 Task: Find a place to stay in Nangong, China from June 8 to June 12 for 2 guests, with a price range of ₹8000 to ₹16000, and 1 bedroom, 1 bed, and 1 bathroom.
Action: Mouse moved to (566, 117)
Screenshot: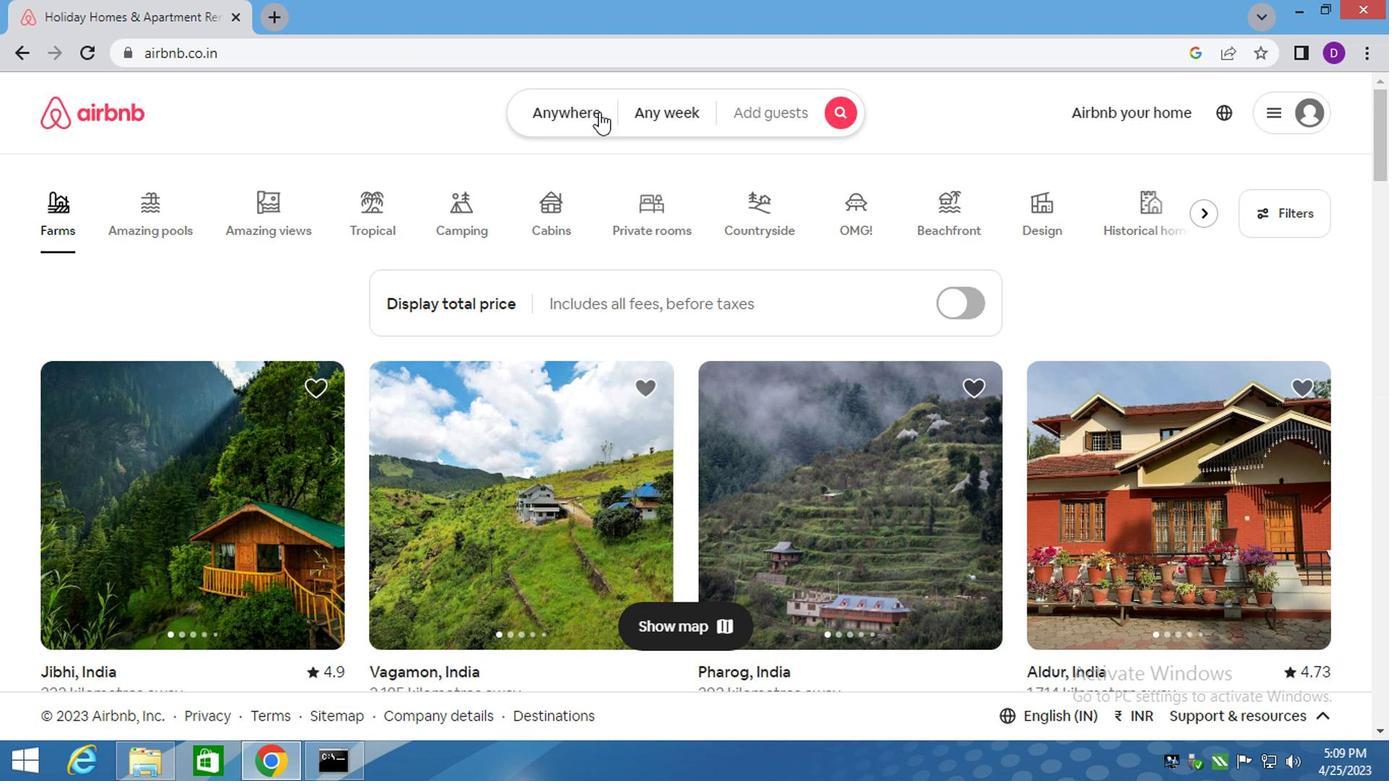 
Action: Mouse pressed left at (566, 117)
Screenshot: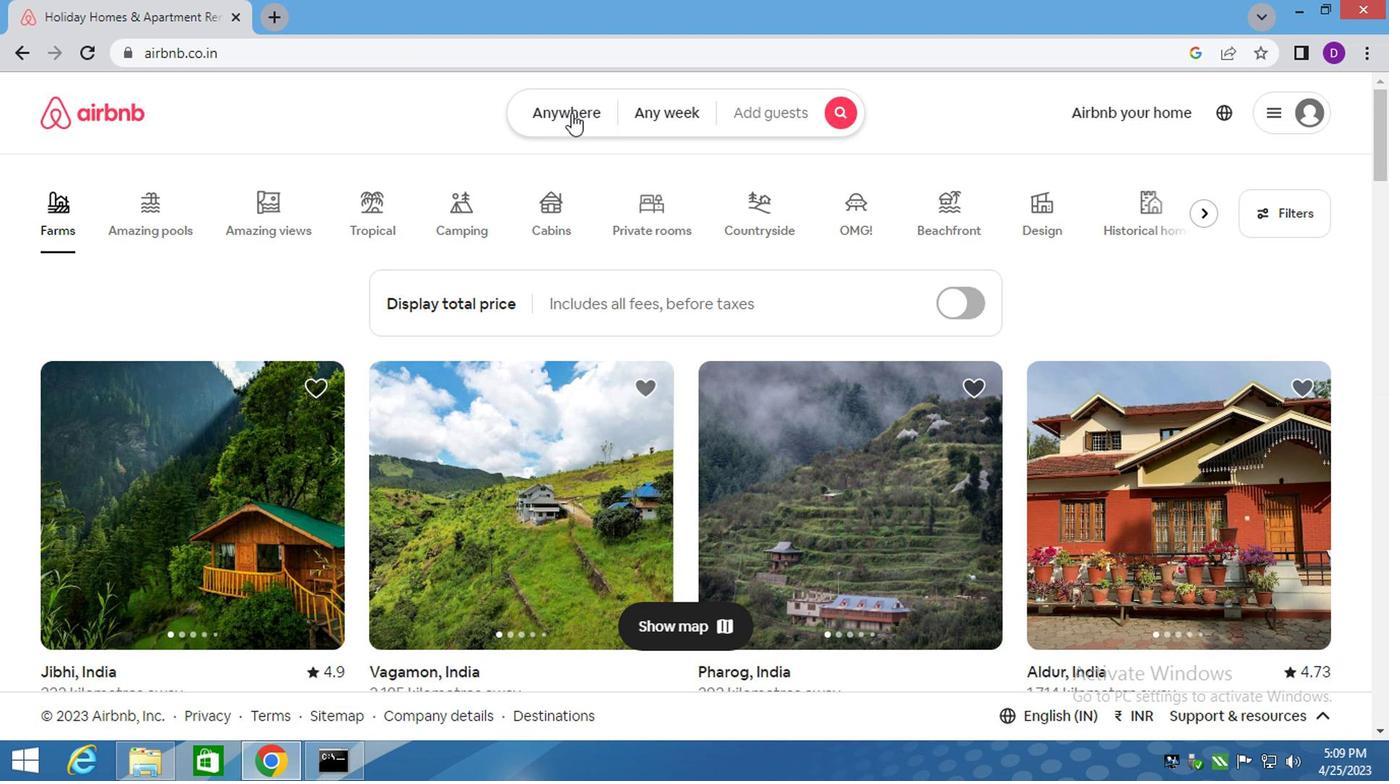 
Action: Key pressed <Key.shift_r><Key.shift_r>N
Screenshot: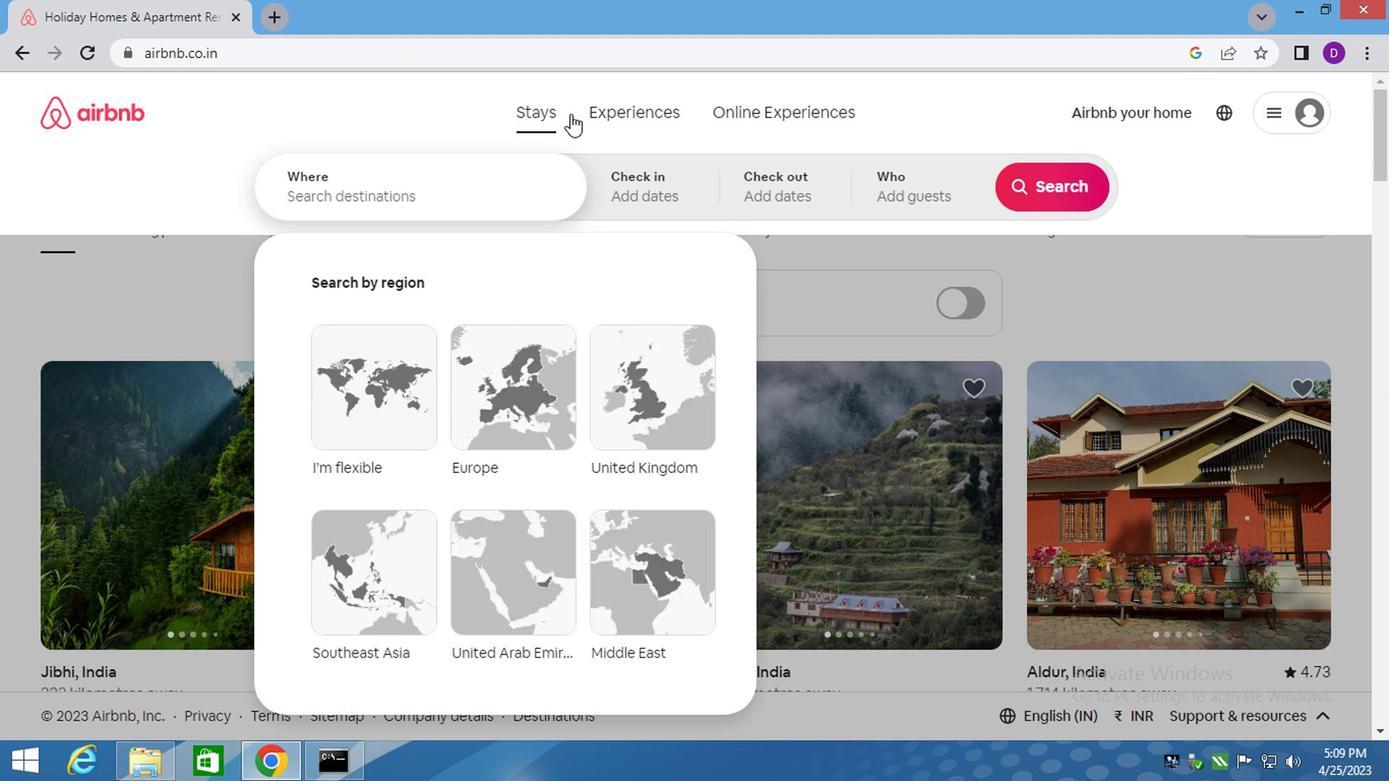 
Action: Mouse moved to (409, 185)
Screenshot: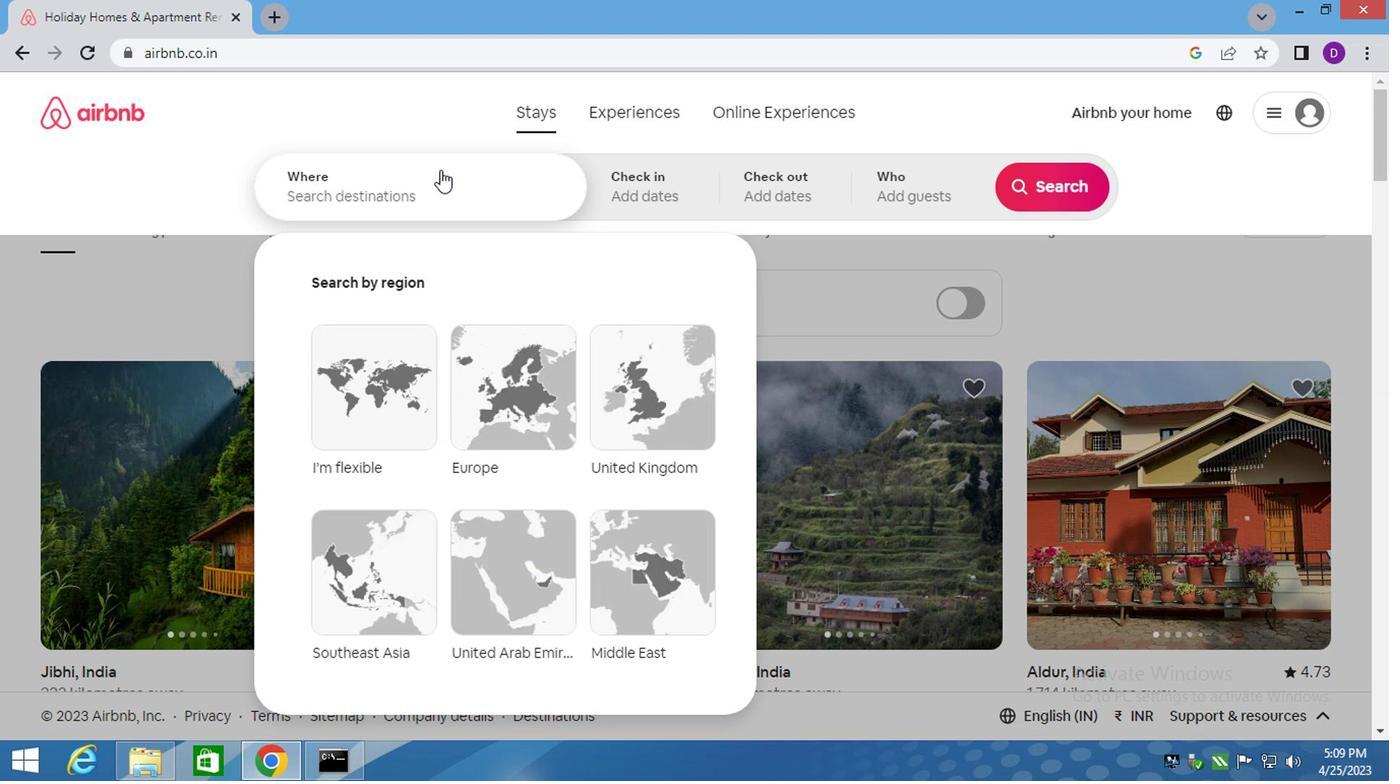 
Action: Mouse pressed left at (409, 185)
Screenshot: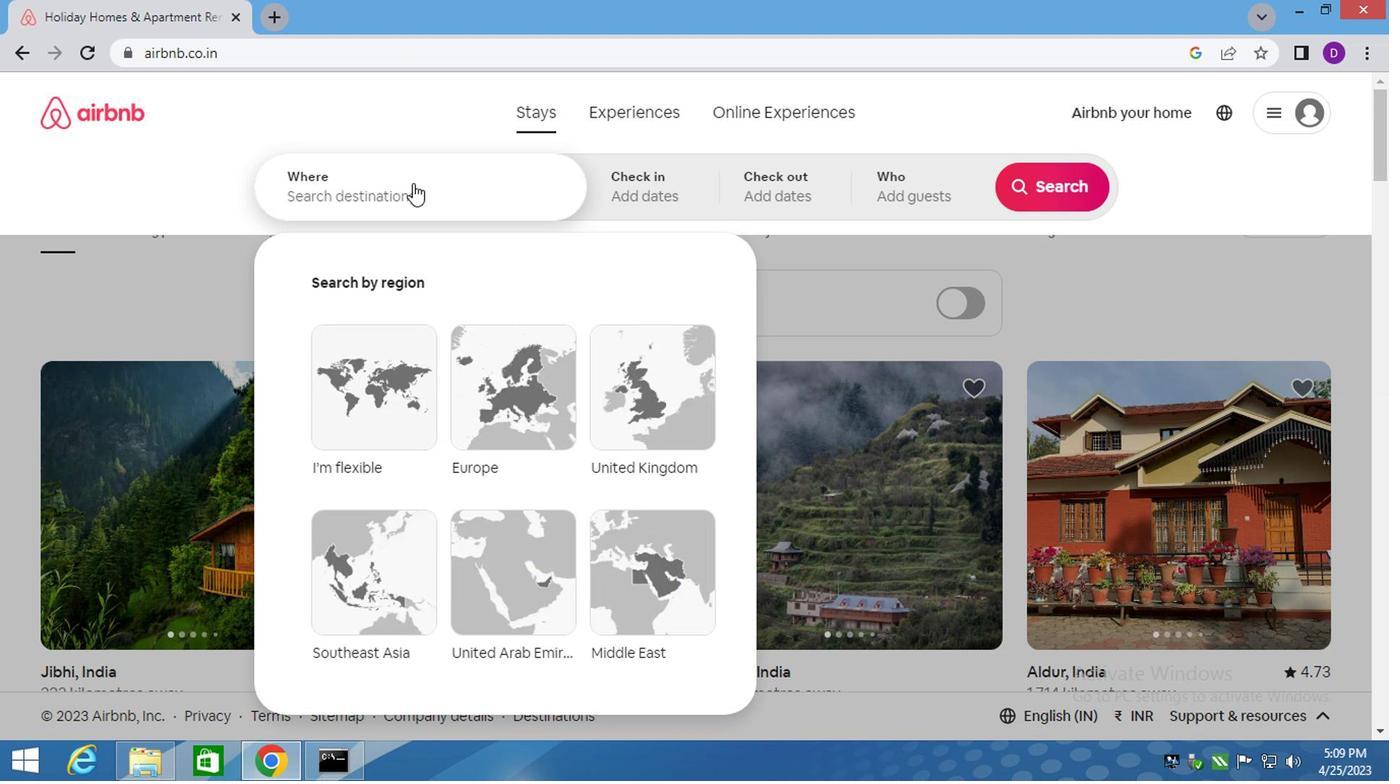 
Action: Mouse moved to (395, 199)
Screenshot: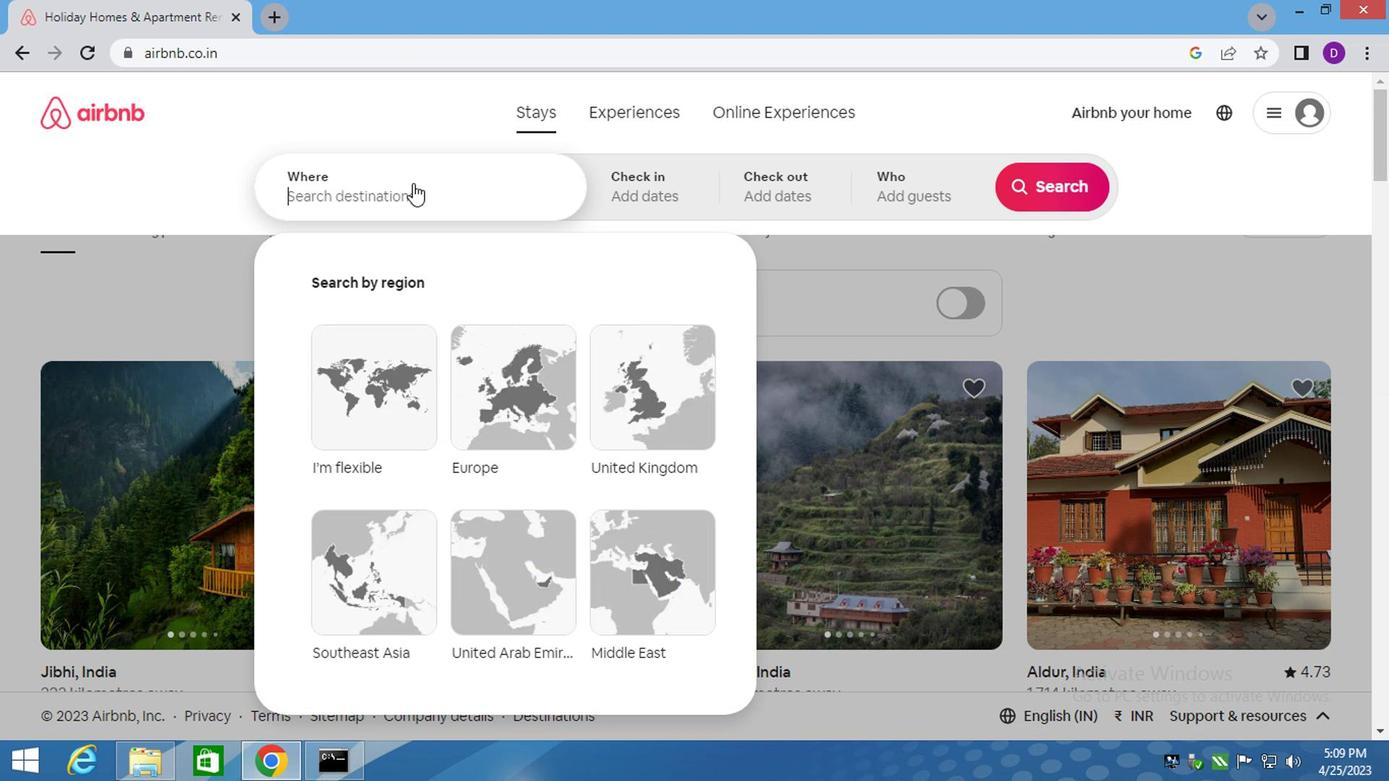 
Action: Key pressed <Key.shift_r>Nangong,<Key.shift>CHINA
Screenshot: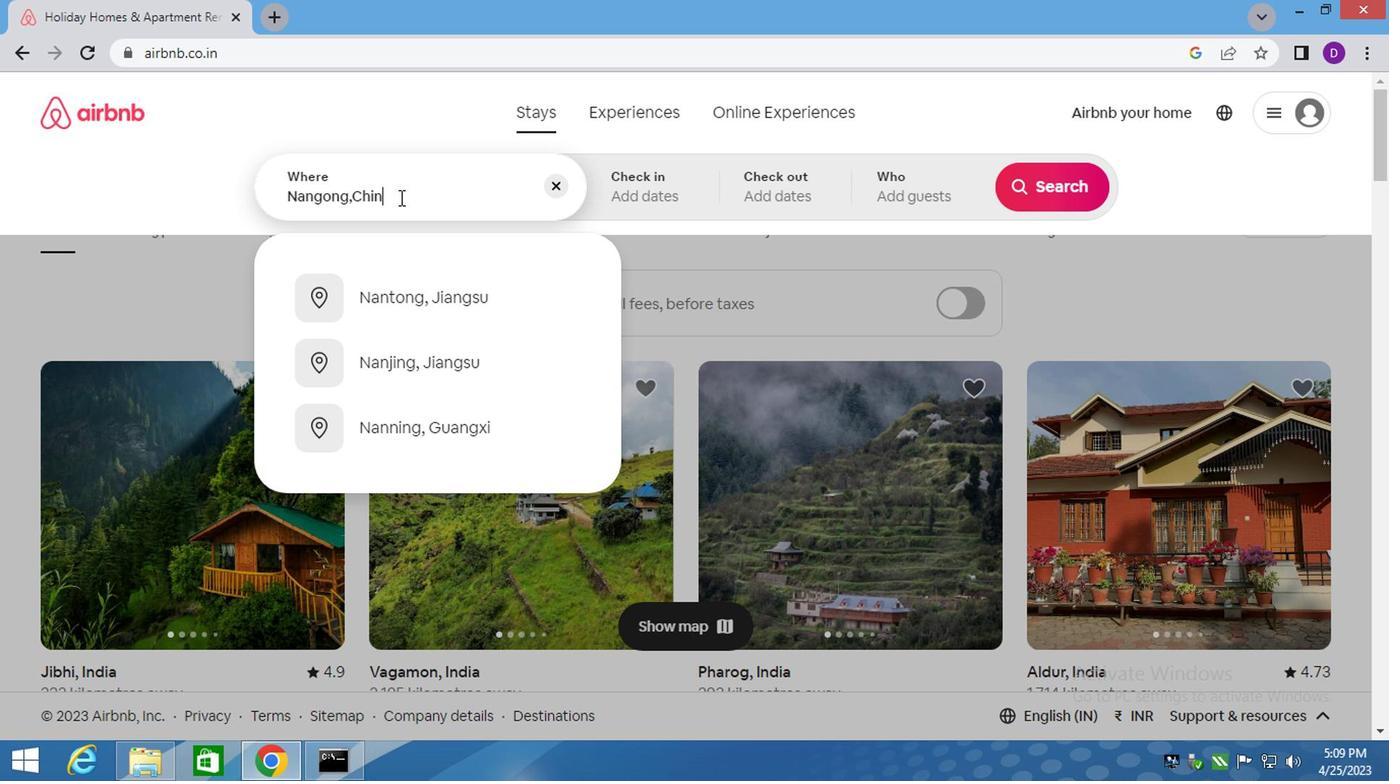
Action: Mouse moved to (622, 198)
Screenshot: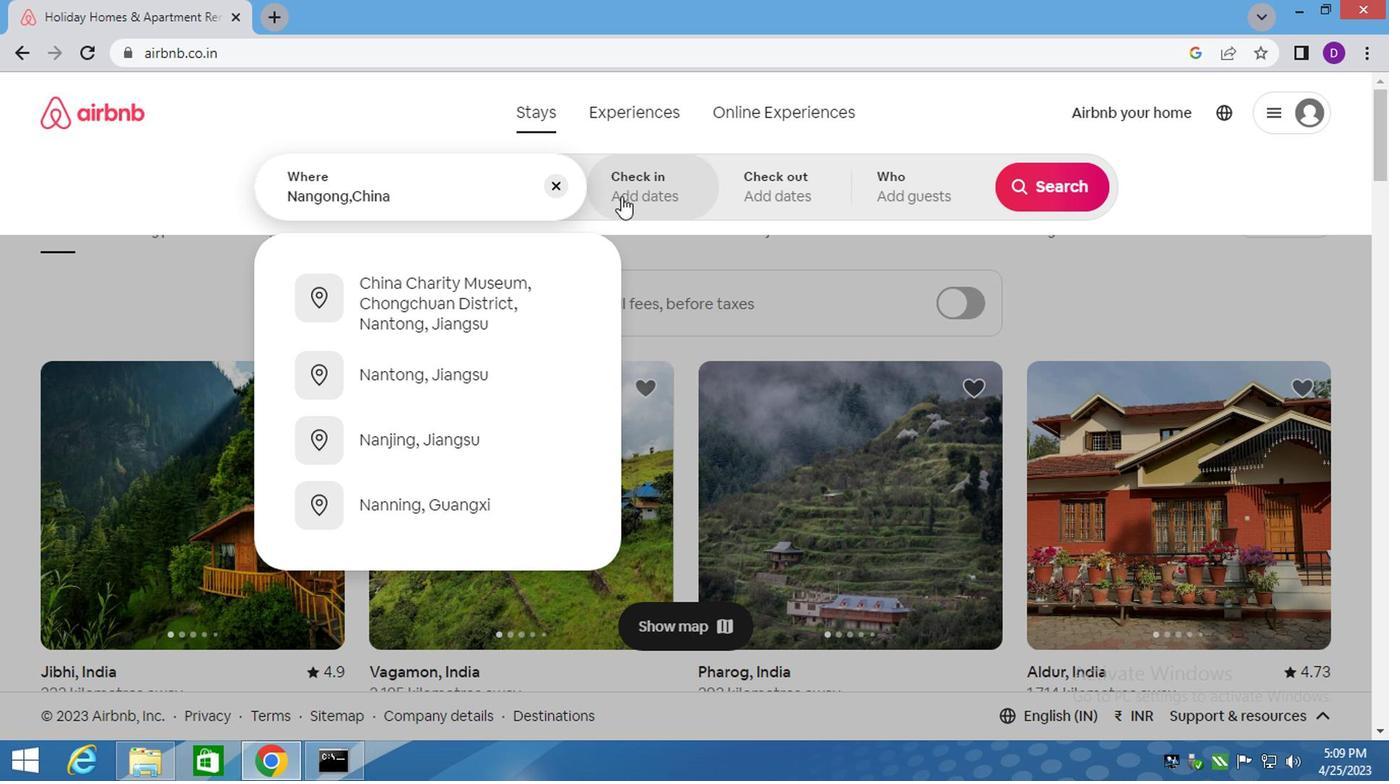 
Action: Mouse pressed left at (622, 198)
Screenshot: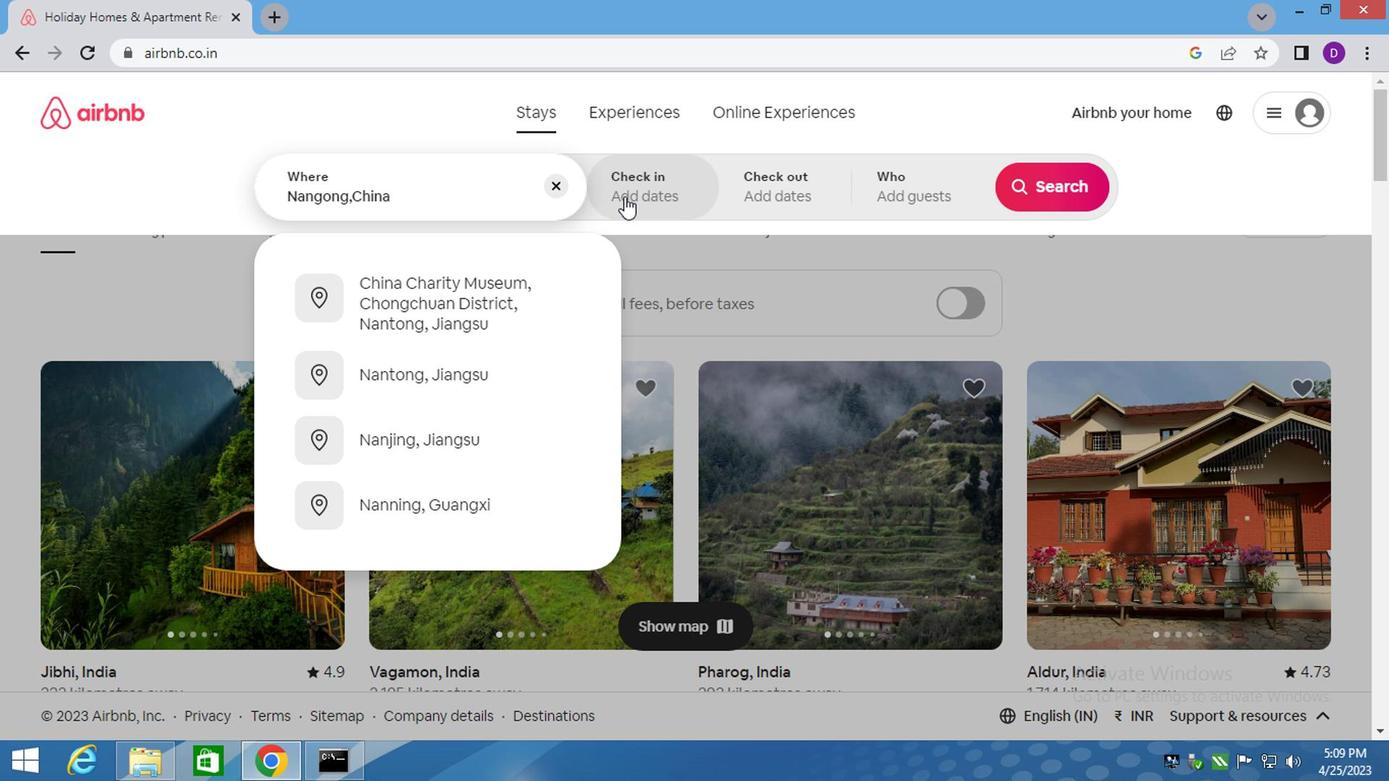
Action: Mouse moved to (1025, 342)
Screenshot: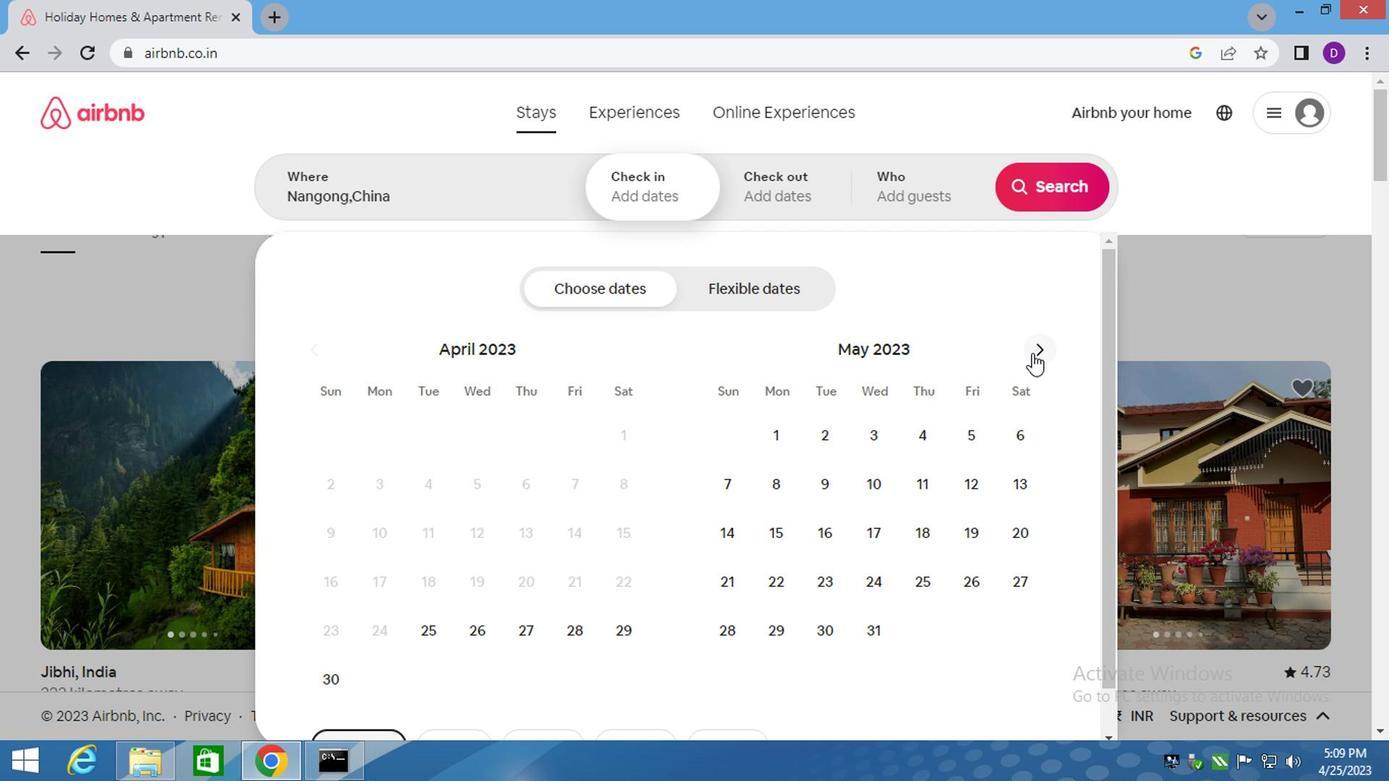 
Action: Mouse pressed left at (1025, 342)
Screenshot: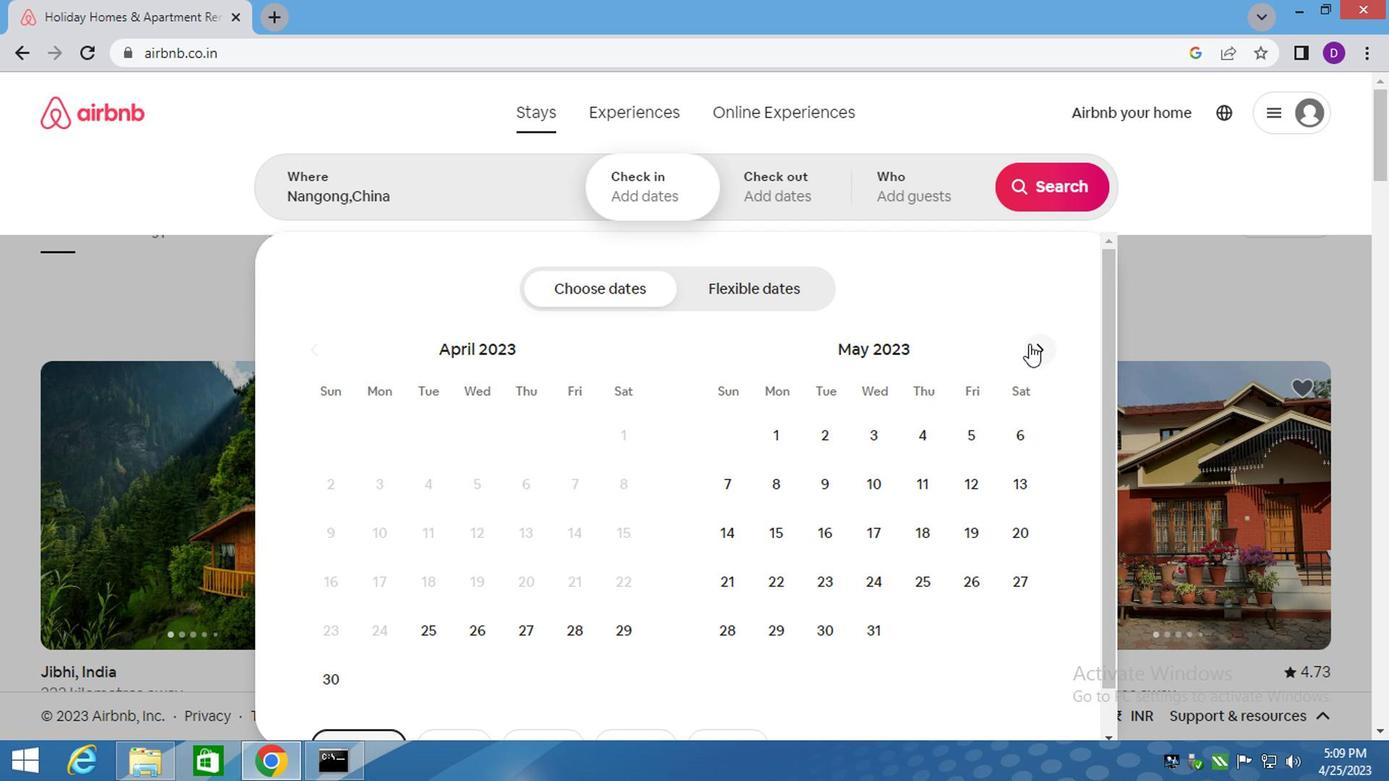 
Action: Mouse moved to (919, 483)
Screenshot: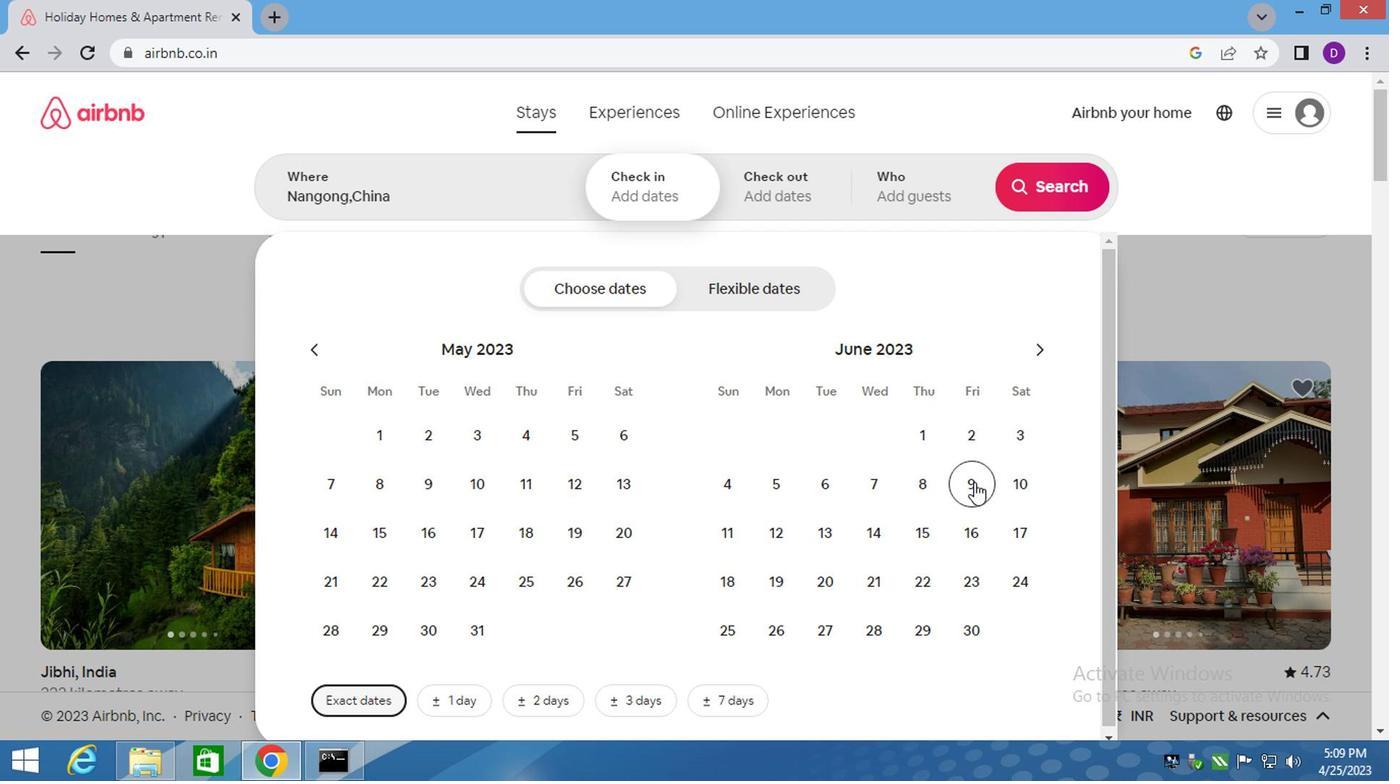 
Action: Mouse pressed left at (919, 483)
Screenshot: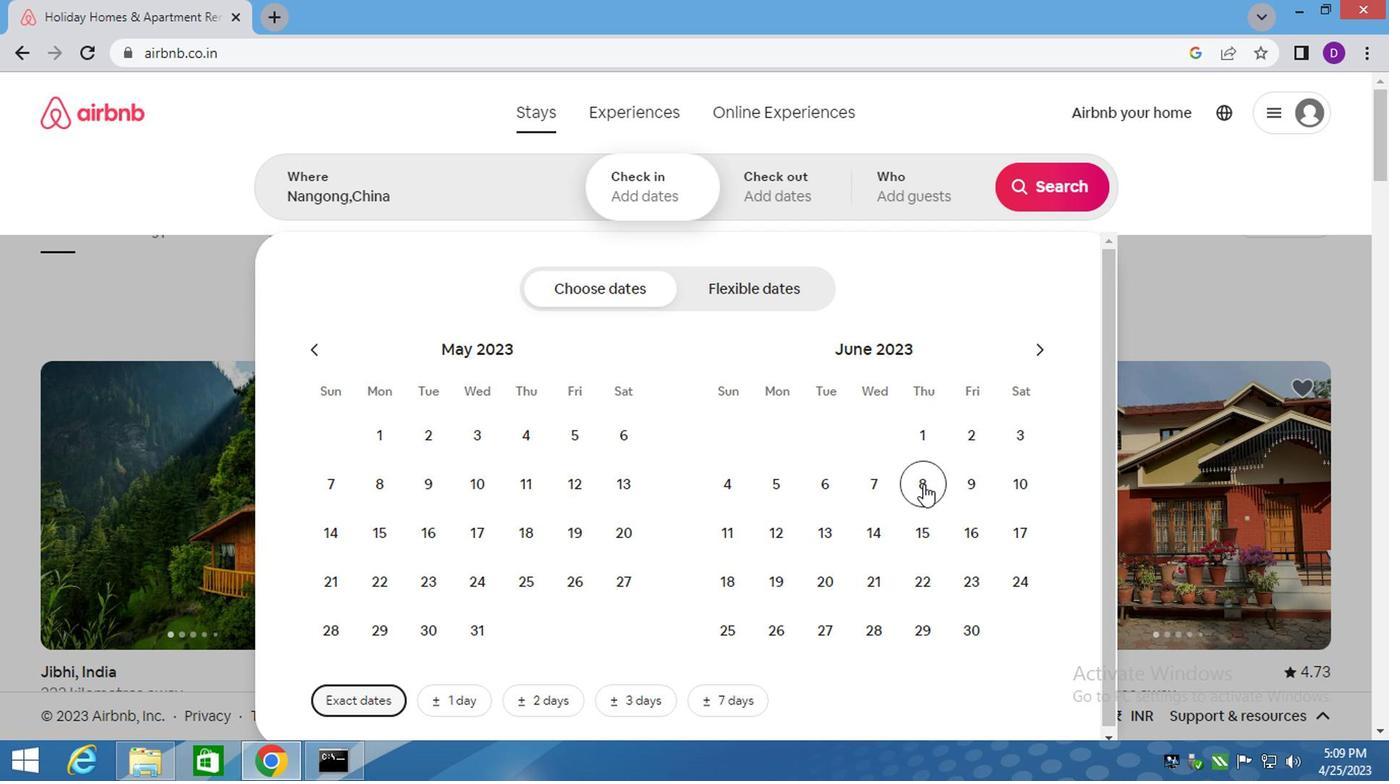 
Action: Mouse moved to (768, 539)
Screenshot: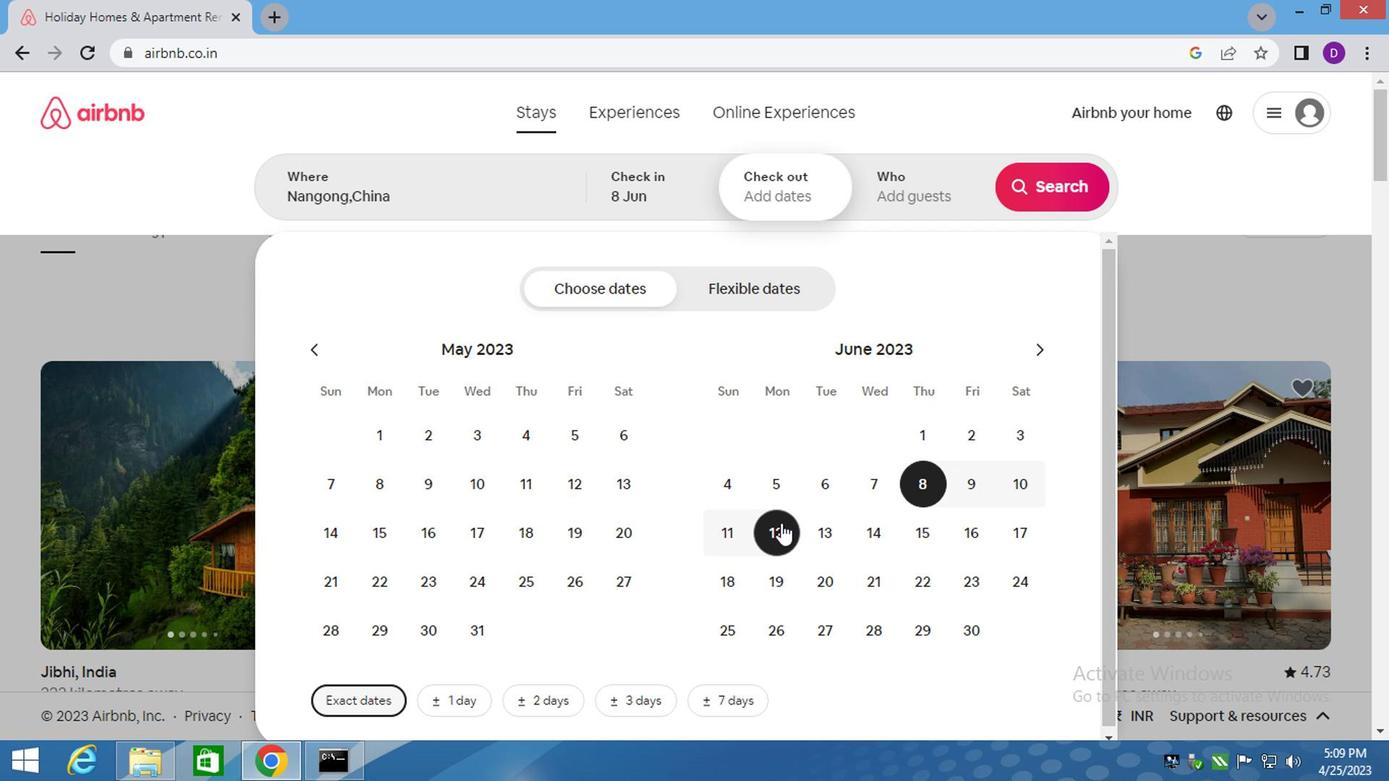 
Action: Mouse pressed left at (768, 539)
Screenshot: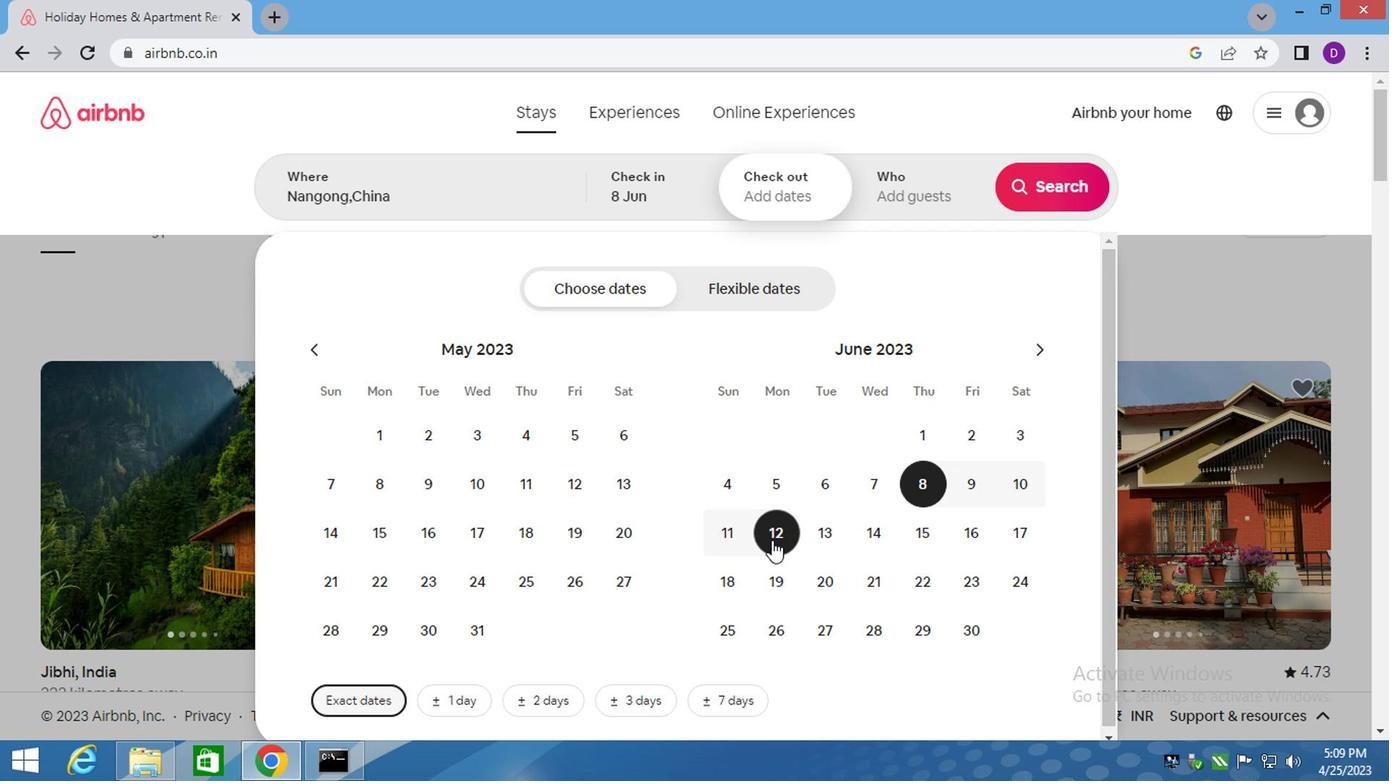 
Action: Mouse moved to (924, 200)
Screenshot: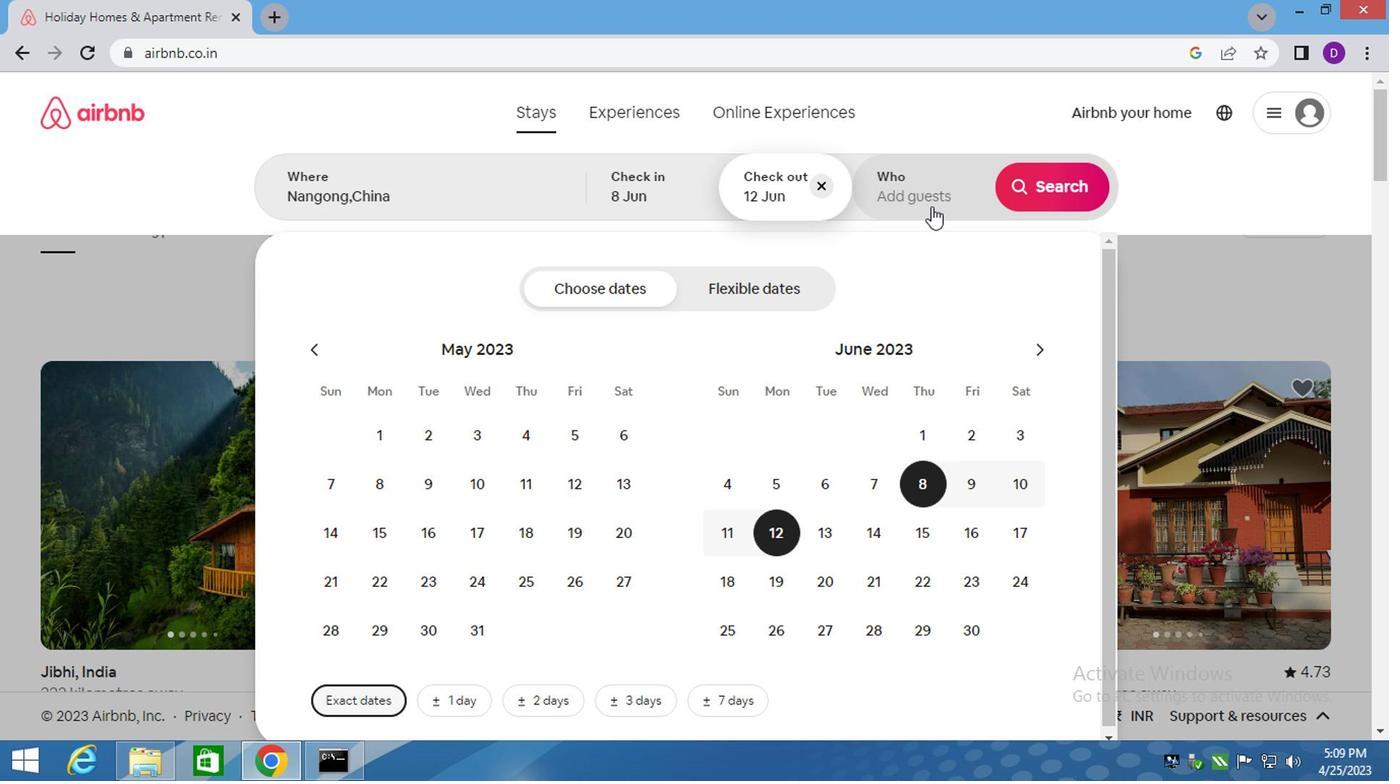 
Action: Mouse pressed left at (924, 200)
Screenshot: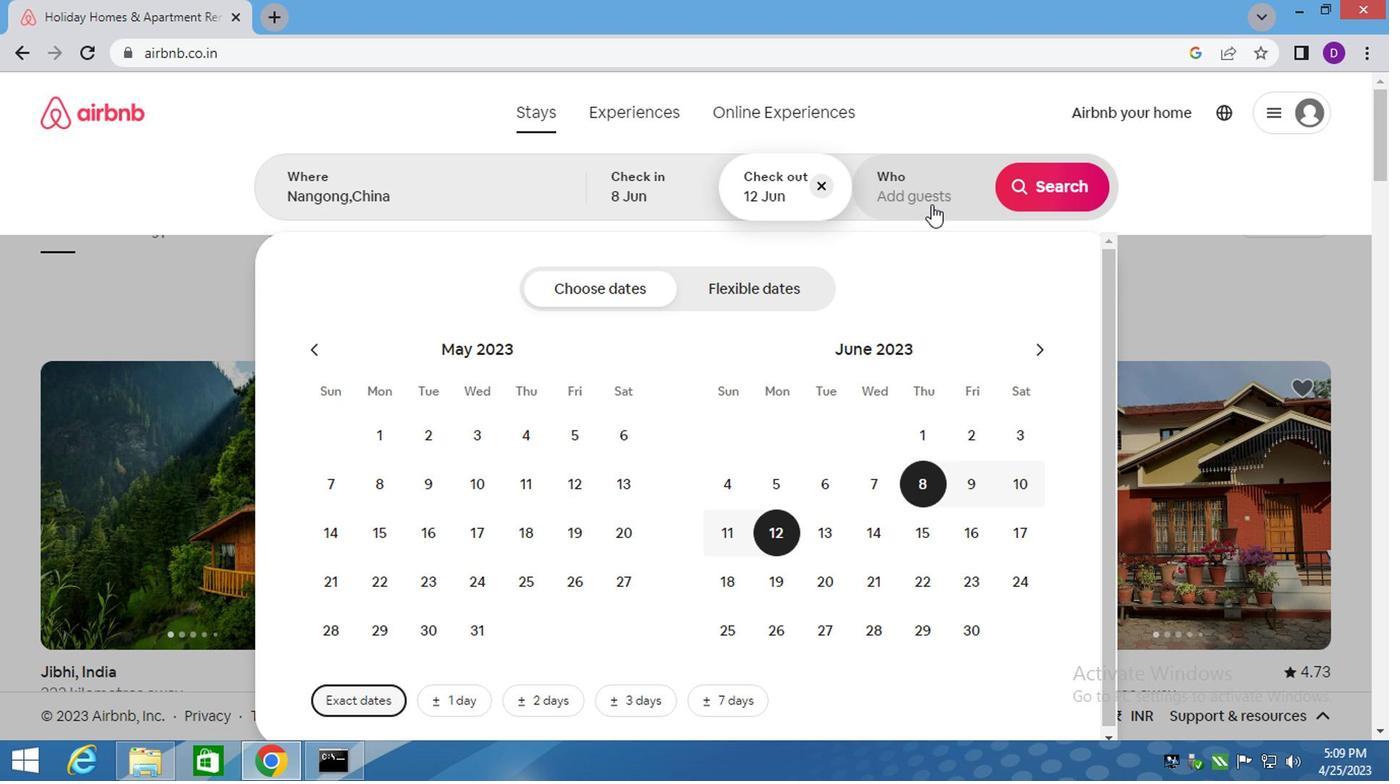 
Action: Mouse moved to (1046, 293)
Screenshot: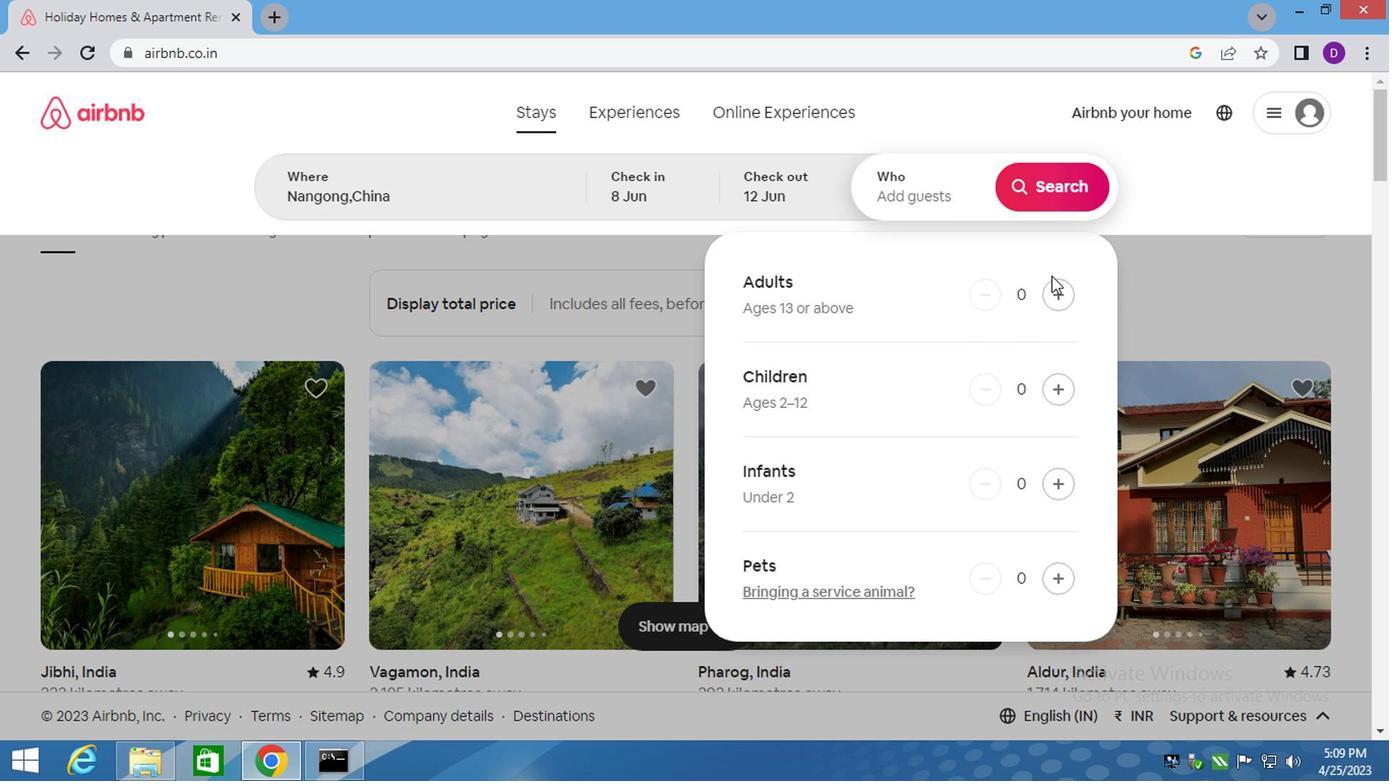 
Action: Mouse pressed left at (1046, 293)
Screenshot: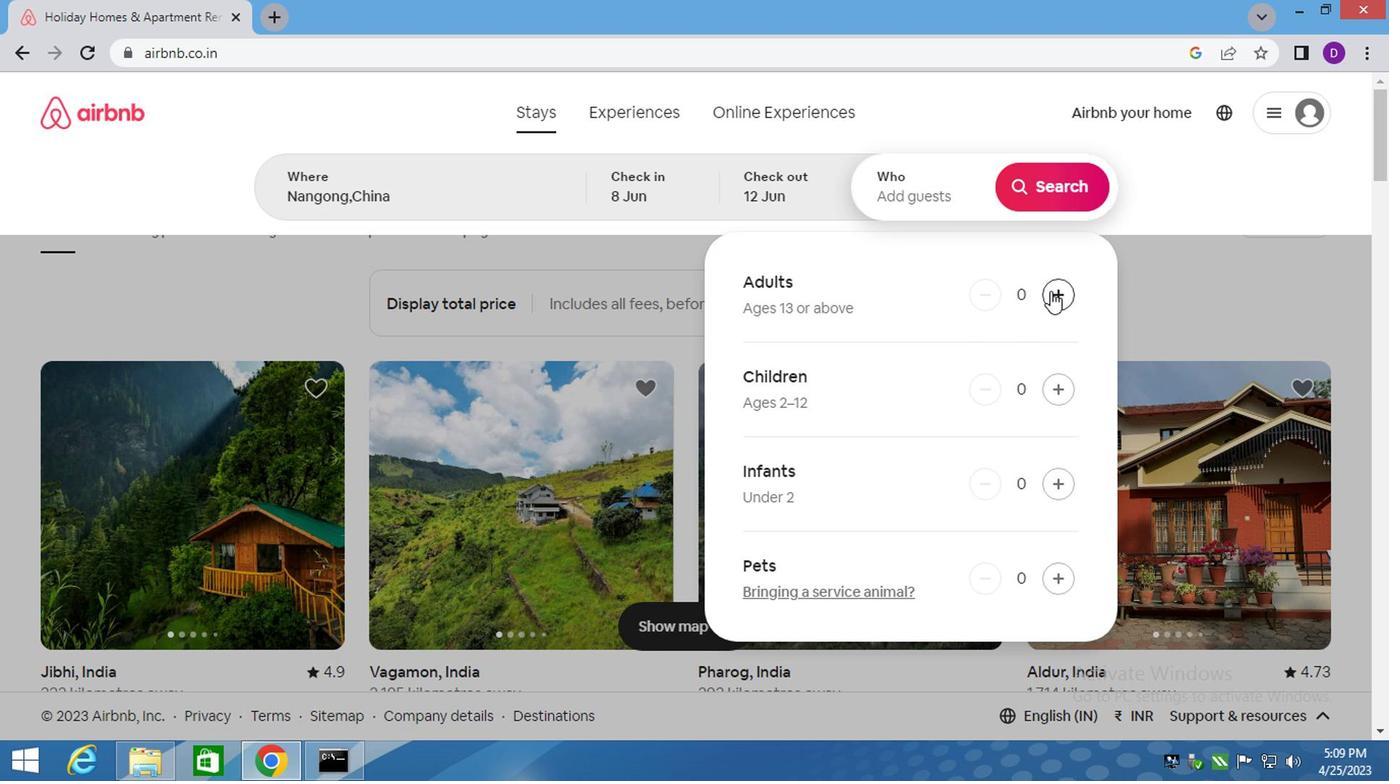 
Action: Mouse pressed left at (1046, 293)
Screenshot: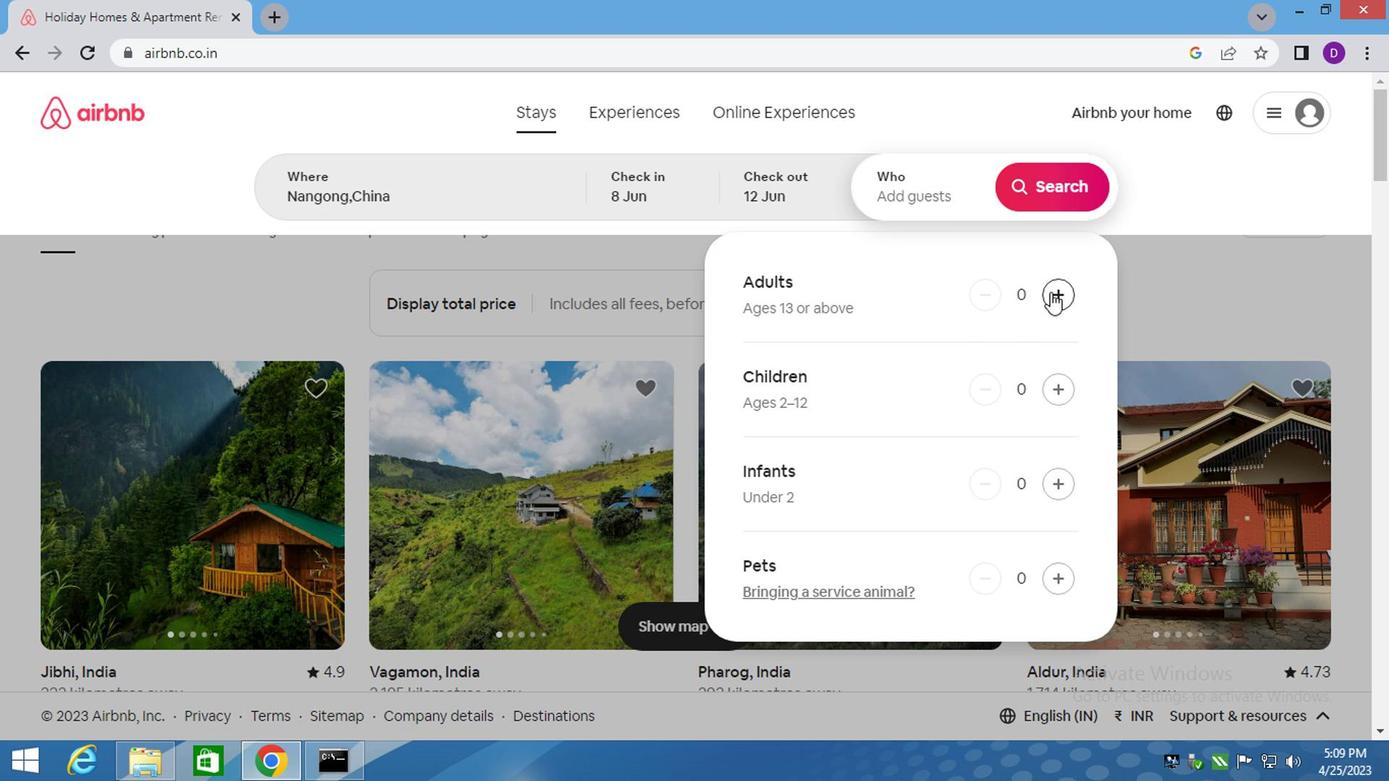 
Action: Mouse moved to (1053, 198)
Screenshot: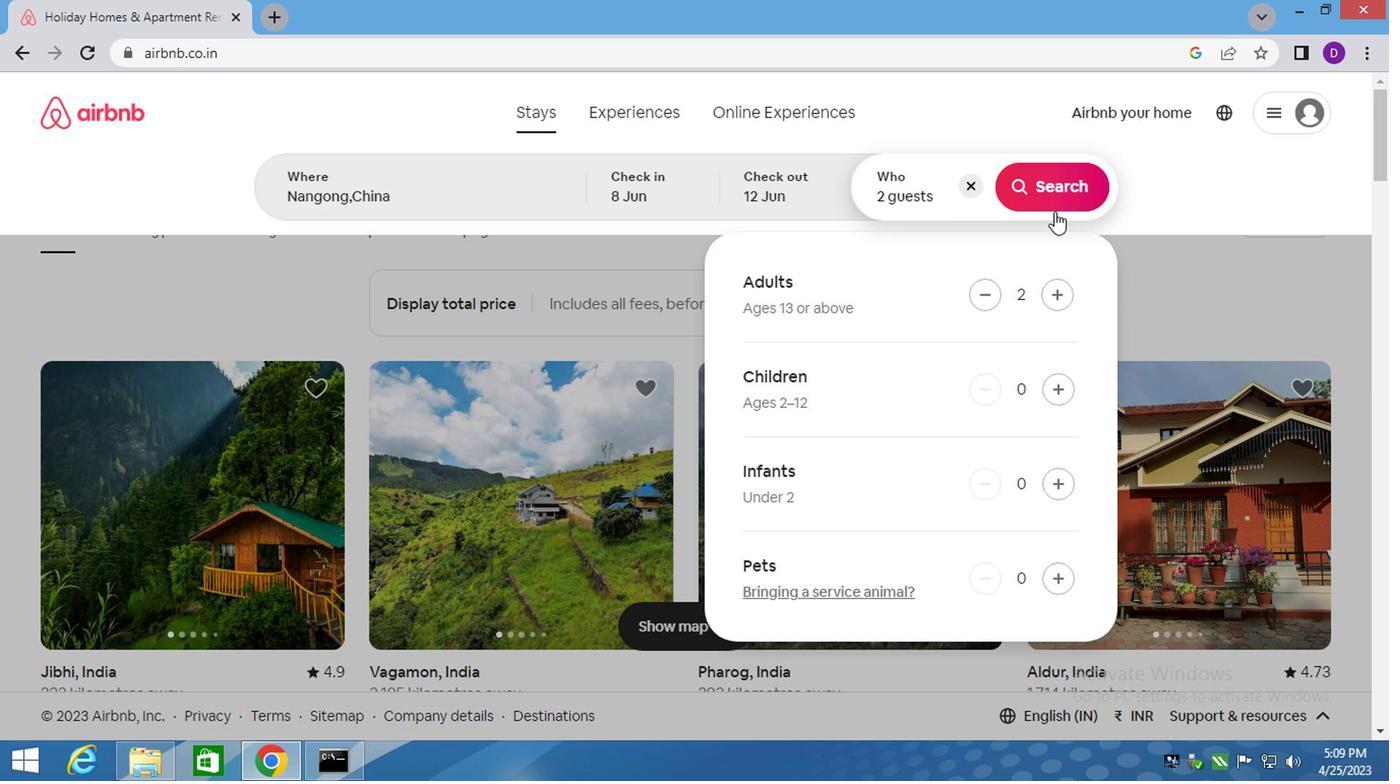 
Action: Mouse pressed left at (1053, 198)
Screenshot: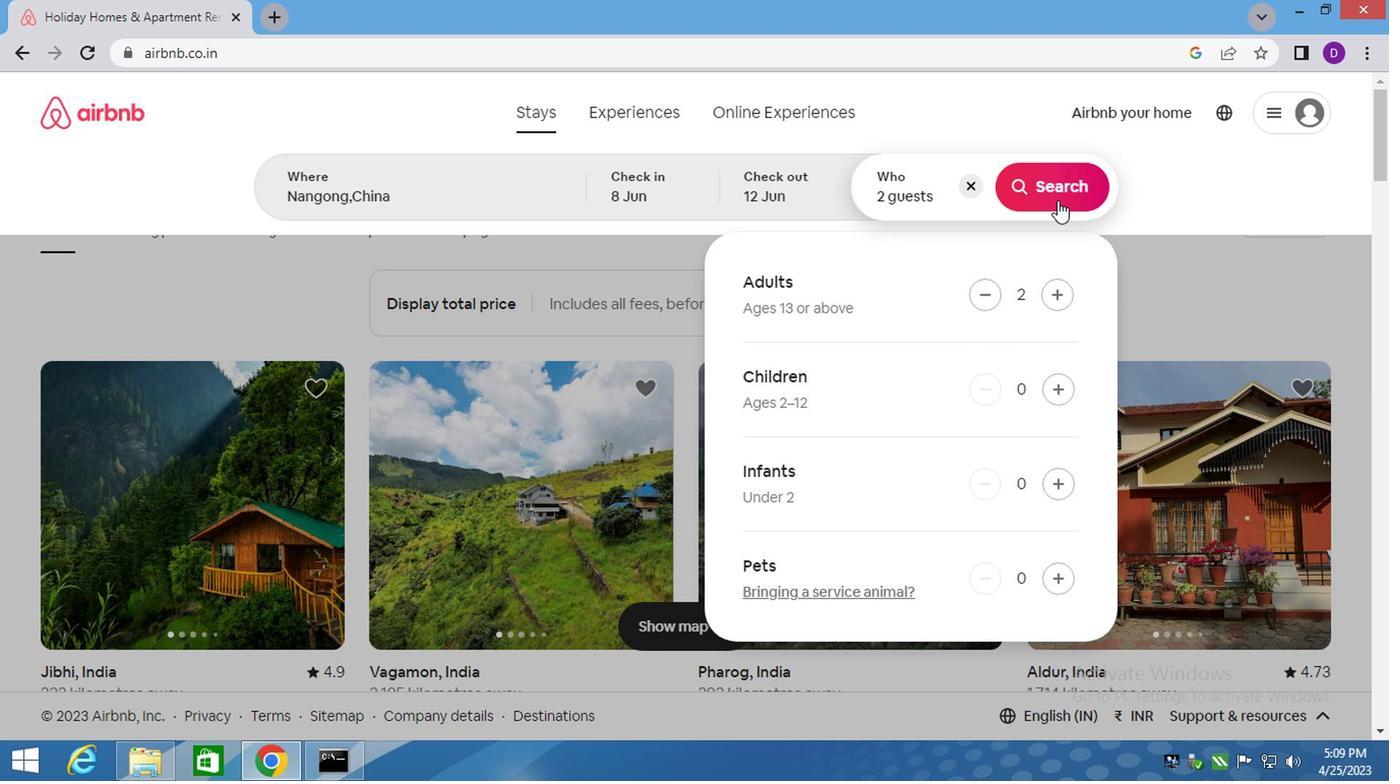 
Action: Mouse moved to (1310, 188)
Screenshot: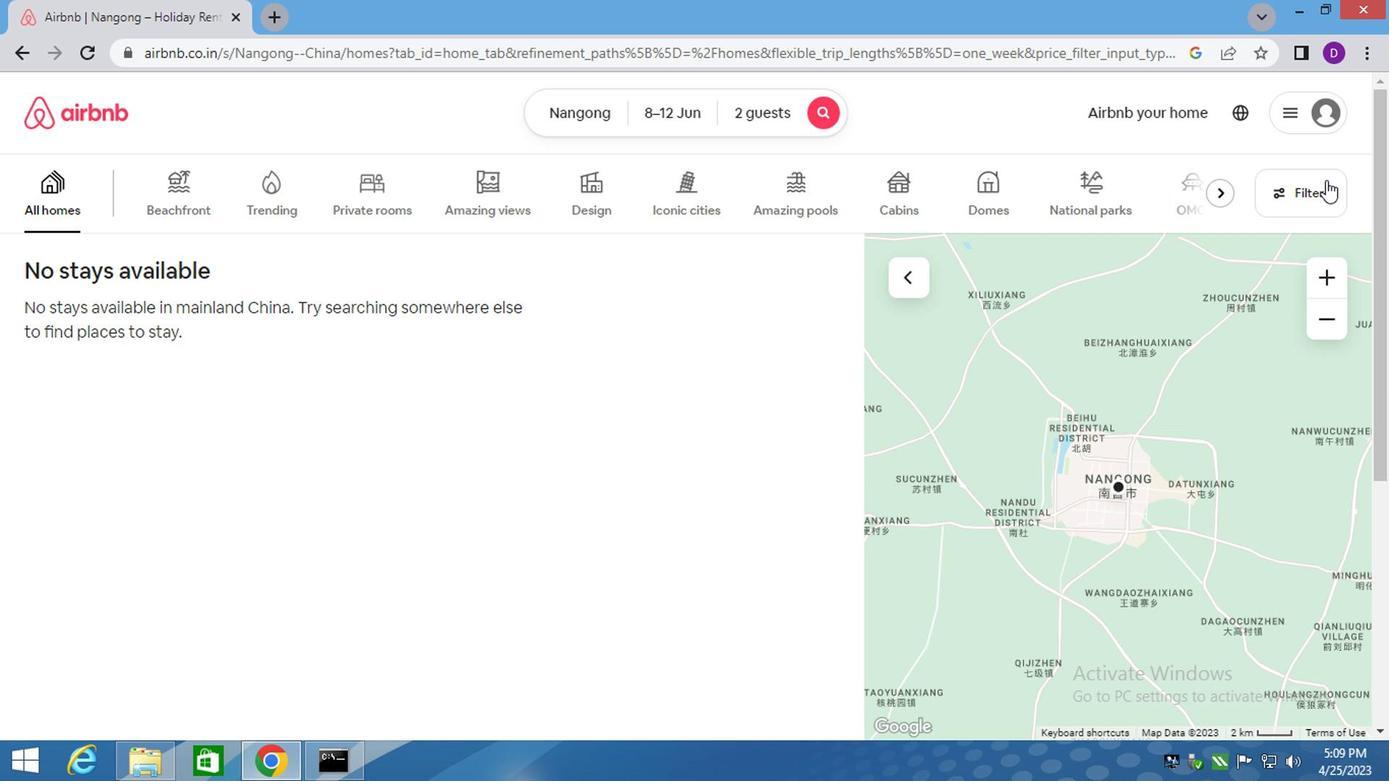 
Action: Mouse pressed left at (1310, 188)
Screenshot: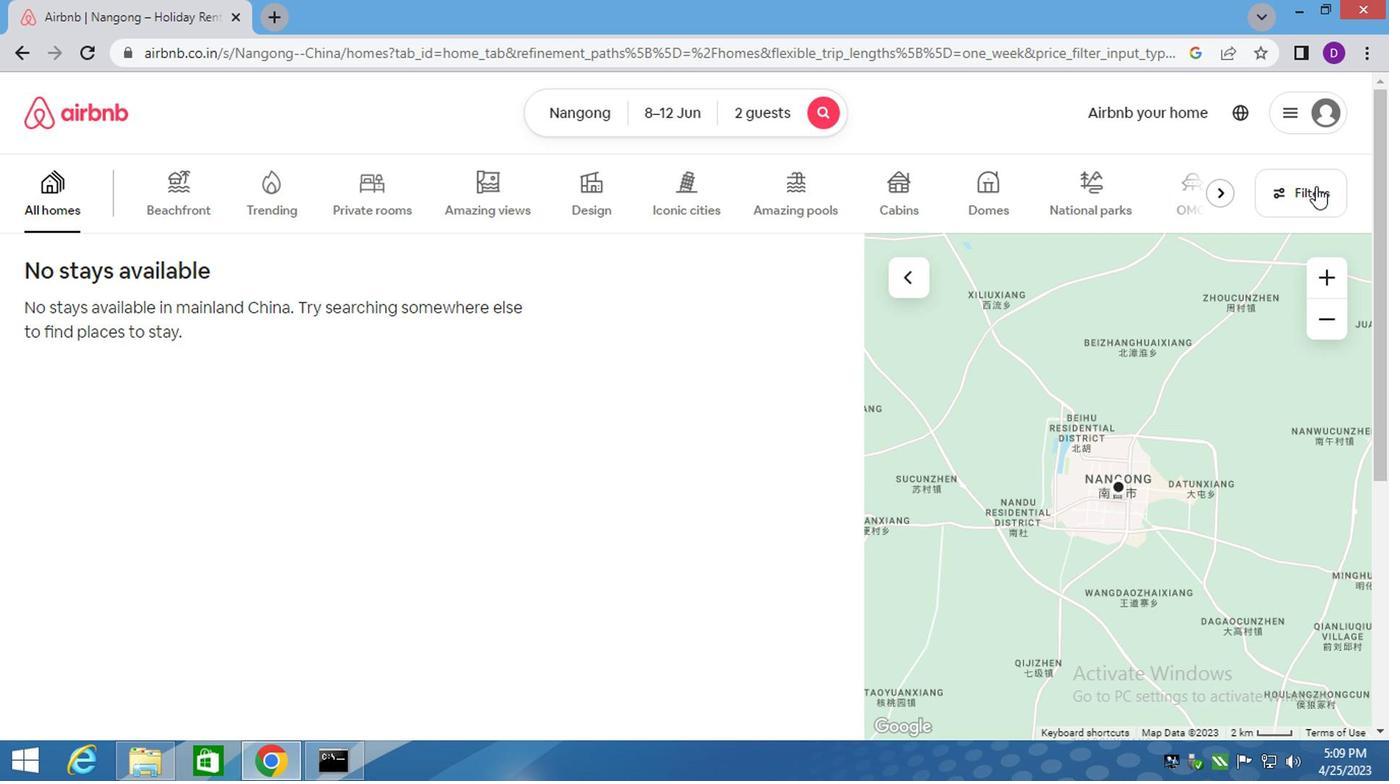 
Action: Mouse moved to (488, 322)
Screenshot: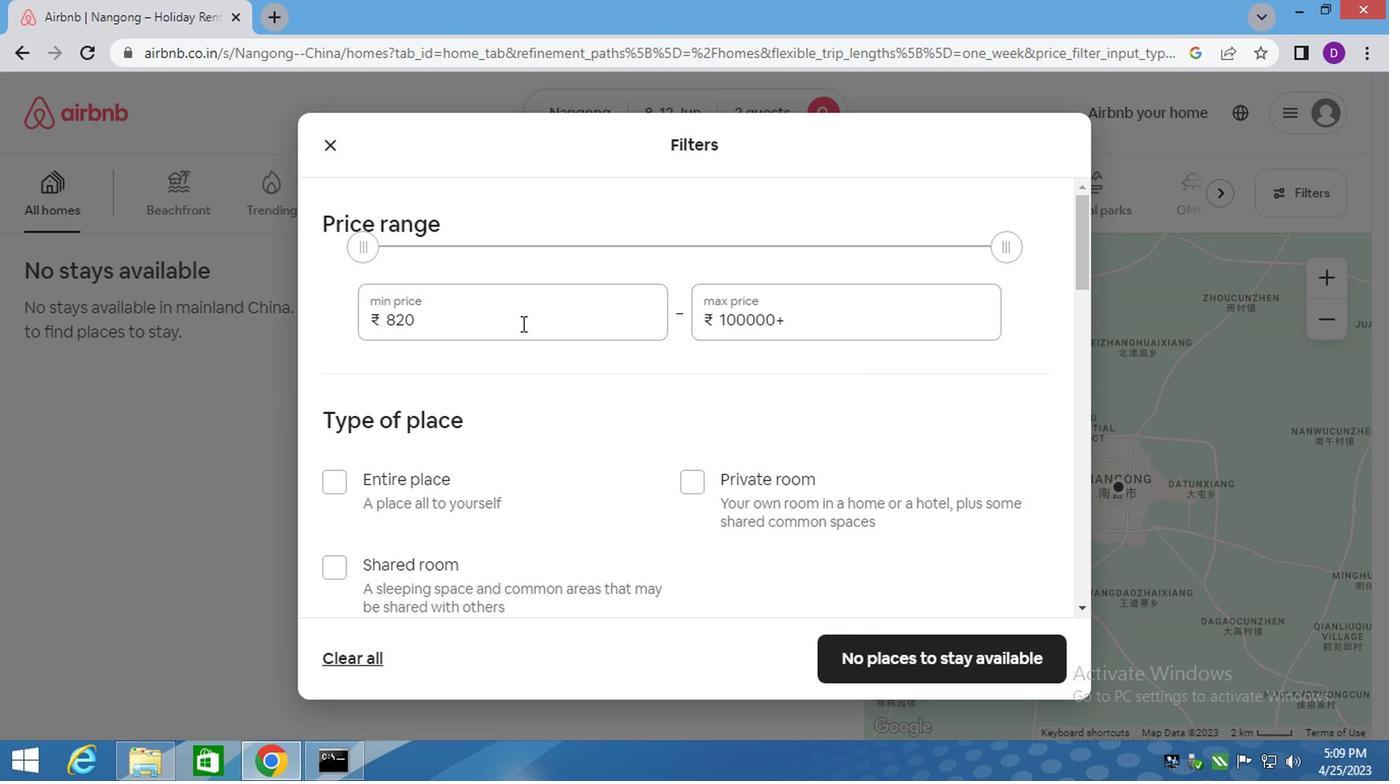 
Action: Mouse pressed left at (488, 322)
Screenshot: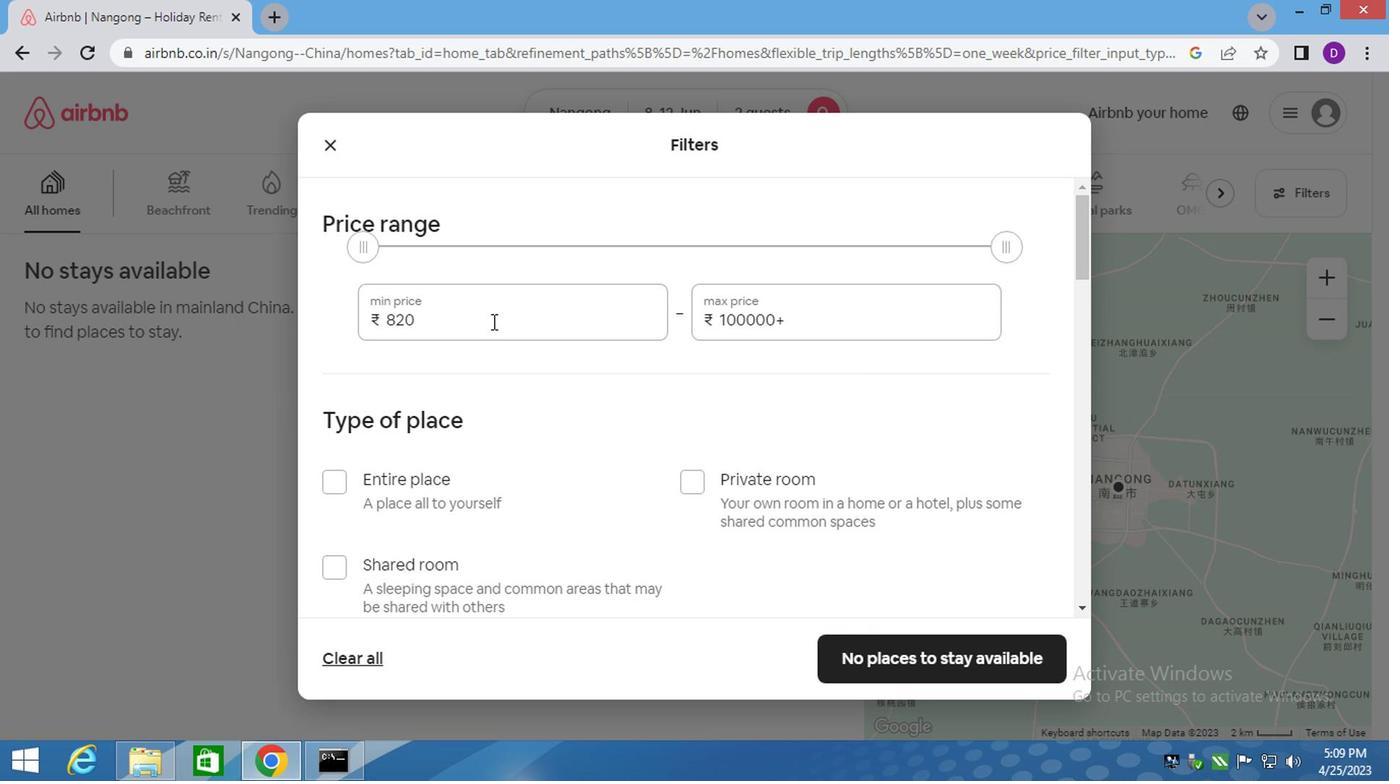 
Action: Mouse pressed left at (488, 322)
Screenshot: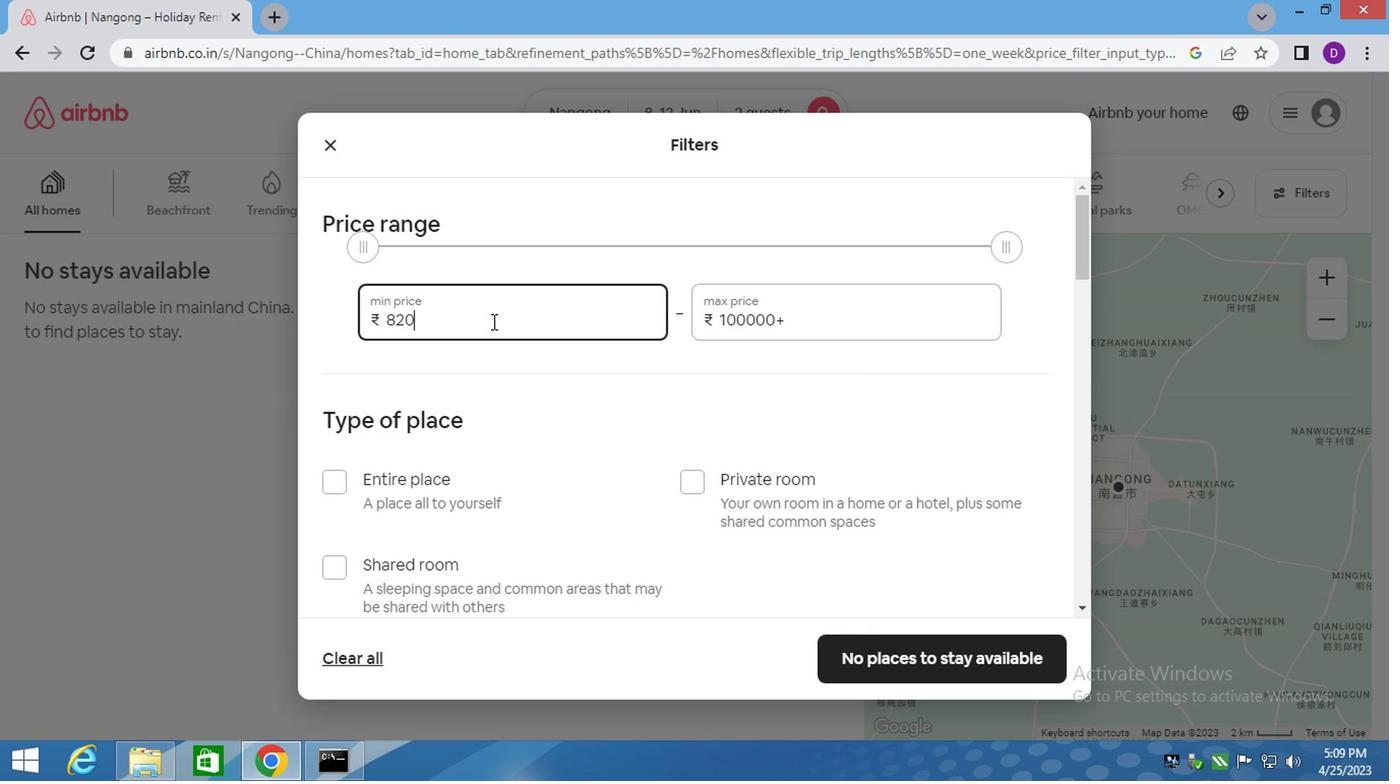 
Action: Key pressed 8000<Key.tab>16000
Screenshot: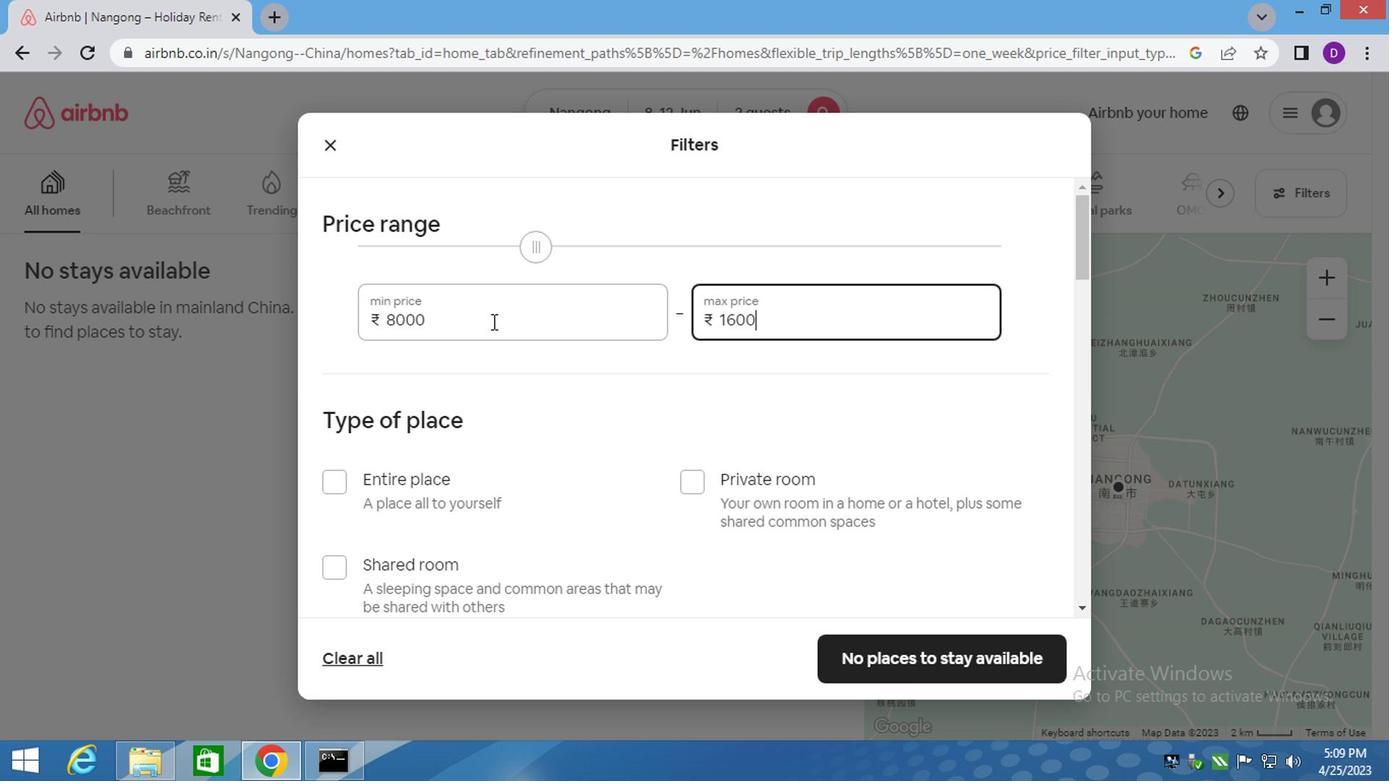 
Action: Mouse moved to (750, 483)
Screenshot: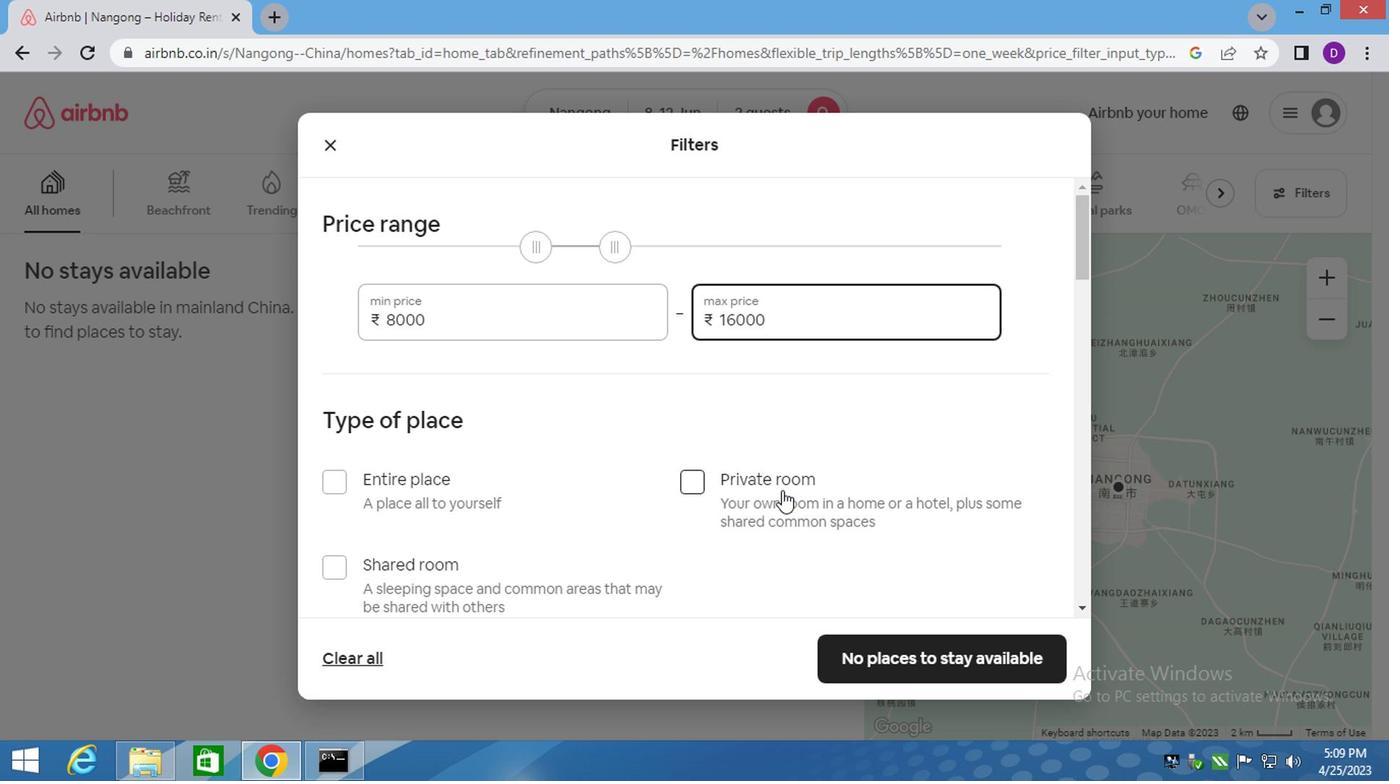 
Action: Mouse pressed left at (750, 483)
Screenshot: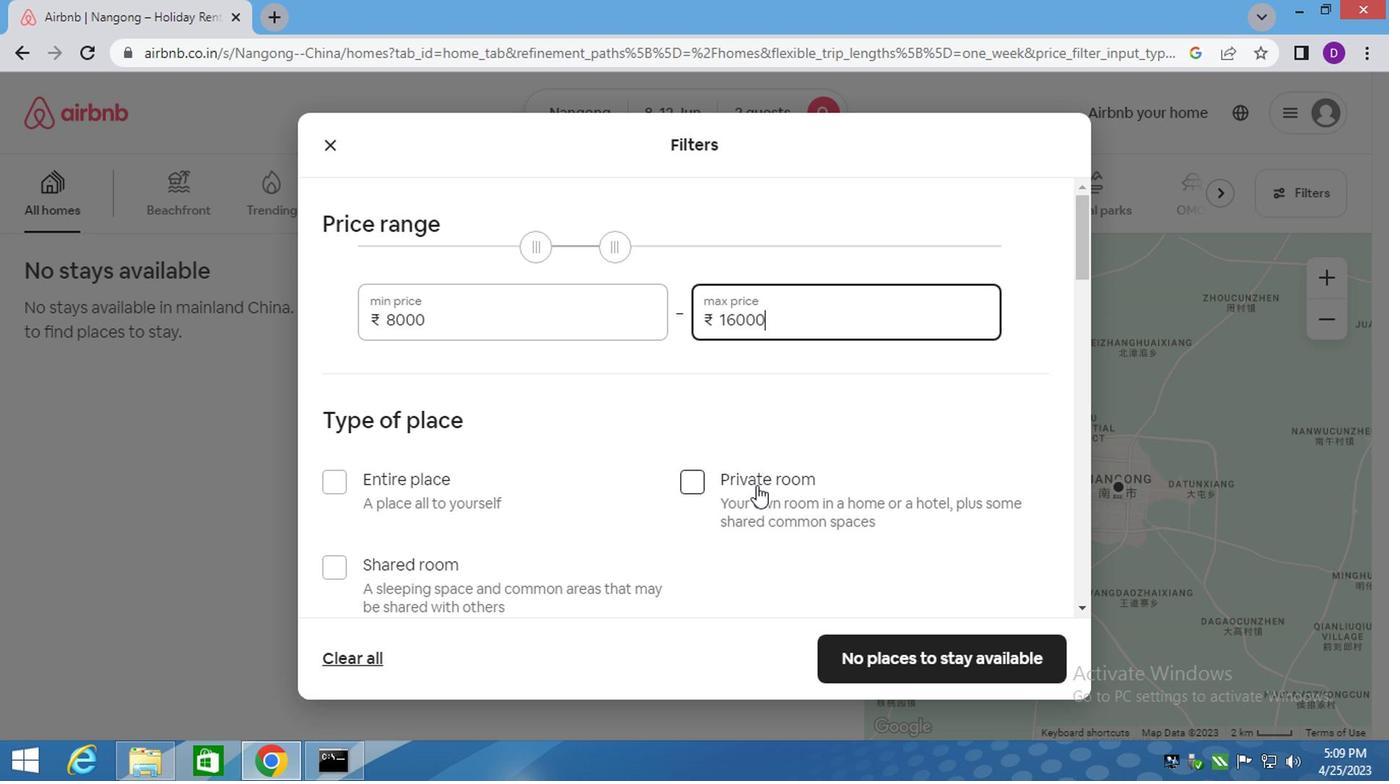 
Action: Mouse moved to (728, 472)
Screenshot: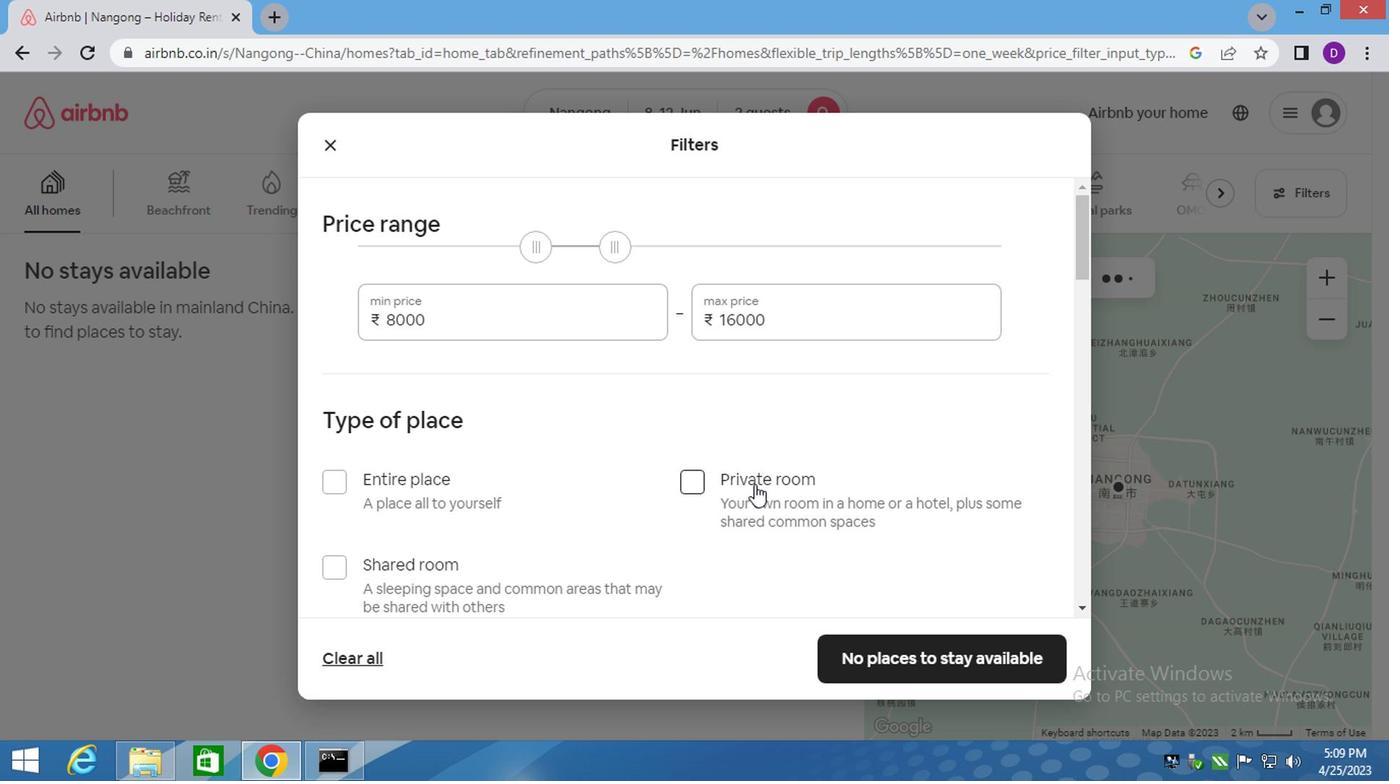 
Action: Mouse scrolled (728, 471) with delta (0, 0)
Screenshot: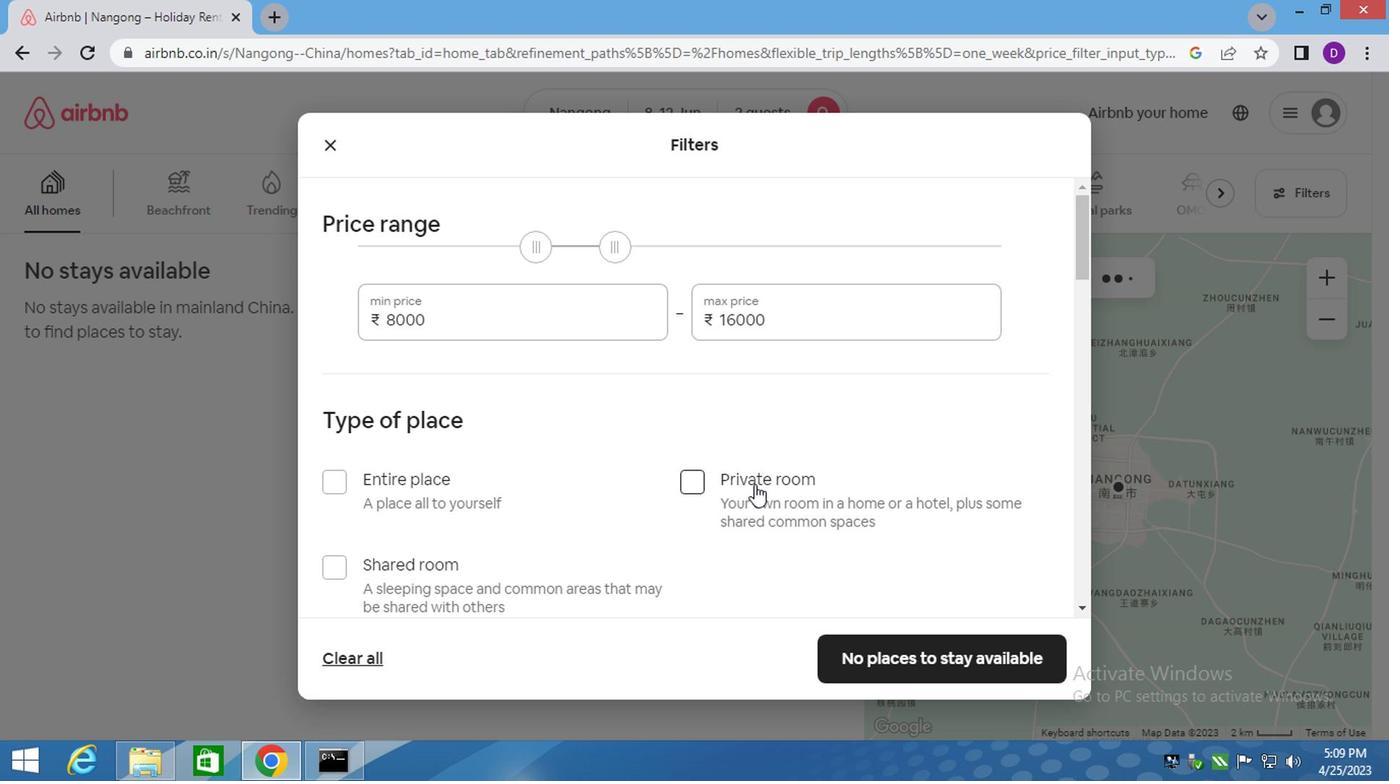
Action: Mouse moved to (716, 470)
Screenshot: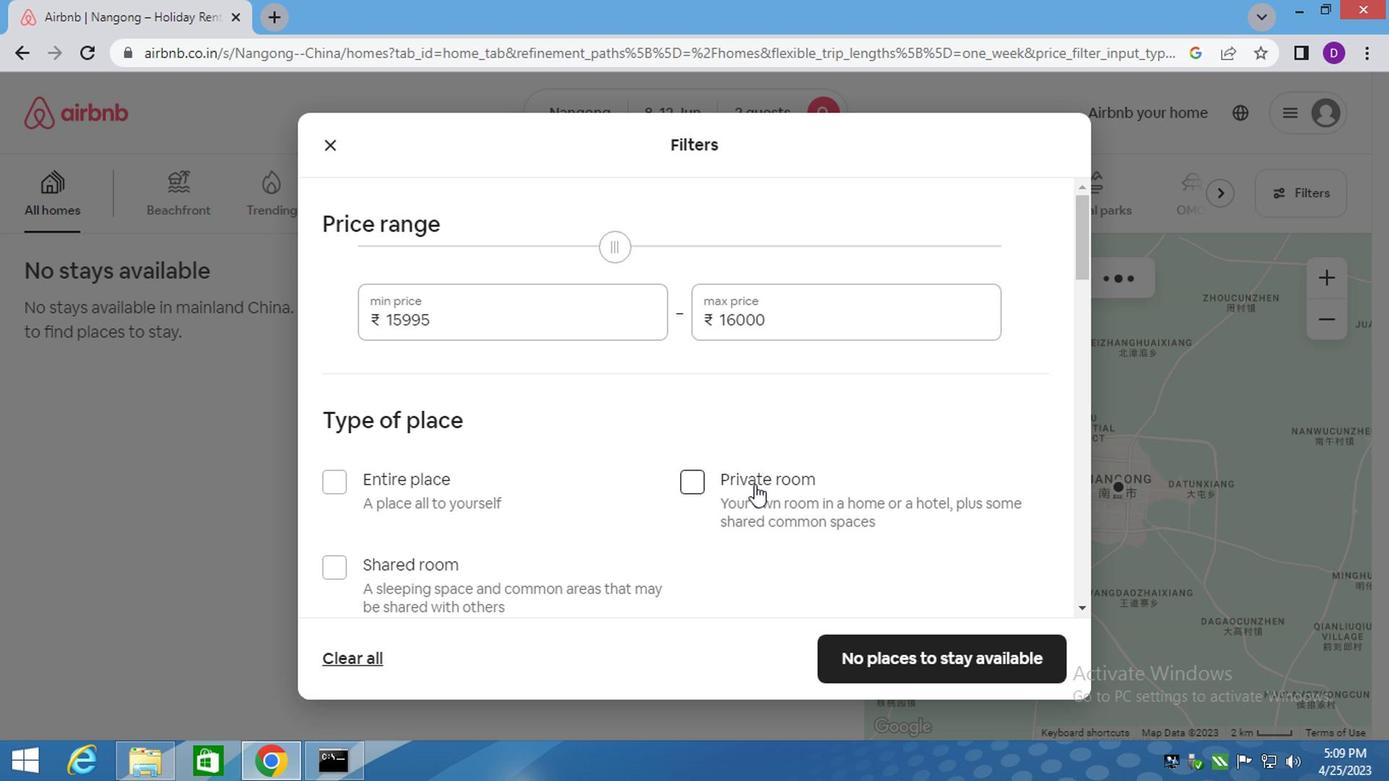 
Action: Mouse scrolled (716, 469) with delta (0, 0)
Screenshot: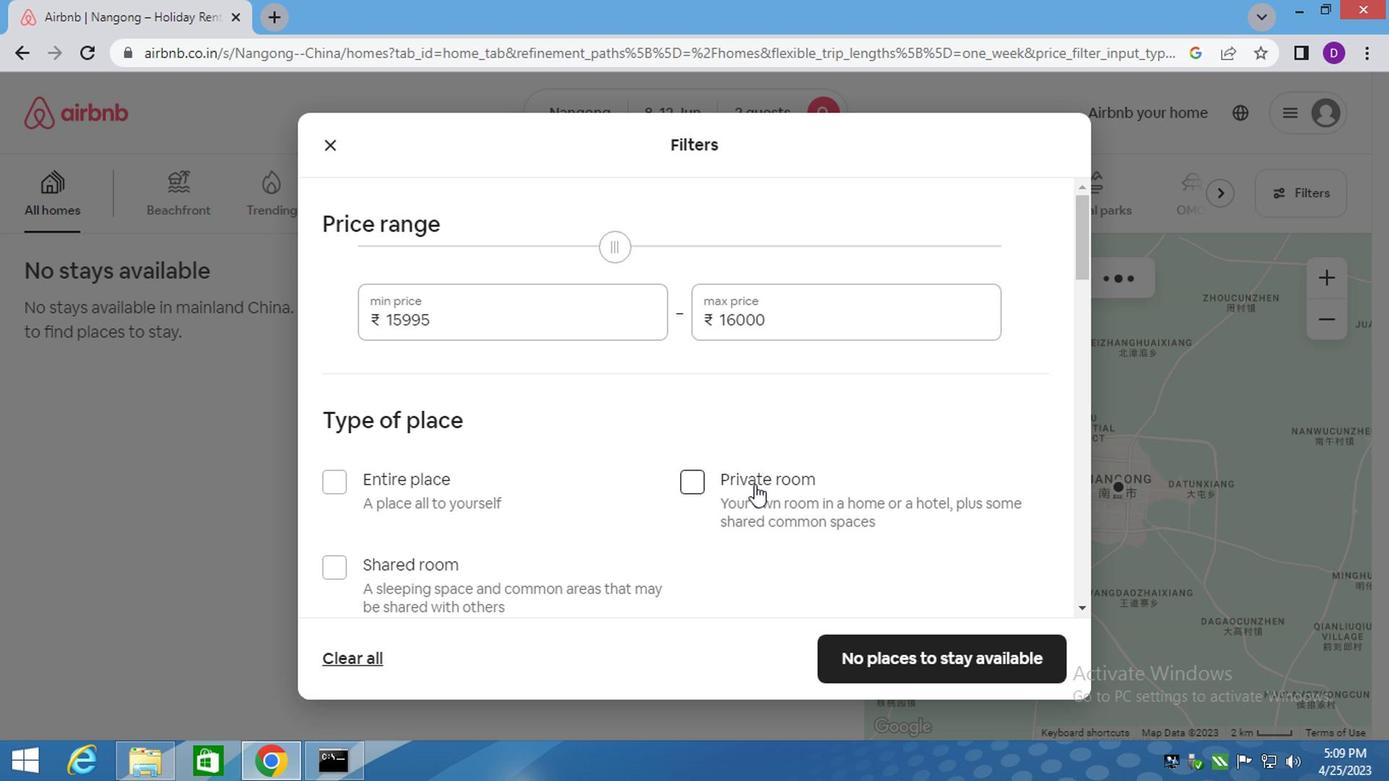 
Action: Mouse moved to (698, 468)
Screenshot: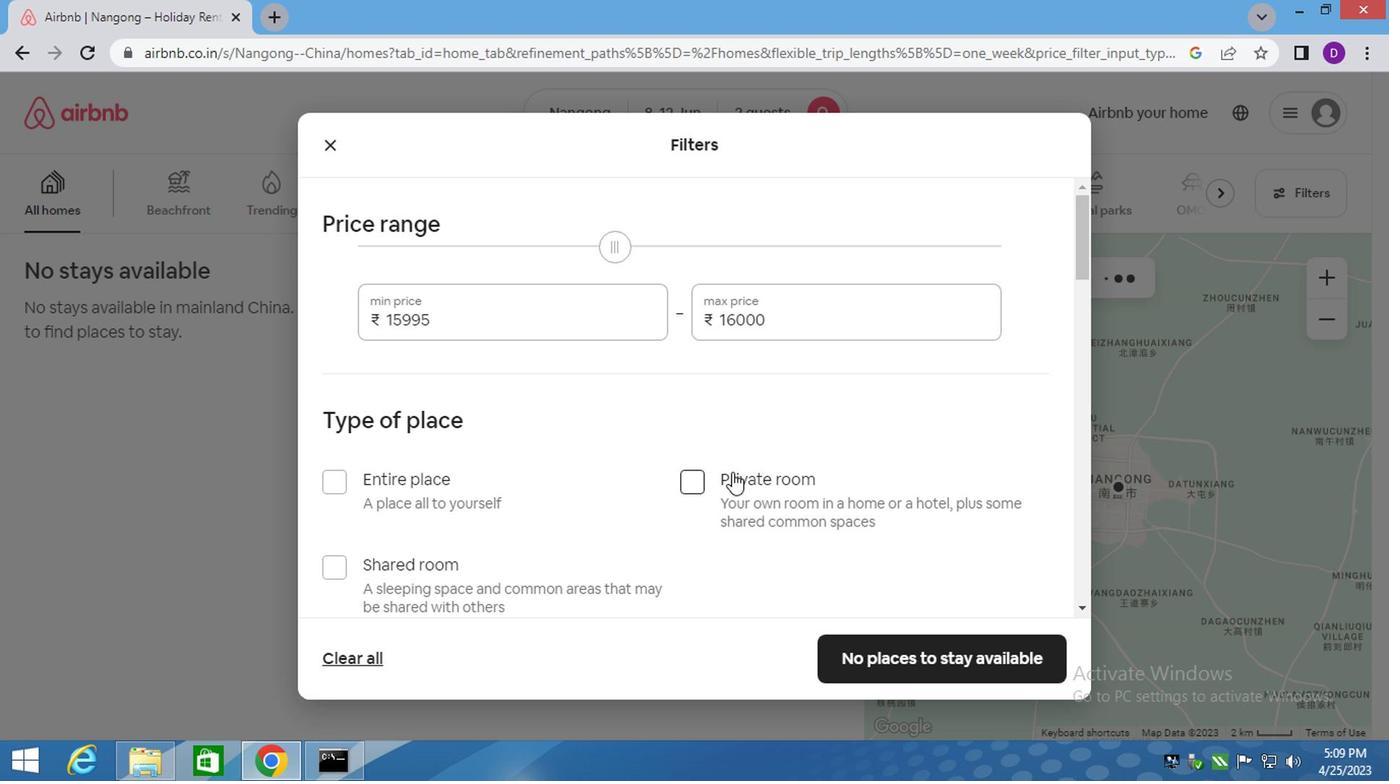 
Action: Mouse scrolled (701, 467) with delta (0, 0)
Screenshot: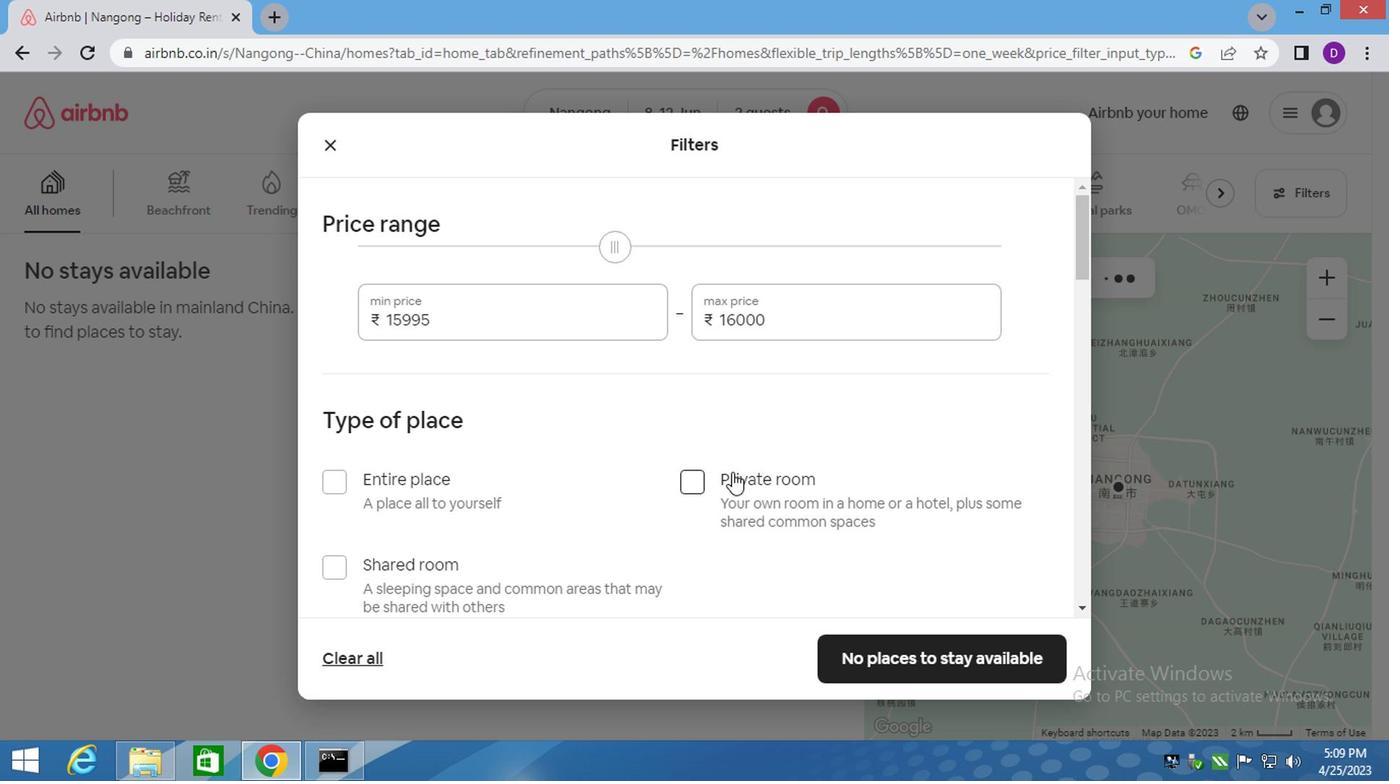 
Action: Mouse moved to (667, 468)
Screenshot: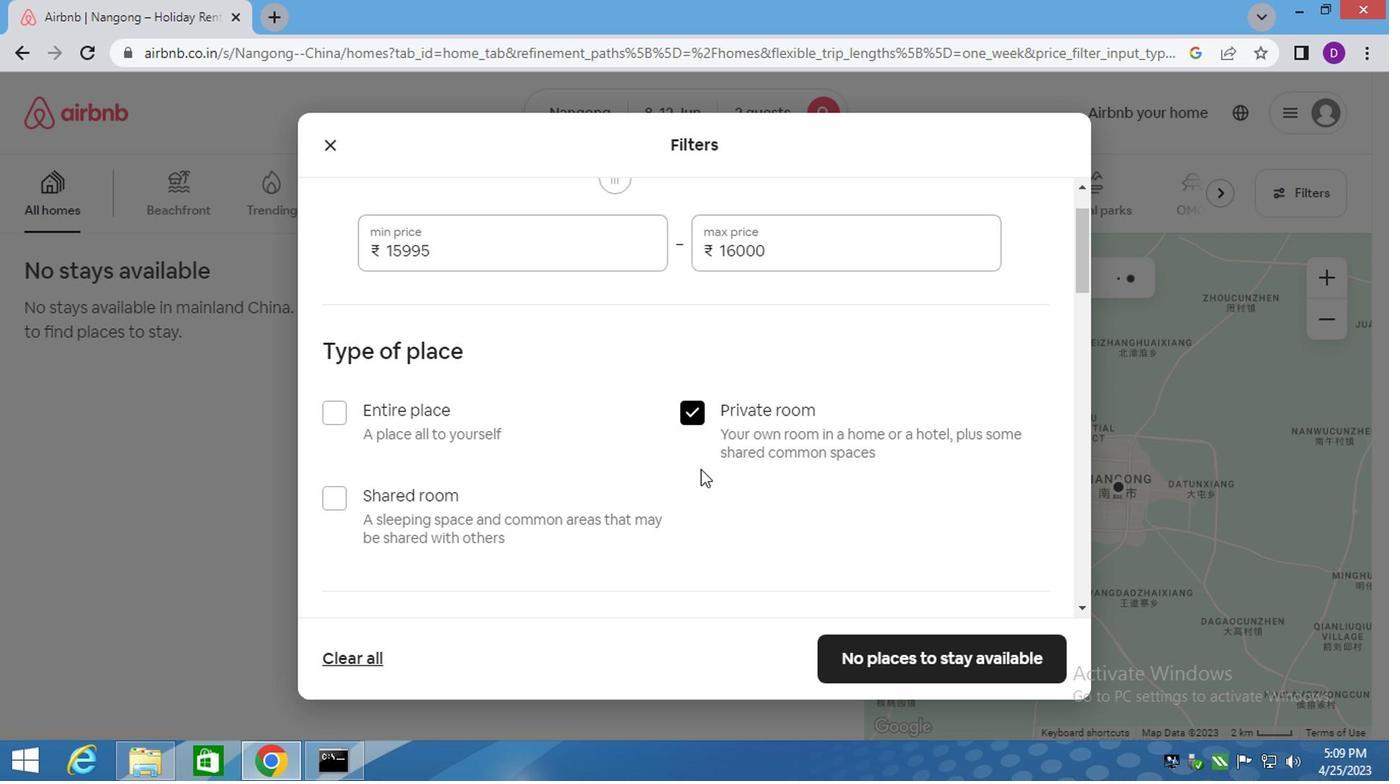 
Action: Mouse scrolled (686, 467) with delta (0, 0)
Screenshot: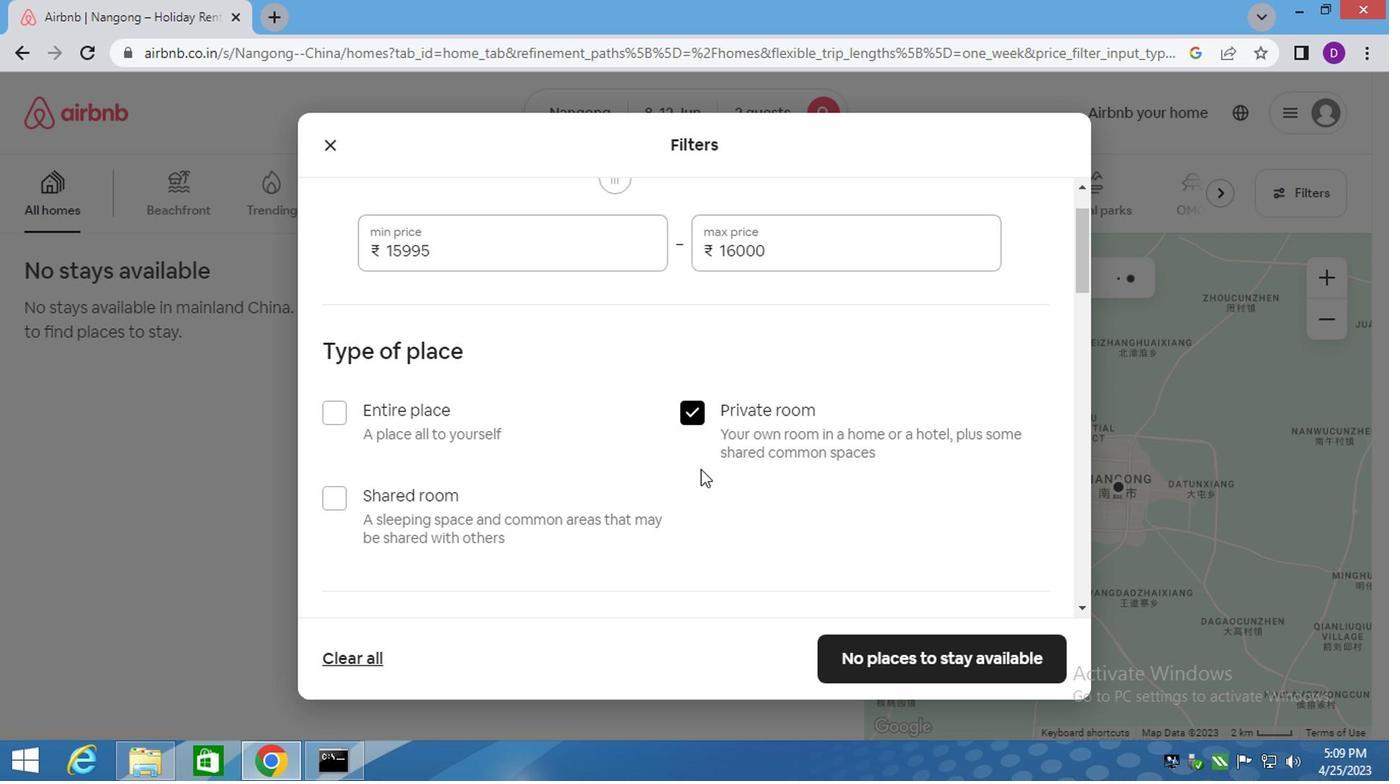 
Action: Mouse moved to (634, 468)
Screenshot: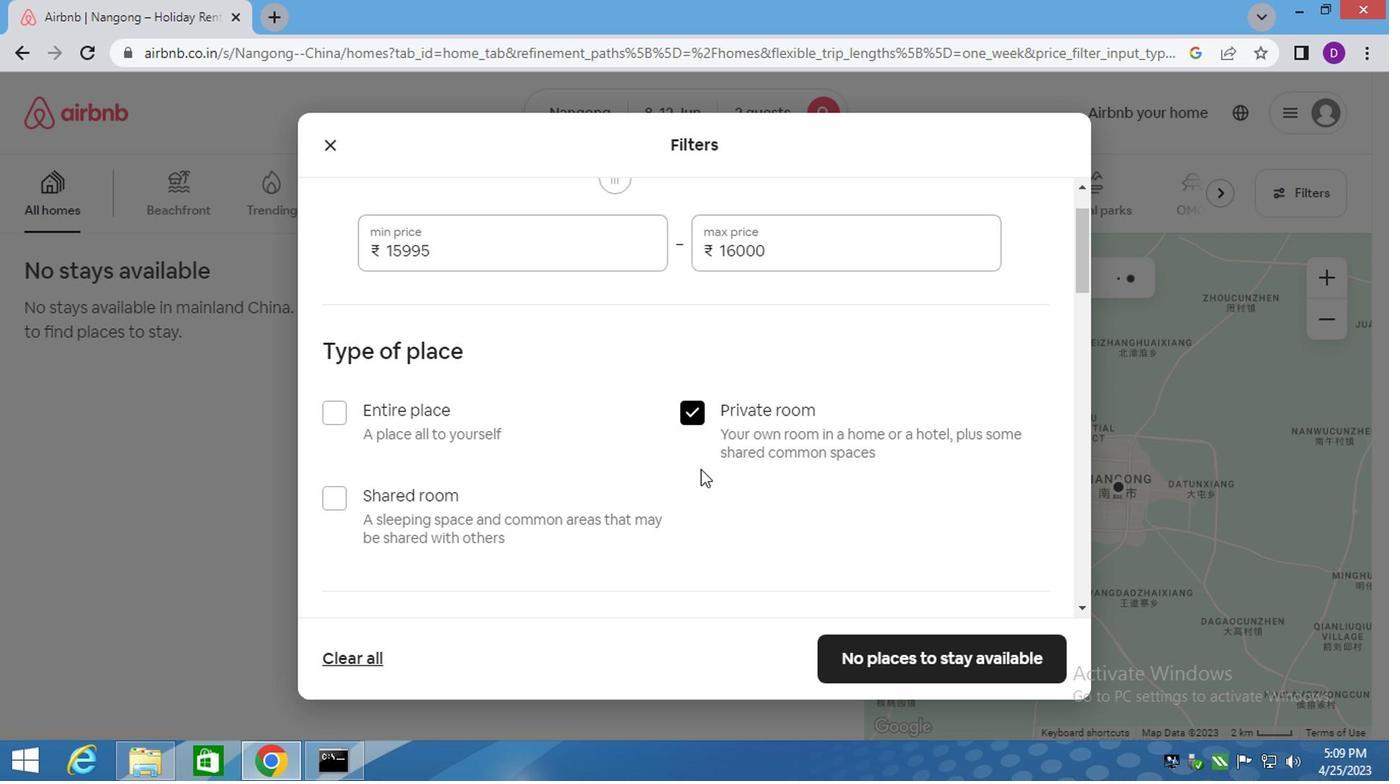 
Action: Mouse scrolled (667, 467) with delta (0, 0)
Screenshot: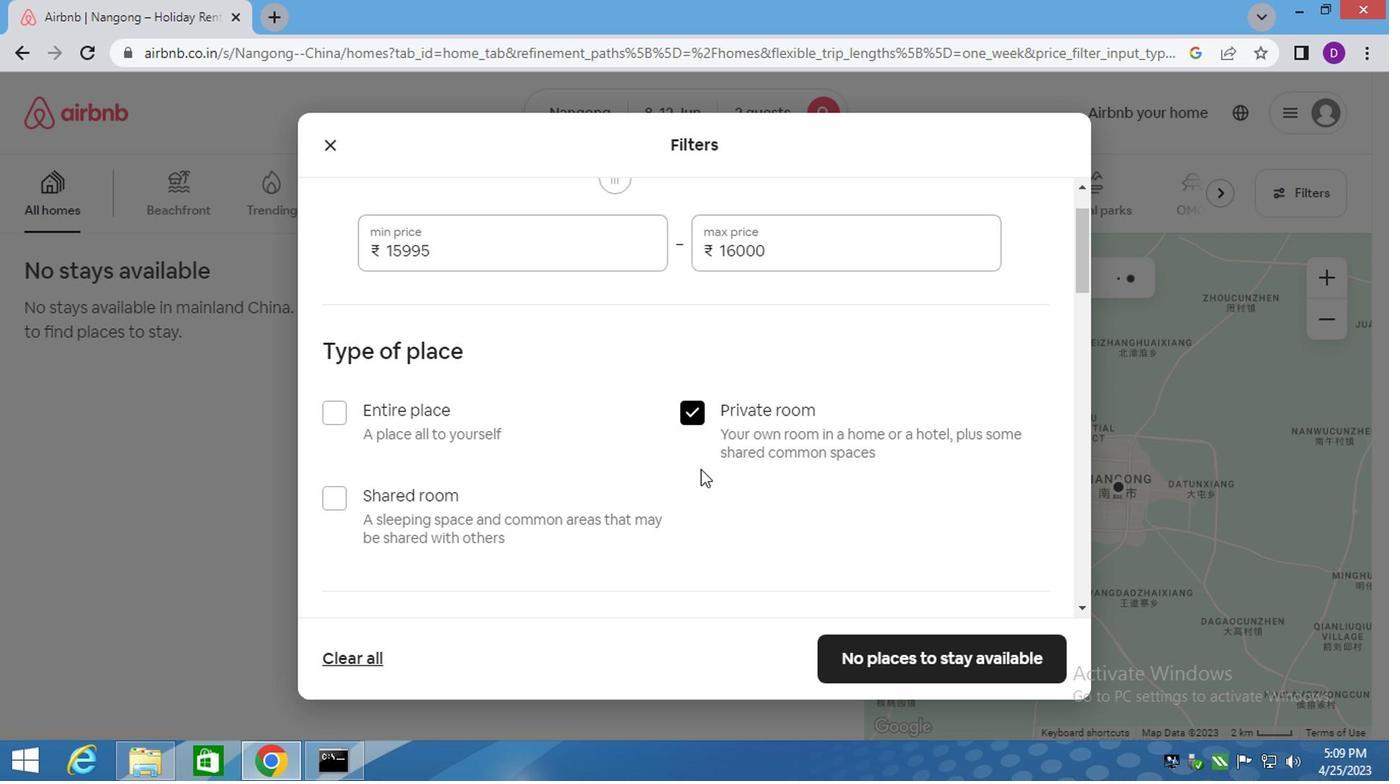 
Action: Mouse moved to (440, 317)
Screenshot: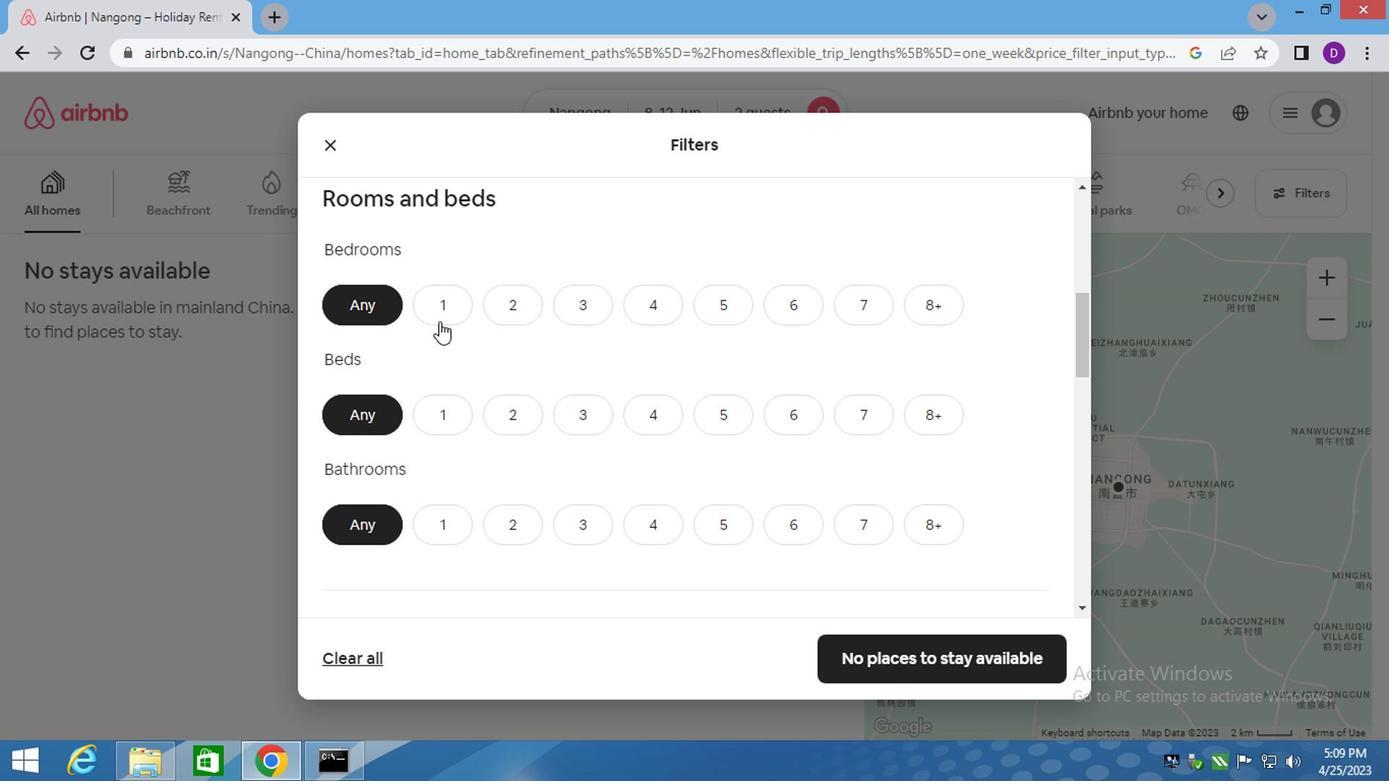 
Action: Mouse pressed left at (440, 317)
Screenshot: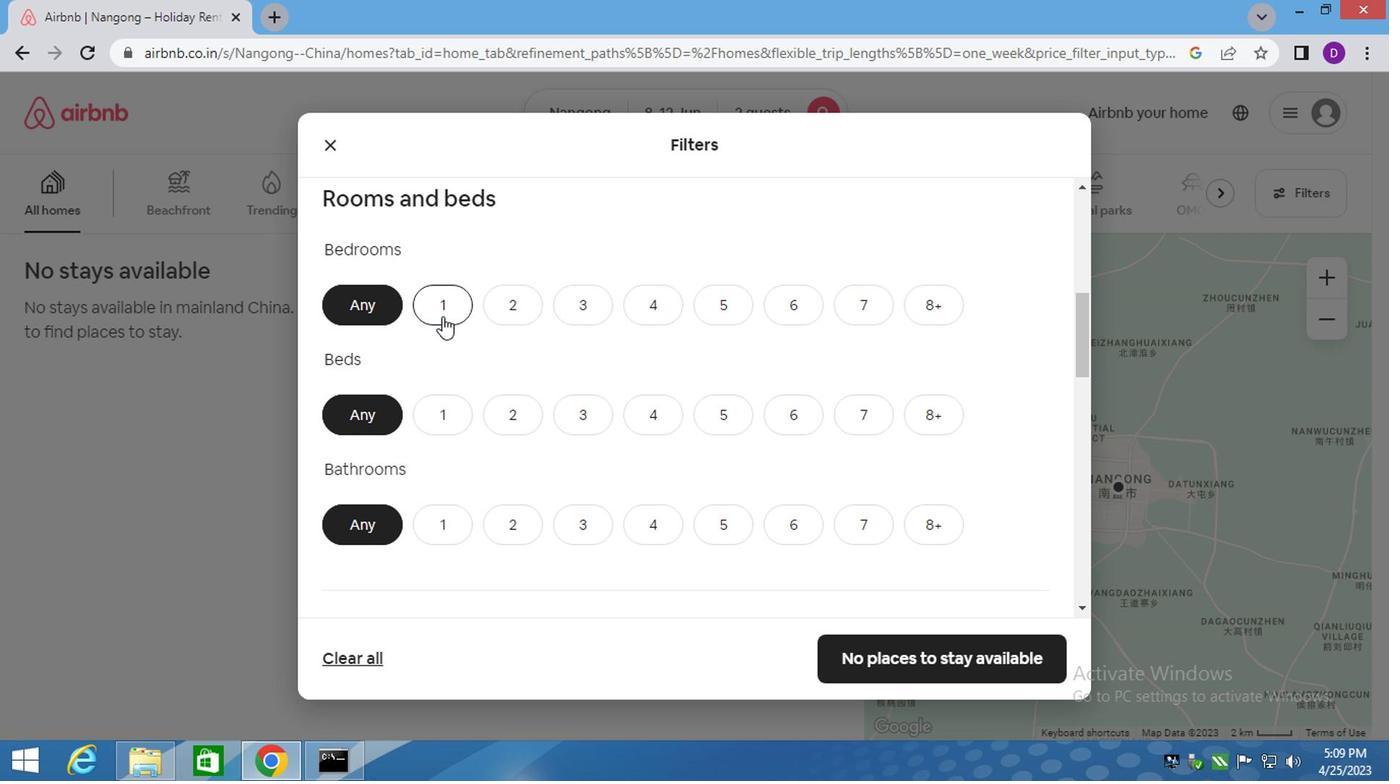 
Action: Mouse moved to (434, 426)
Screenshot: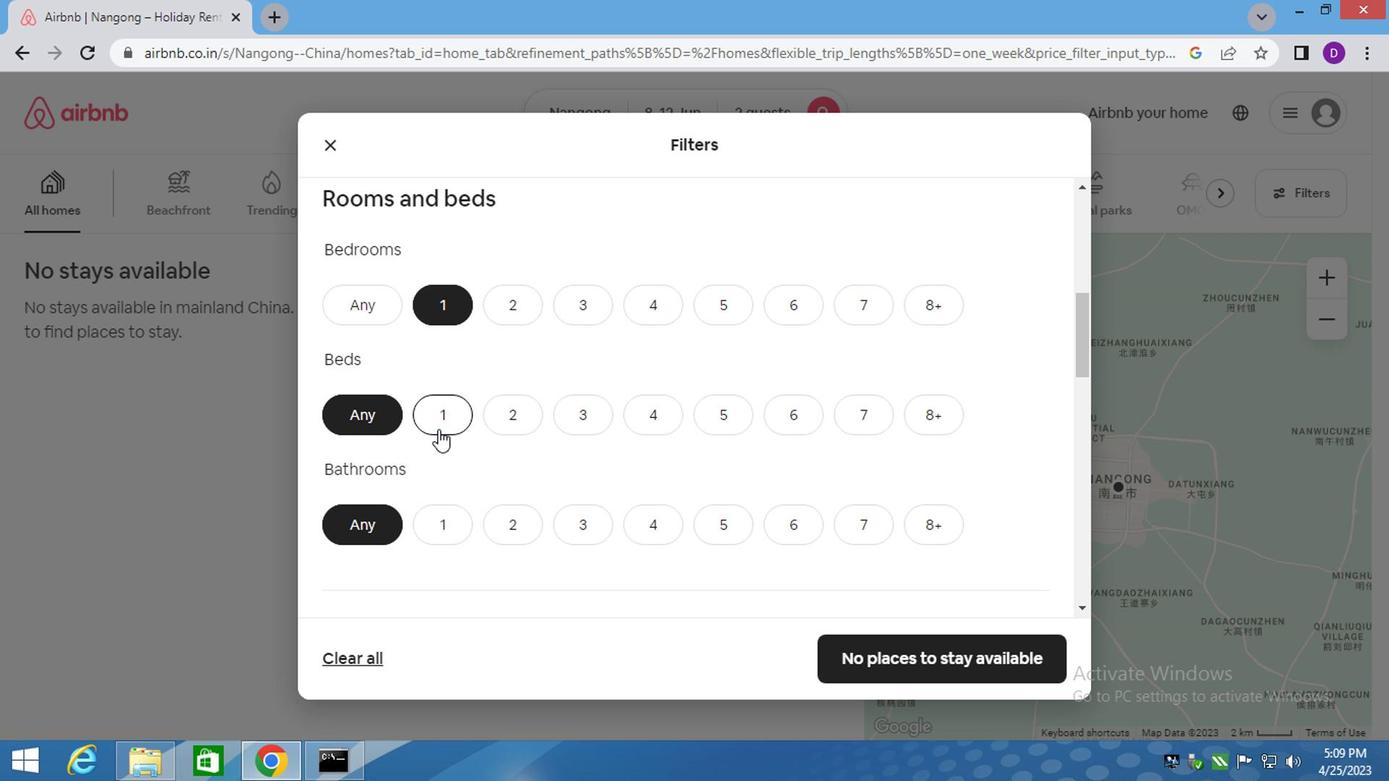 
Action: Mouse pressed left at (434, 426)
Screenshot: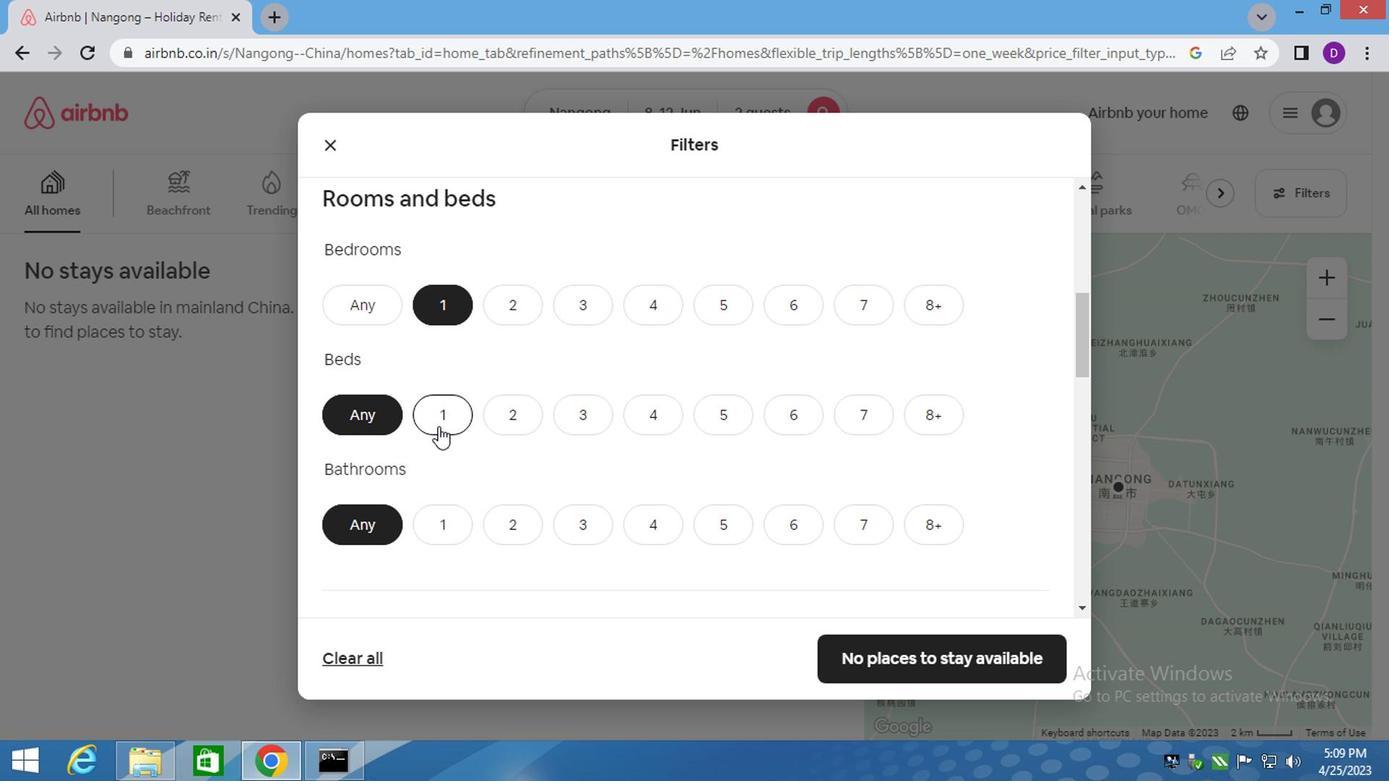 
Action: Mouse moved to (443, 524)
Screenshot: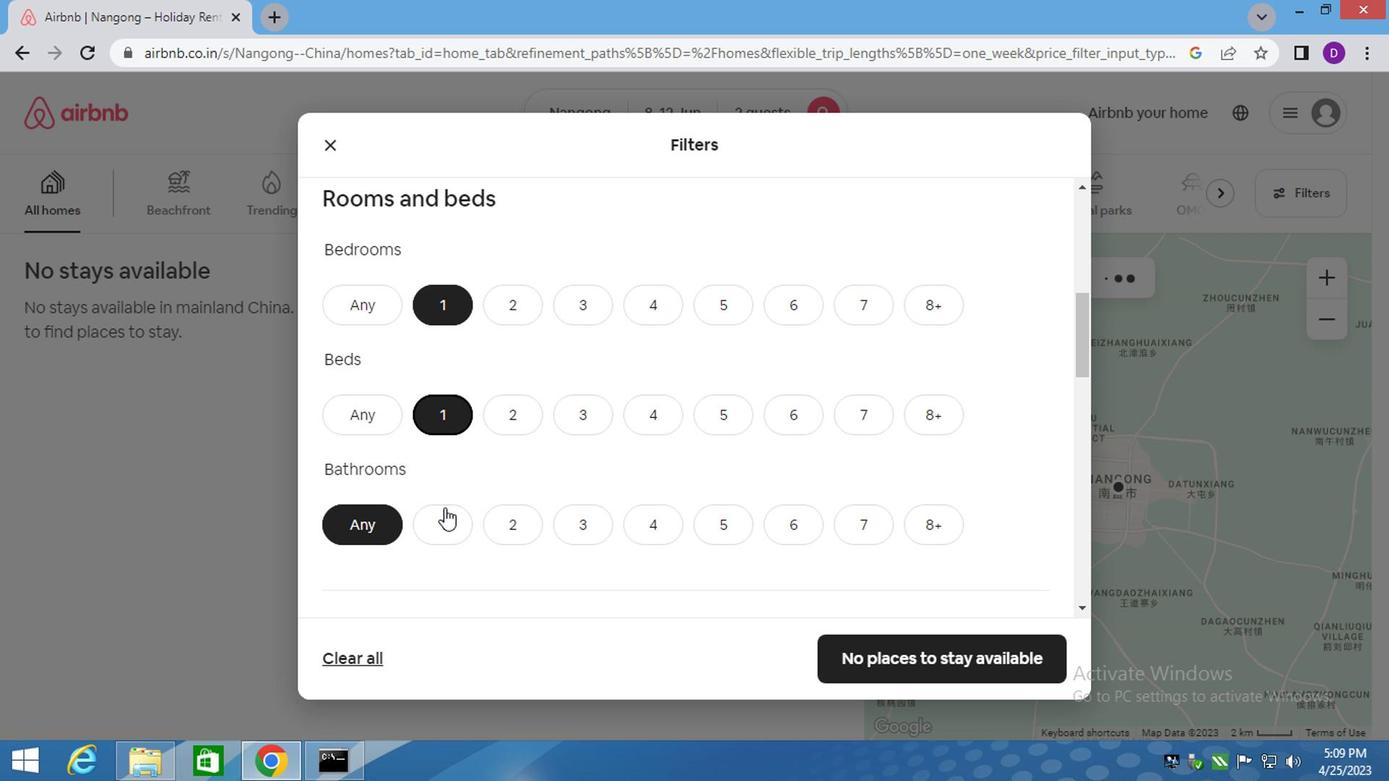 
Action: Mouse pressed left at (443, 524)
Screenshot: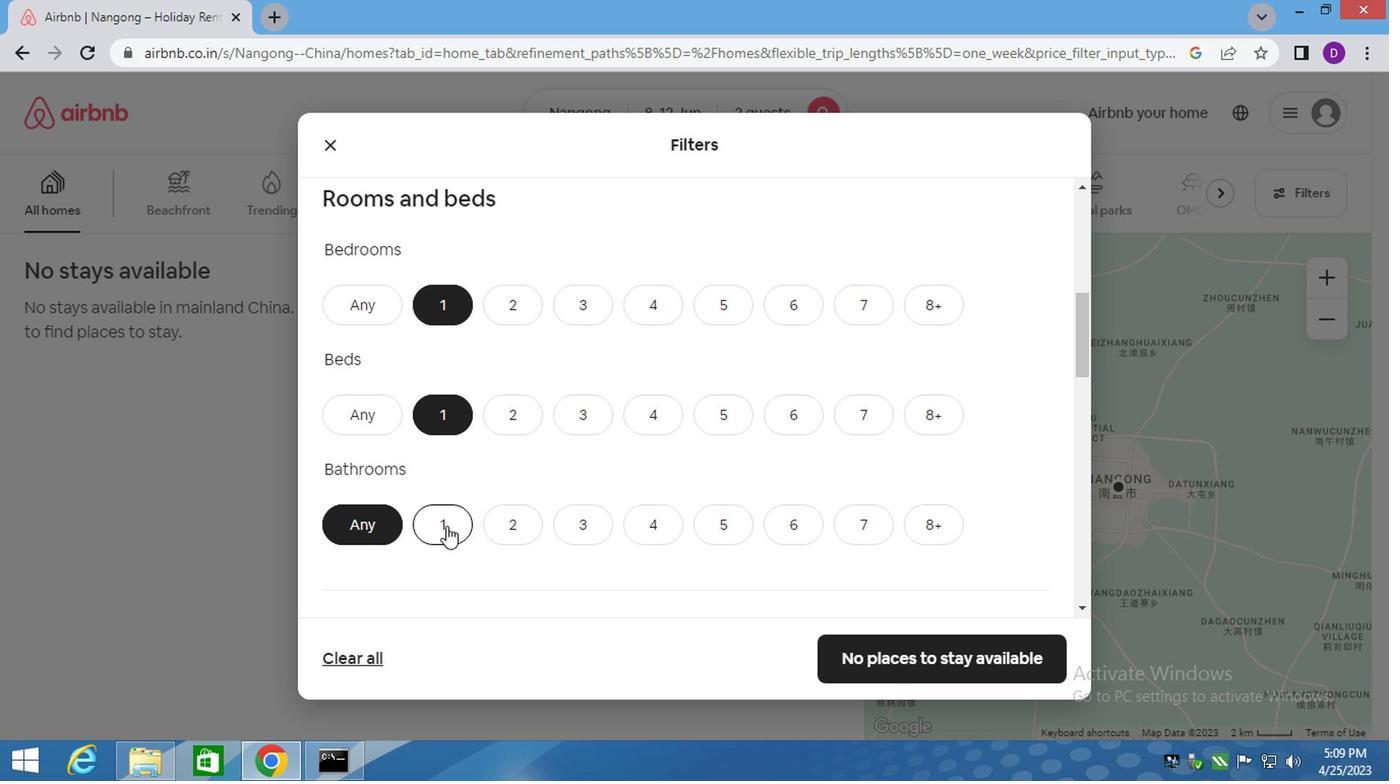 
Action: Mouse moved to (468, 454)
Screenshot: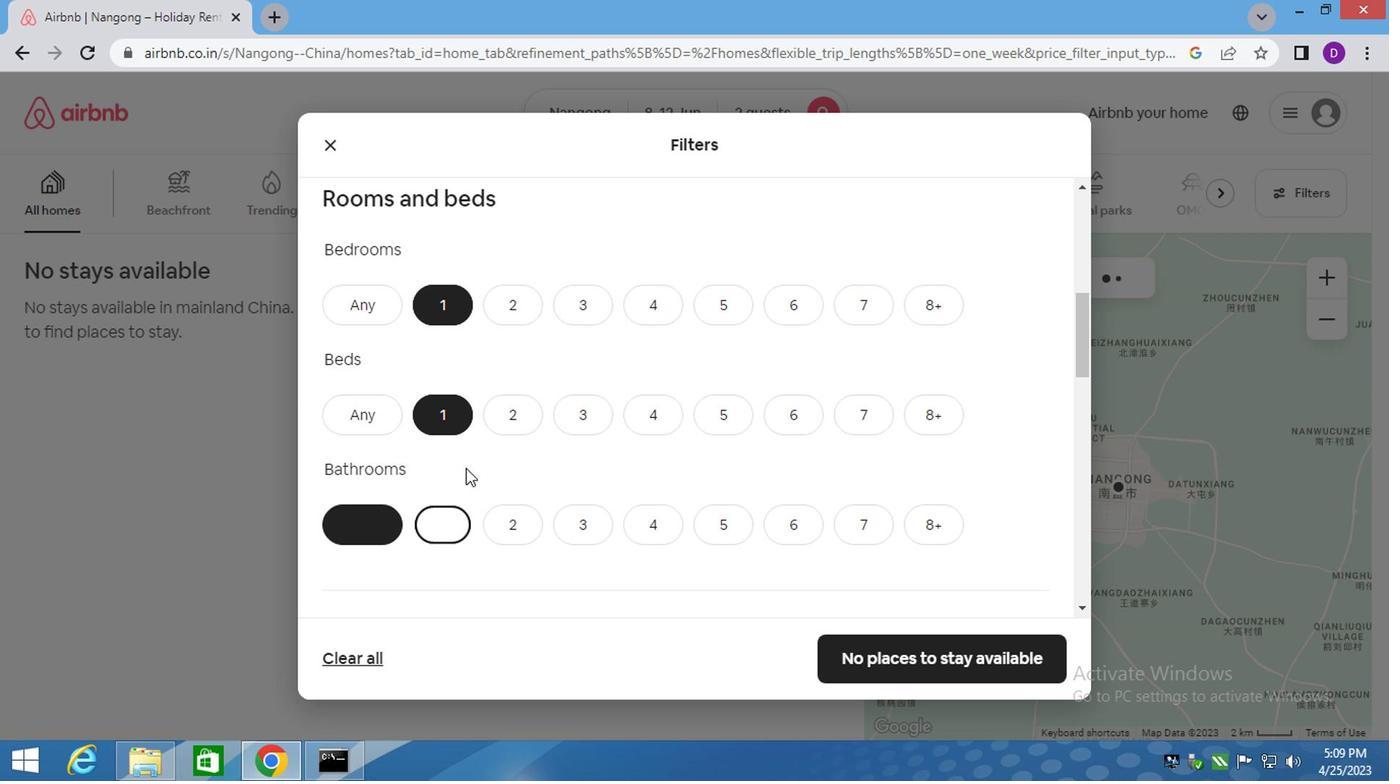 
Action: Mouse scrolled (468, 453) with delta (0, 0)
Screenshot: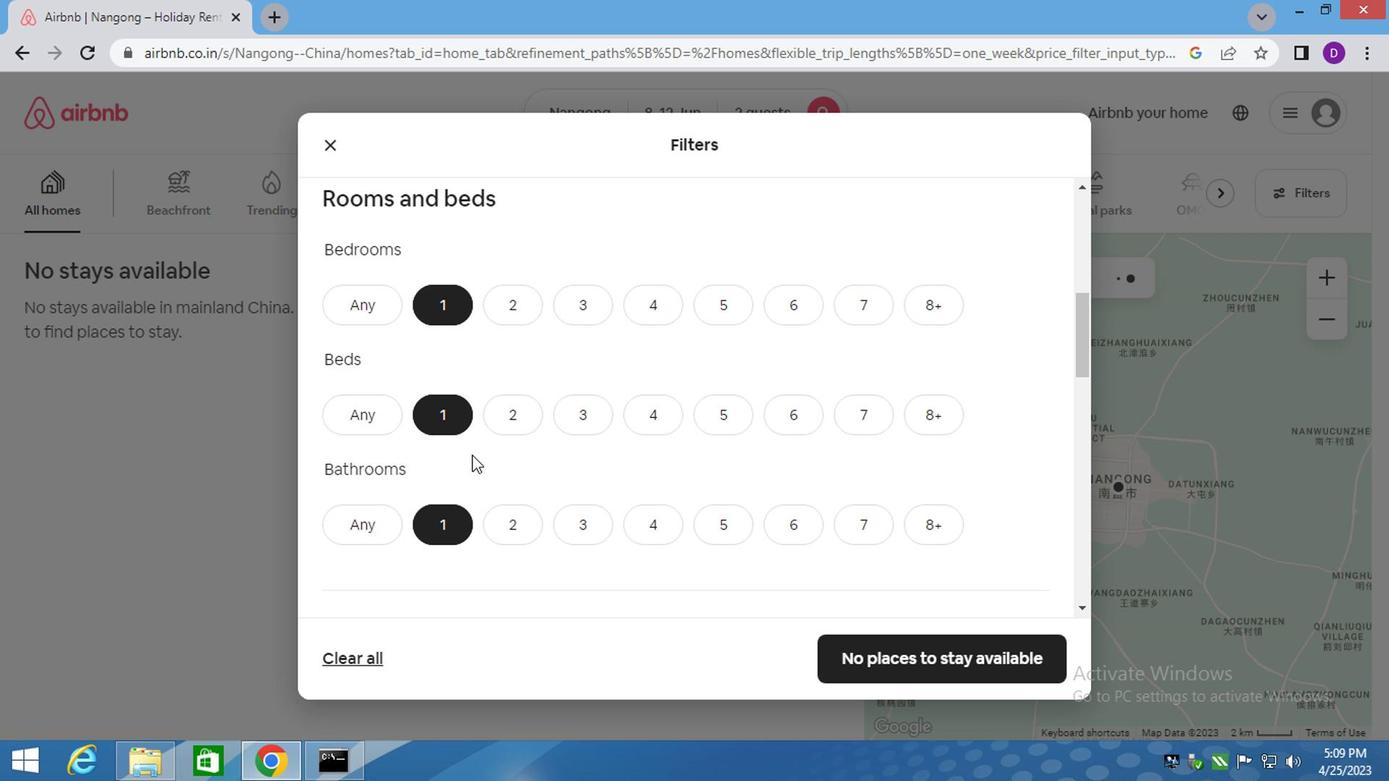
Action: Mouse scrolled (468, 453) with delta (0, 0)
Screenshot: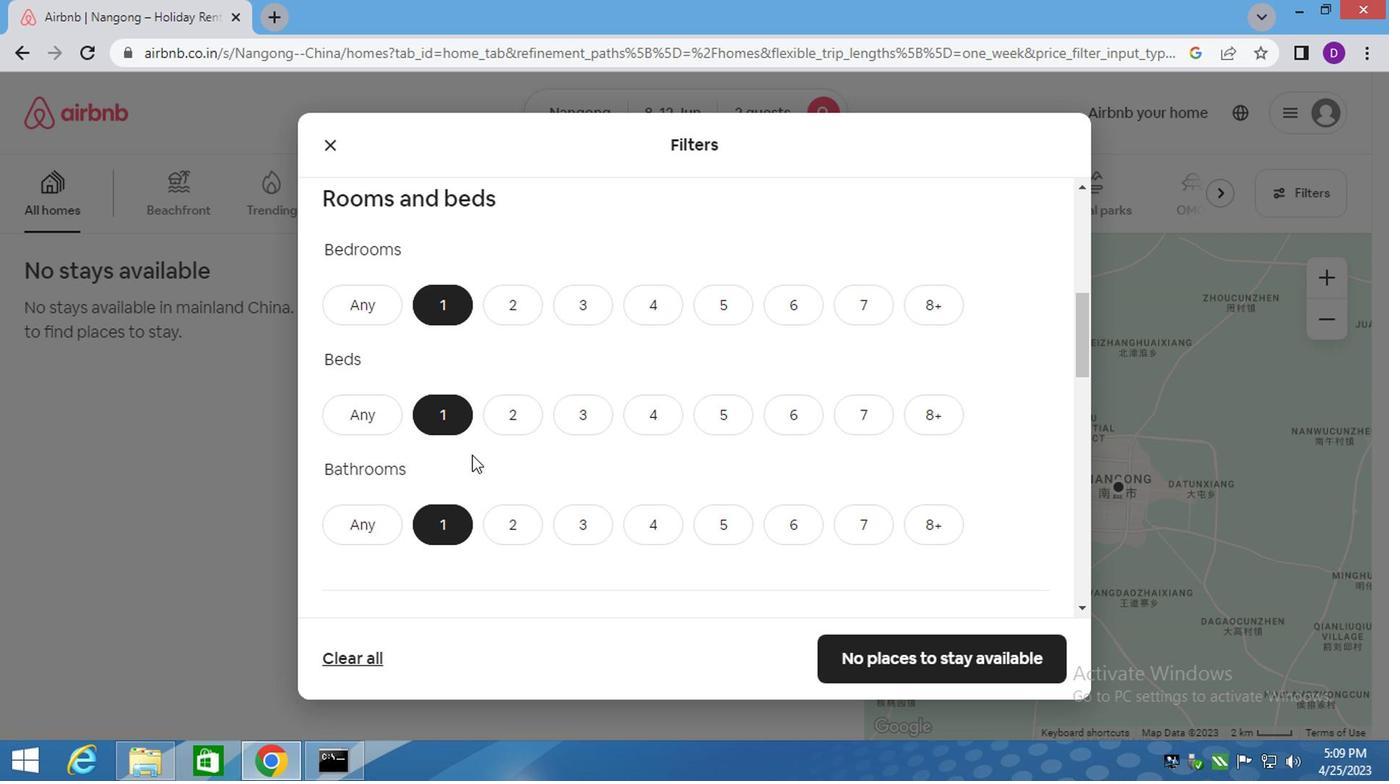 
Action: Mouse moved to (810, 477)
Screenshot: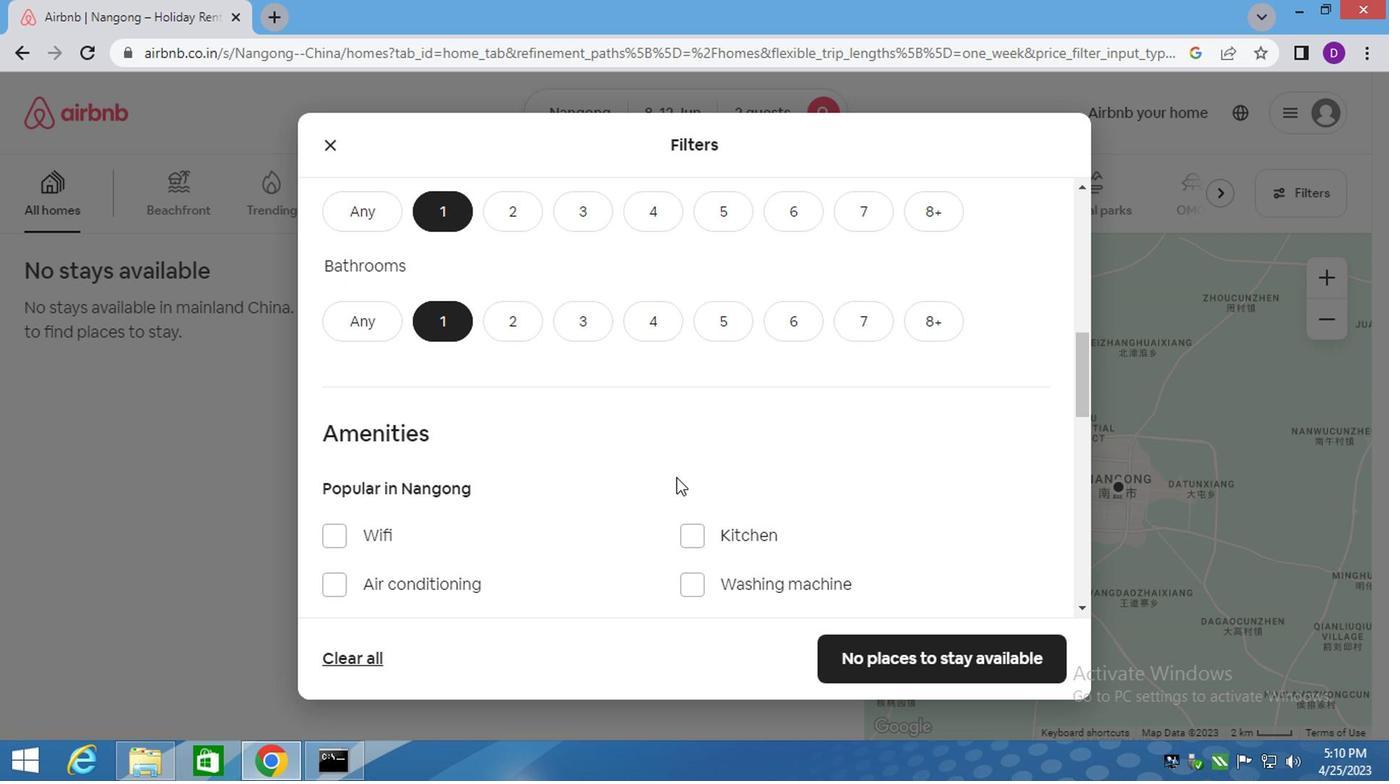 
Action: Mouse scrolled (810, 477) with delta (0, 0)
Screenshot: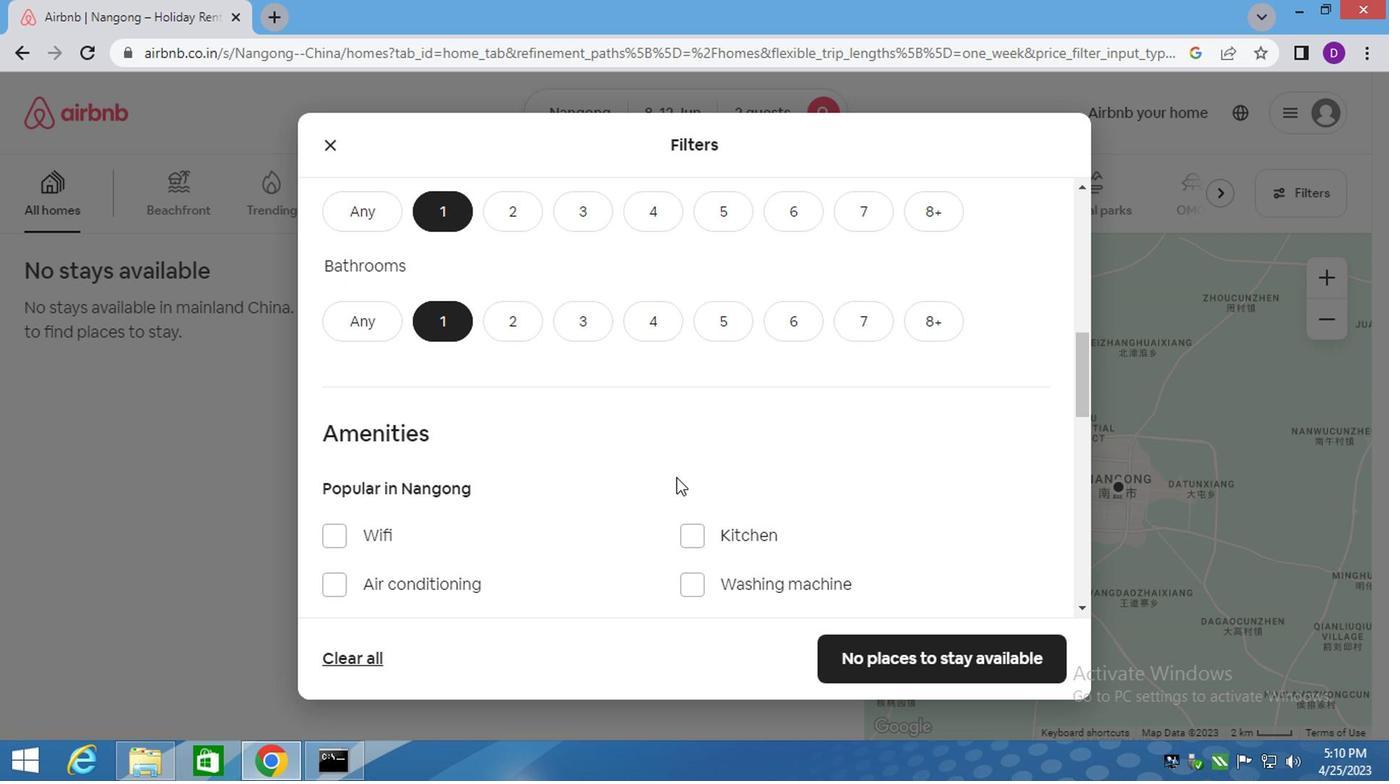
Action: Mouse moved to (897, 461)
Screenshot: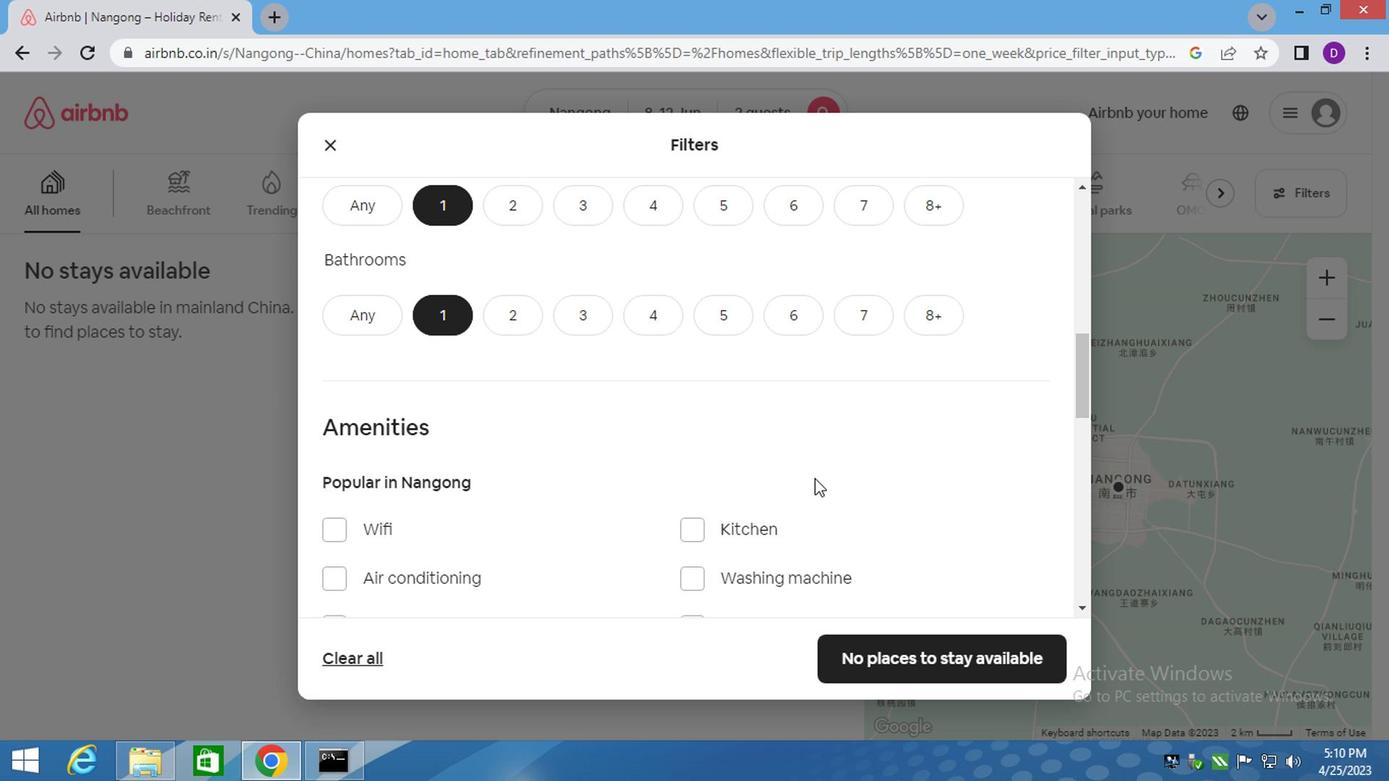 
Action: Mouse scrolled (879, 482) with delta (0, 0)
Screenshot: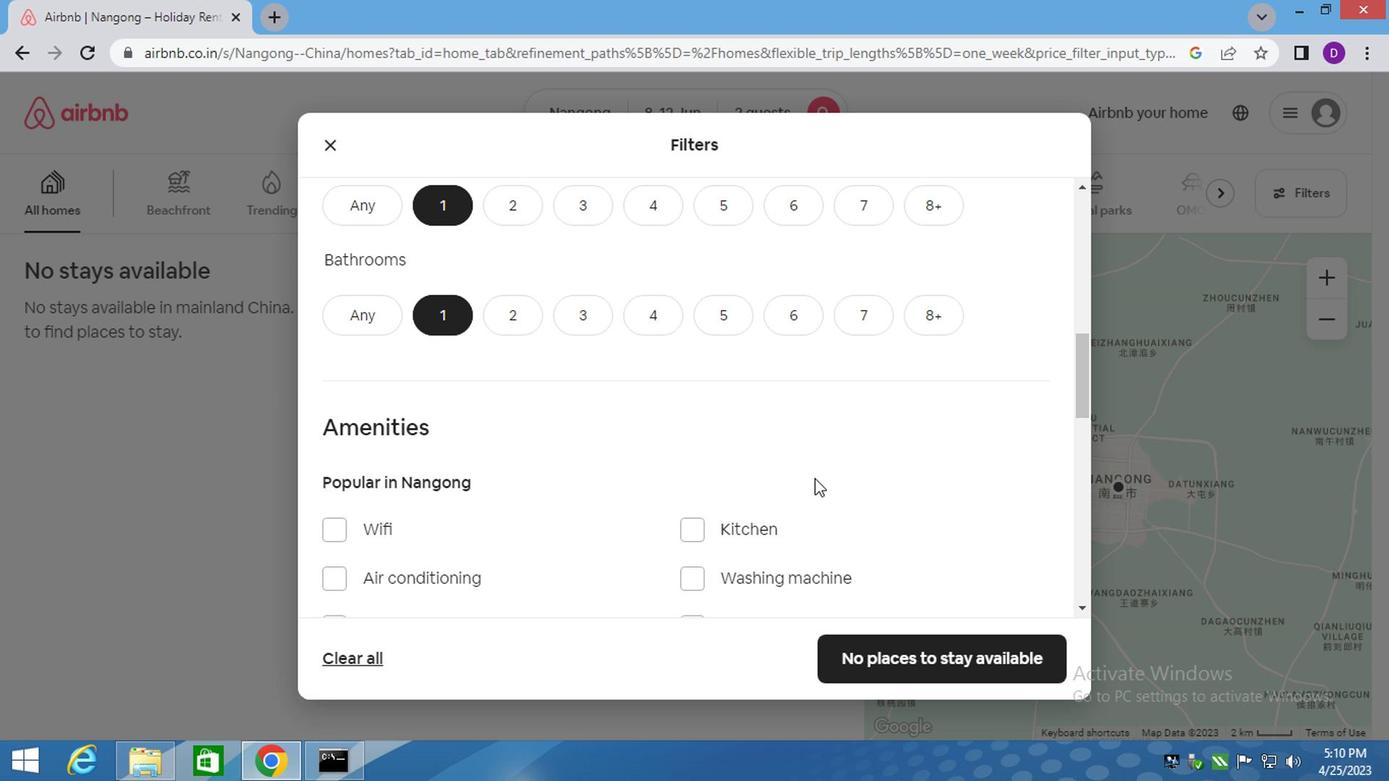 
Action: Mouse moved to (912, 438)
Screenshot: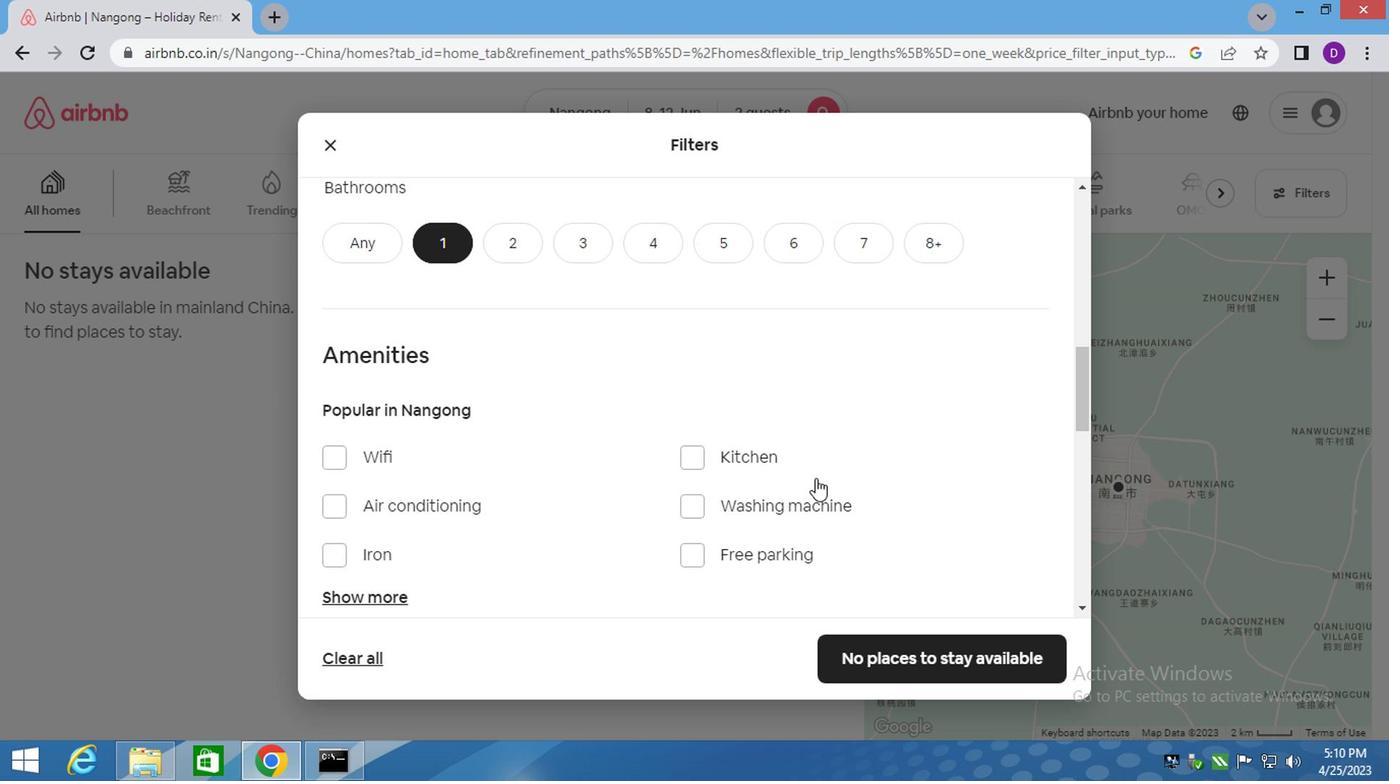 
Action: Mouse scrolled (912, 437) with delta (0, -1)
Screenshot: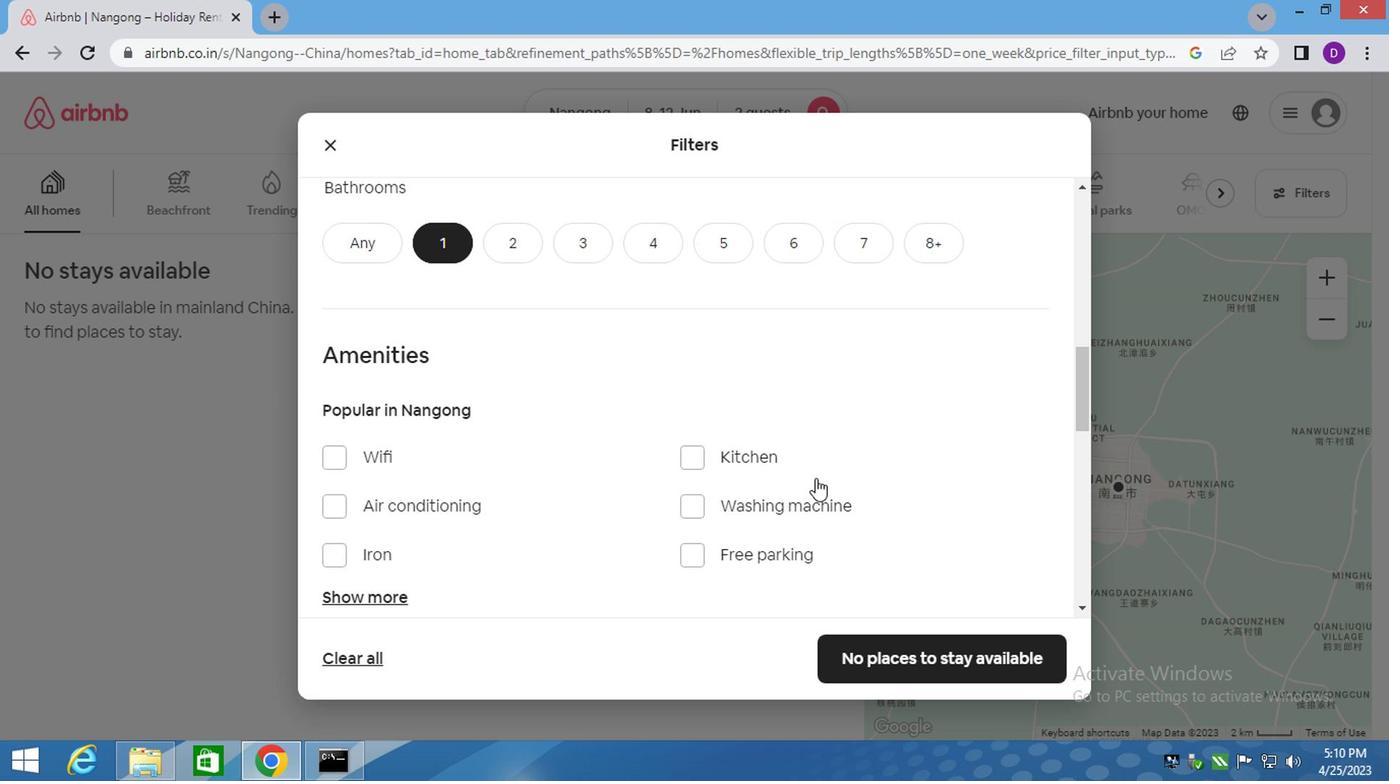 
Action: Mouse moved to (987, 426)
Screenshot: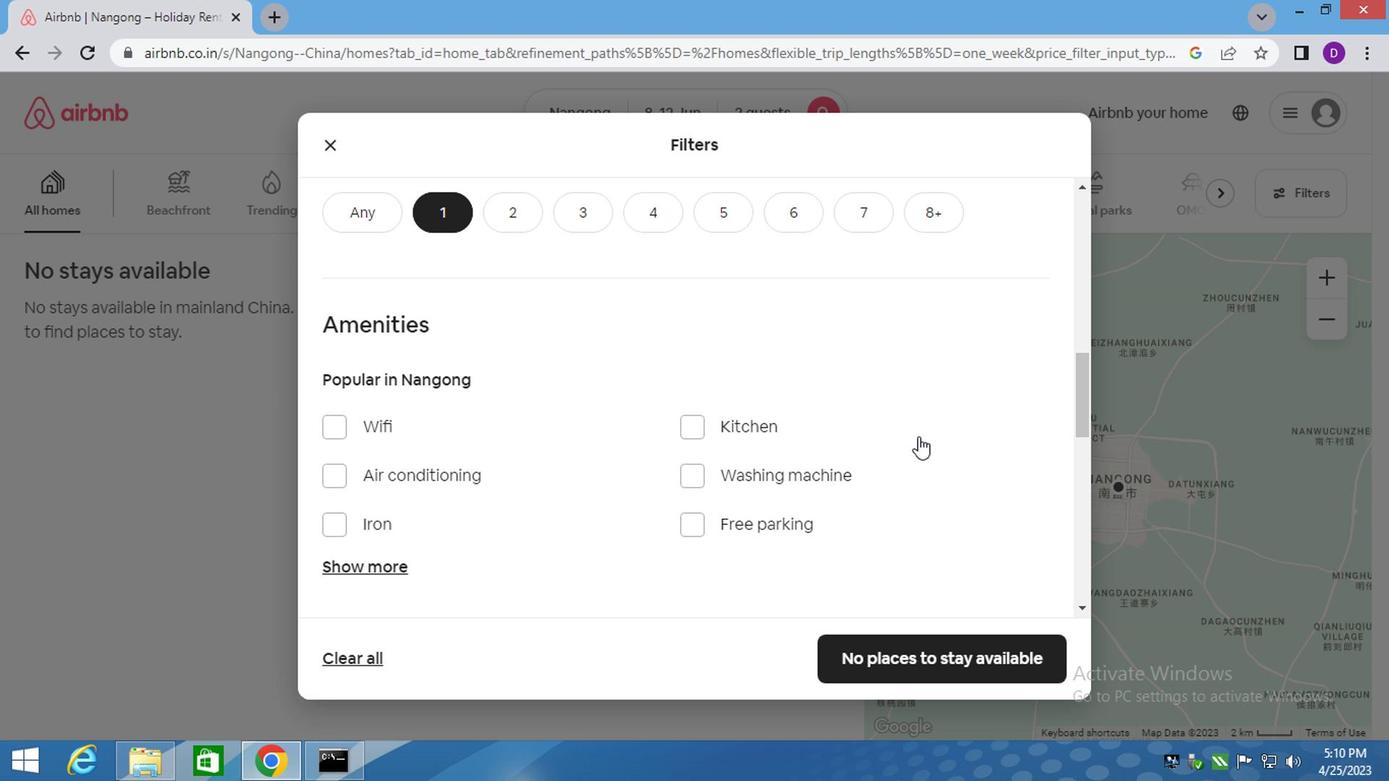 
Action: Mouse scrolled (987, 425) with delta (0, 0)
Screenshot: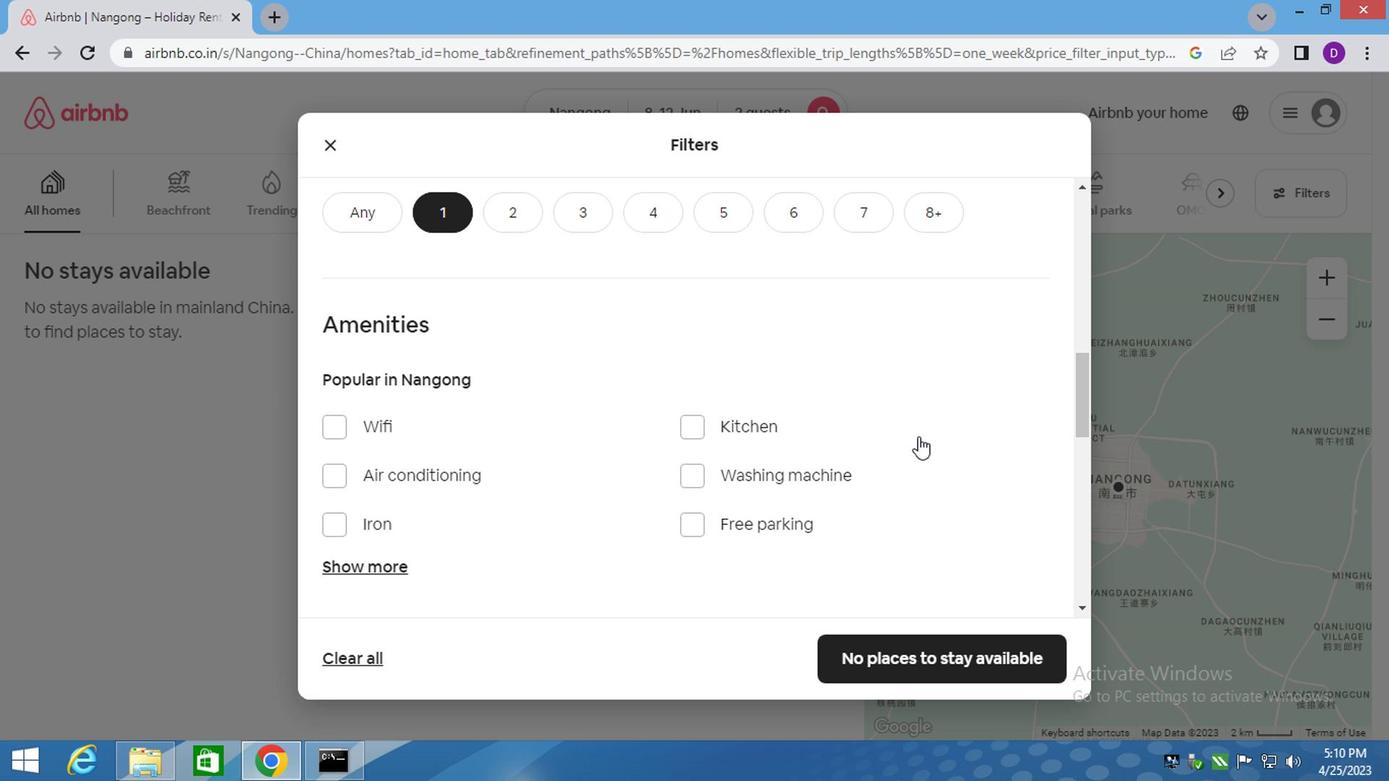 
Action: Mouse moved to (992, 434)
Screenshot: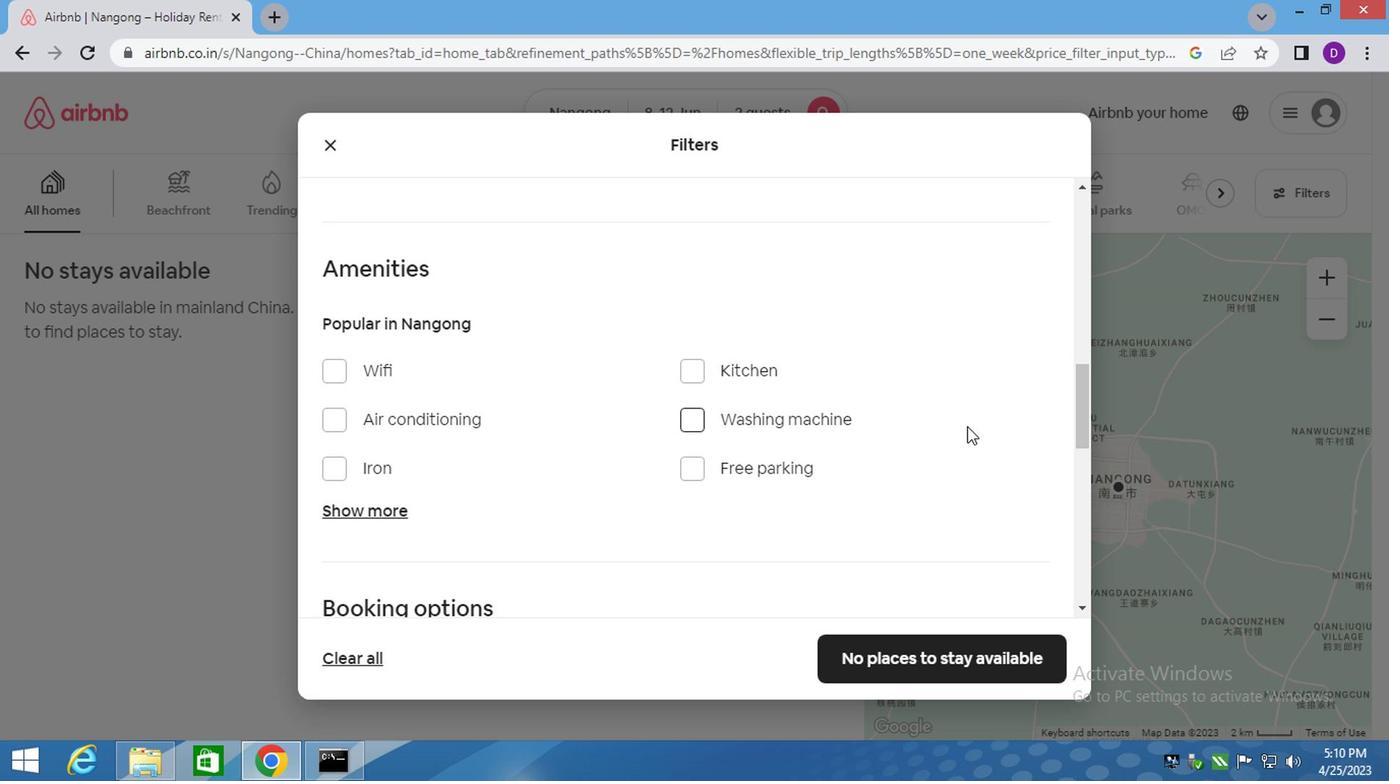 
Action: Mouse scrolled (992, 433) with delta (0, 0)
Screenshot: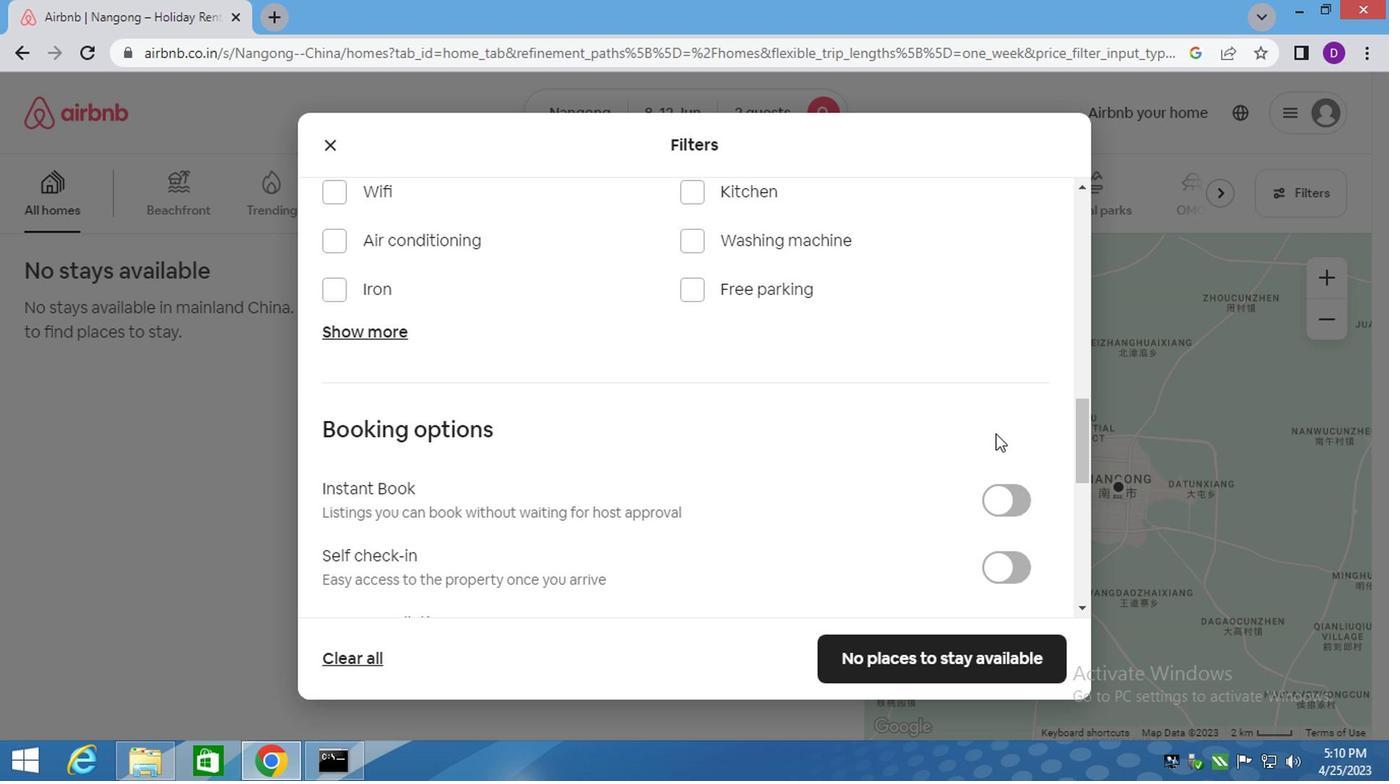 
Action: Mouse moved to (992, 434)
Screenshot: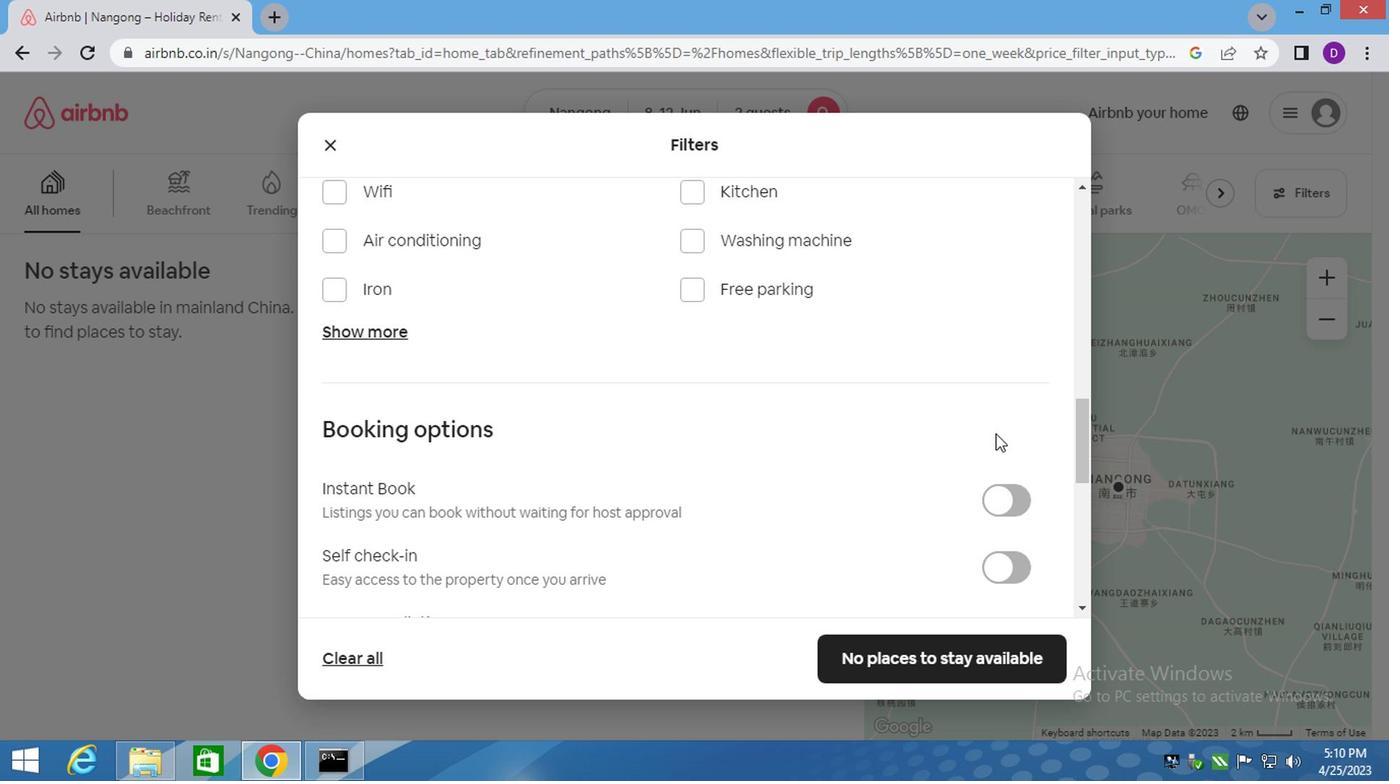 
Action: Mouse scrolled (992, 433) with delta (0, 0)
Screenshot: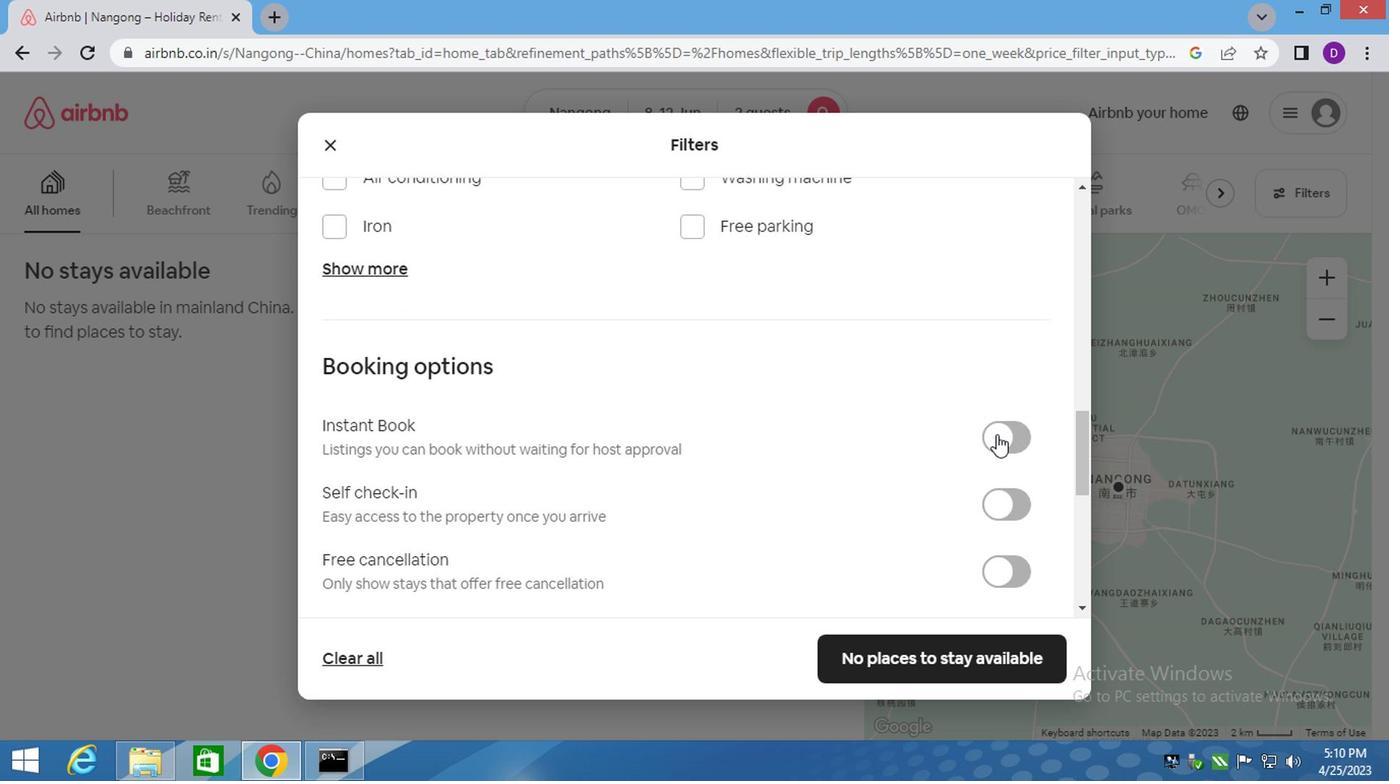 
Action: Mouse moved to (1002, 311)
Screenshot: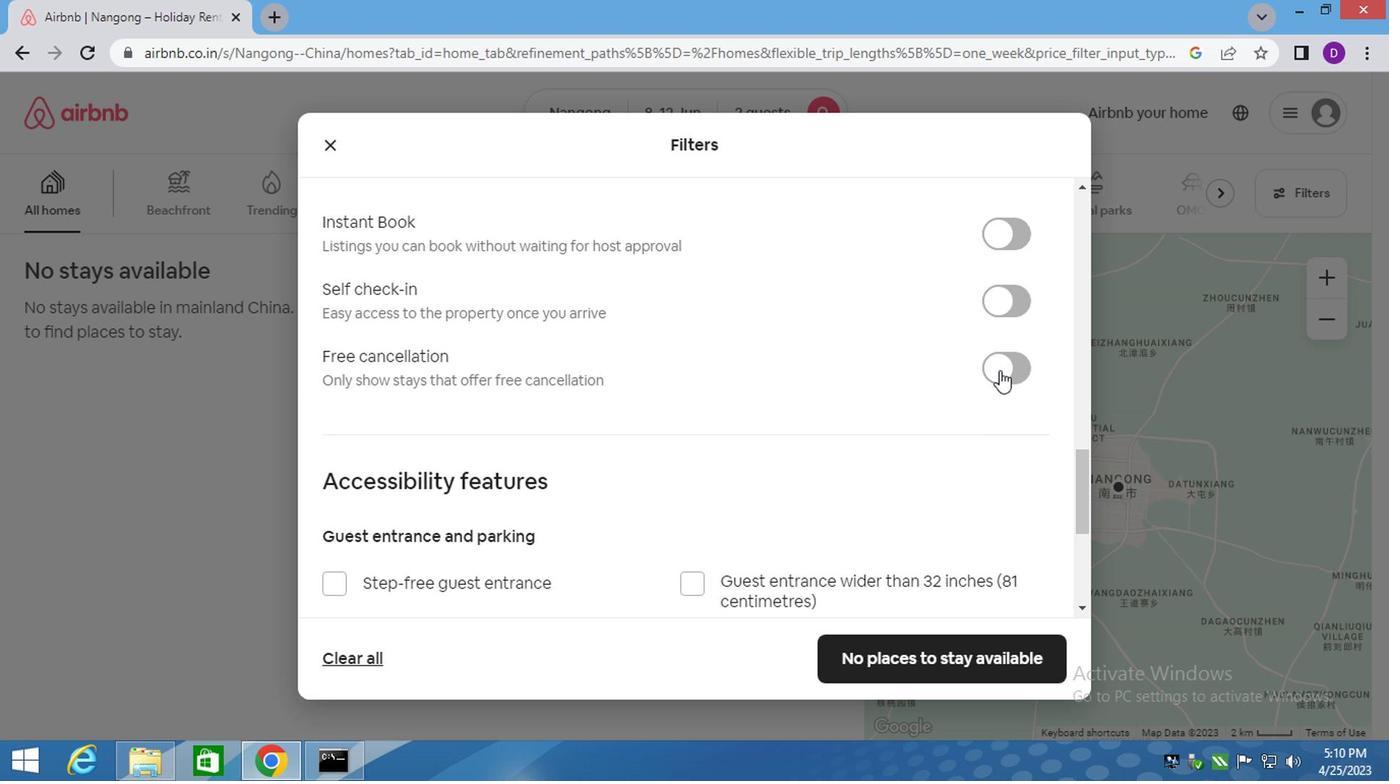 
Action: Mouse pressed left at (1002, 311)
Screenshot: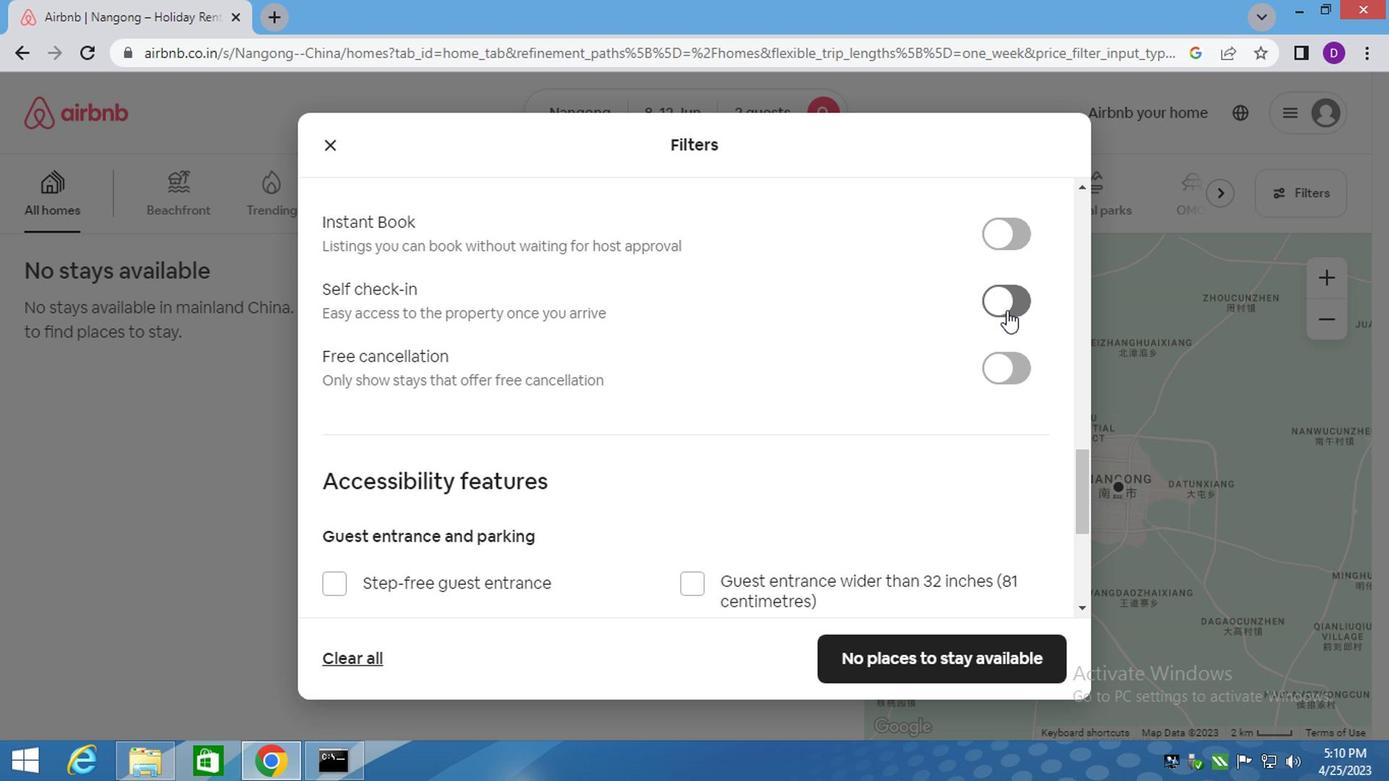 
Action: Mouse moved to (975, 421)
Screenshot: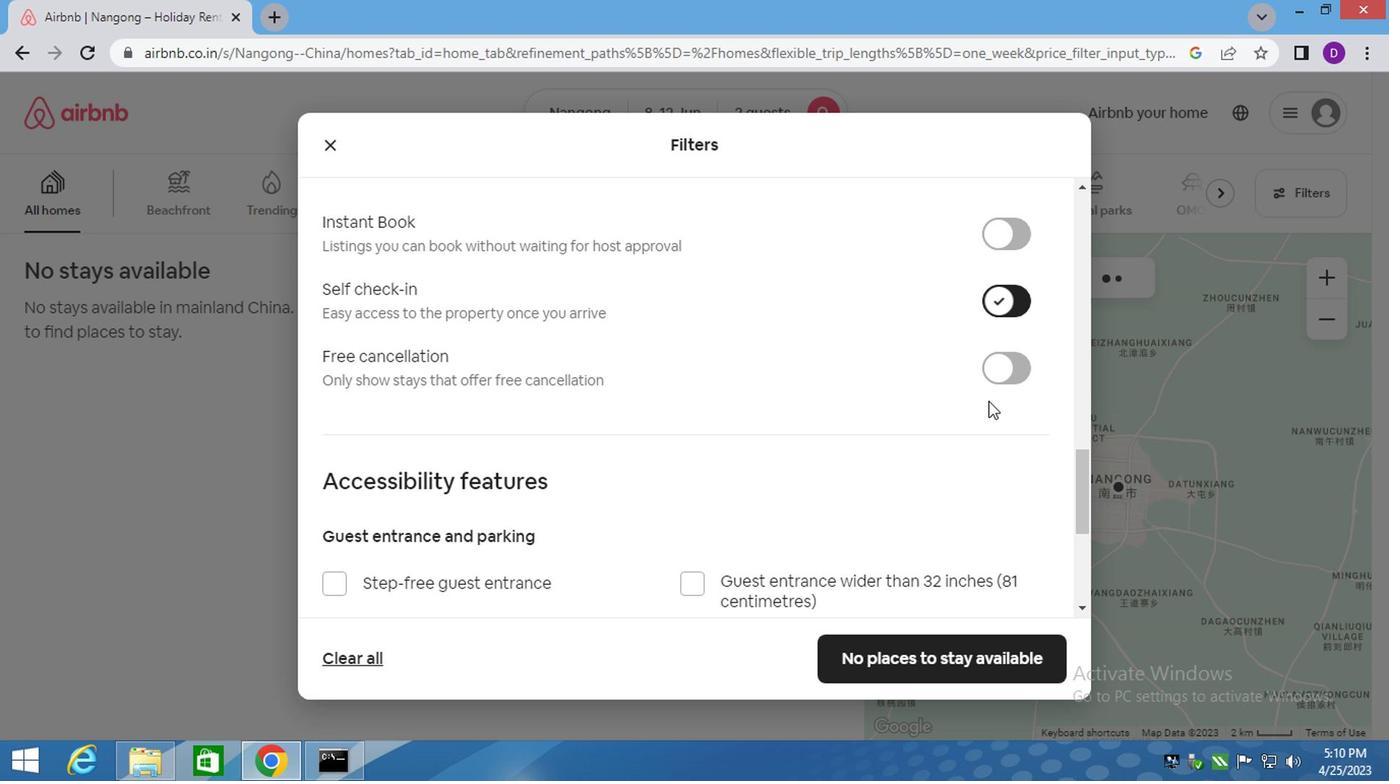 
Action: Mouse scrolled (975, 420) with delta (0, 0)
Screenshot: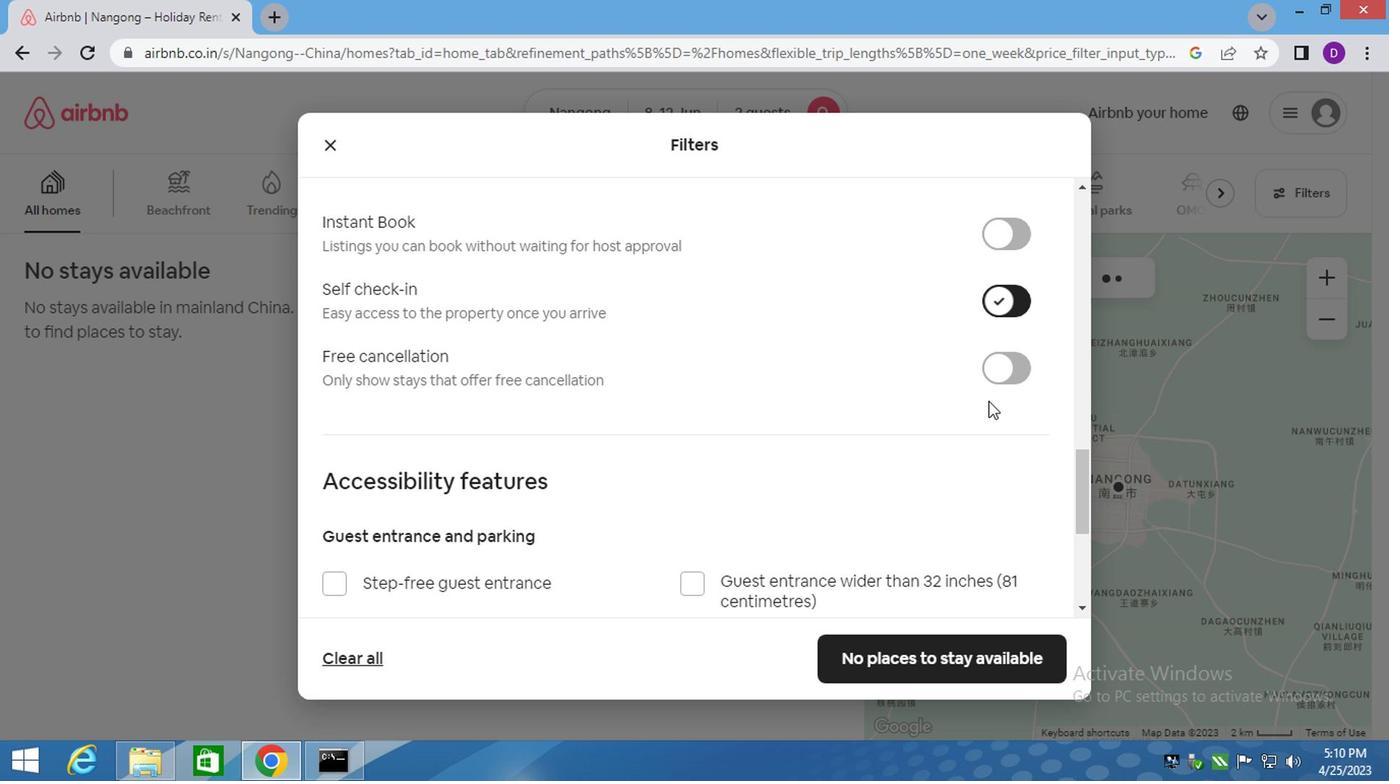 
Action: Mouse moved to (970, 428)
Screenshot: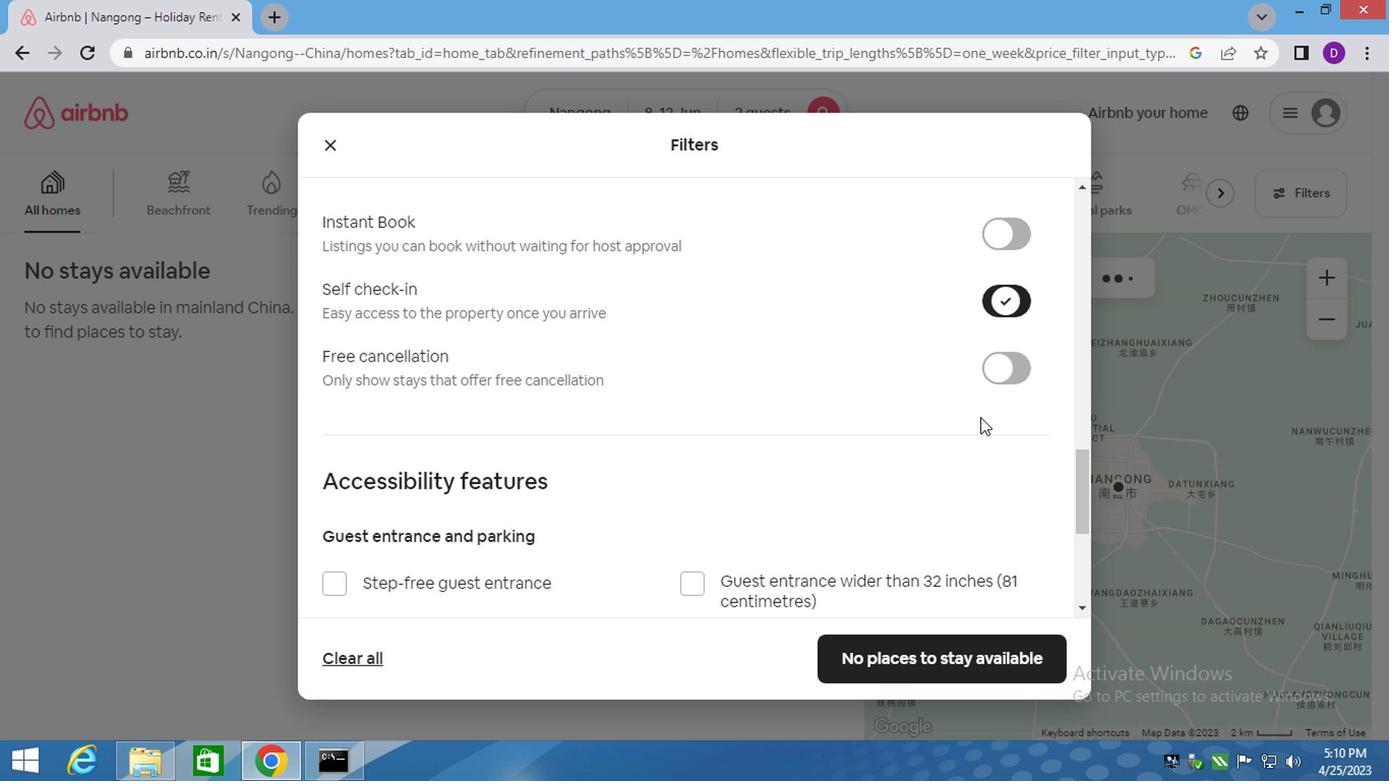 
Action: Mouse scrolled (970, 427) with delta (0, -1)
Screenshot: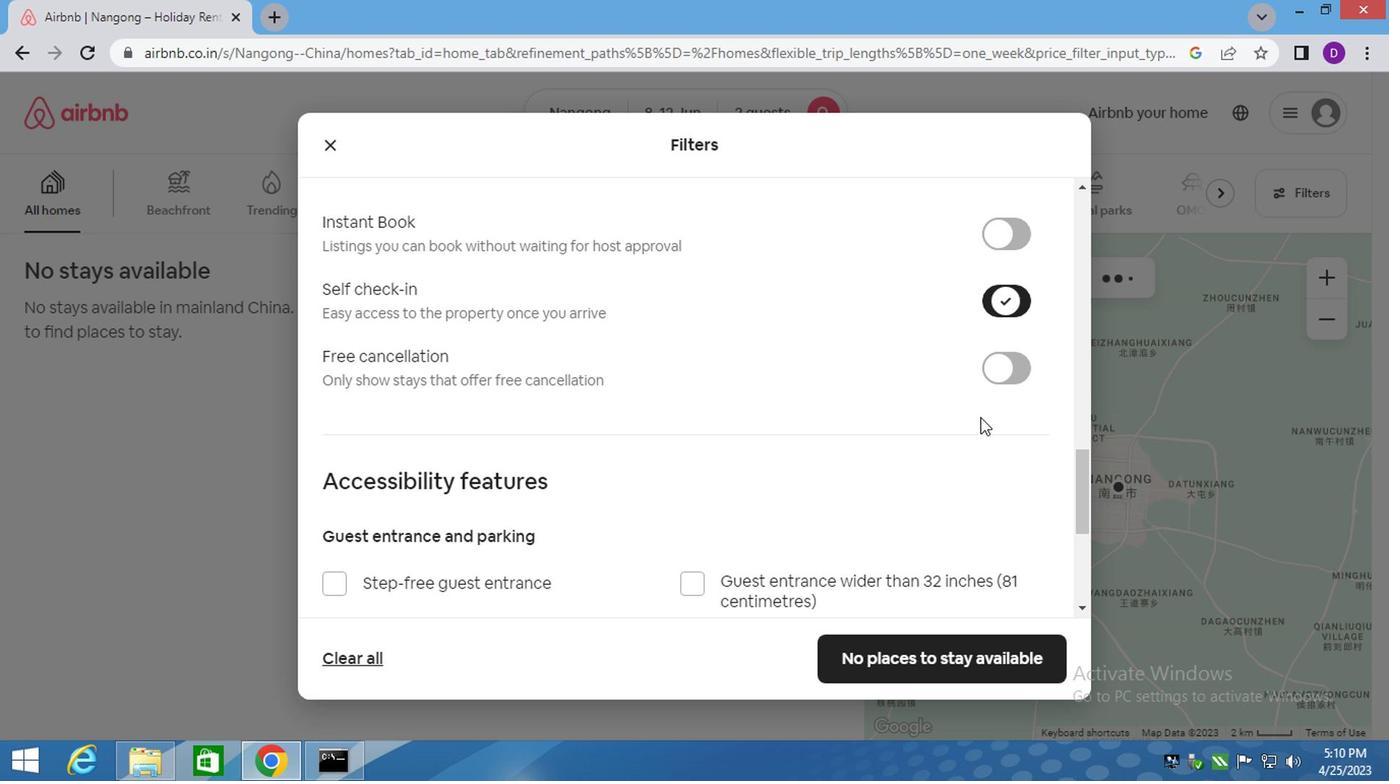 
Action: Mouse moved to (968, 432)
Screenshot: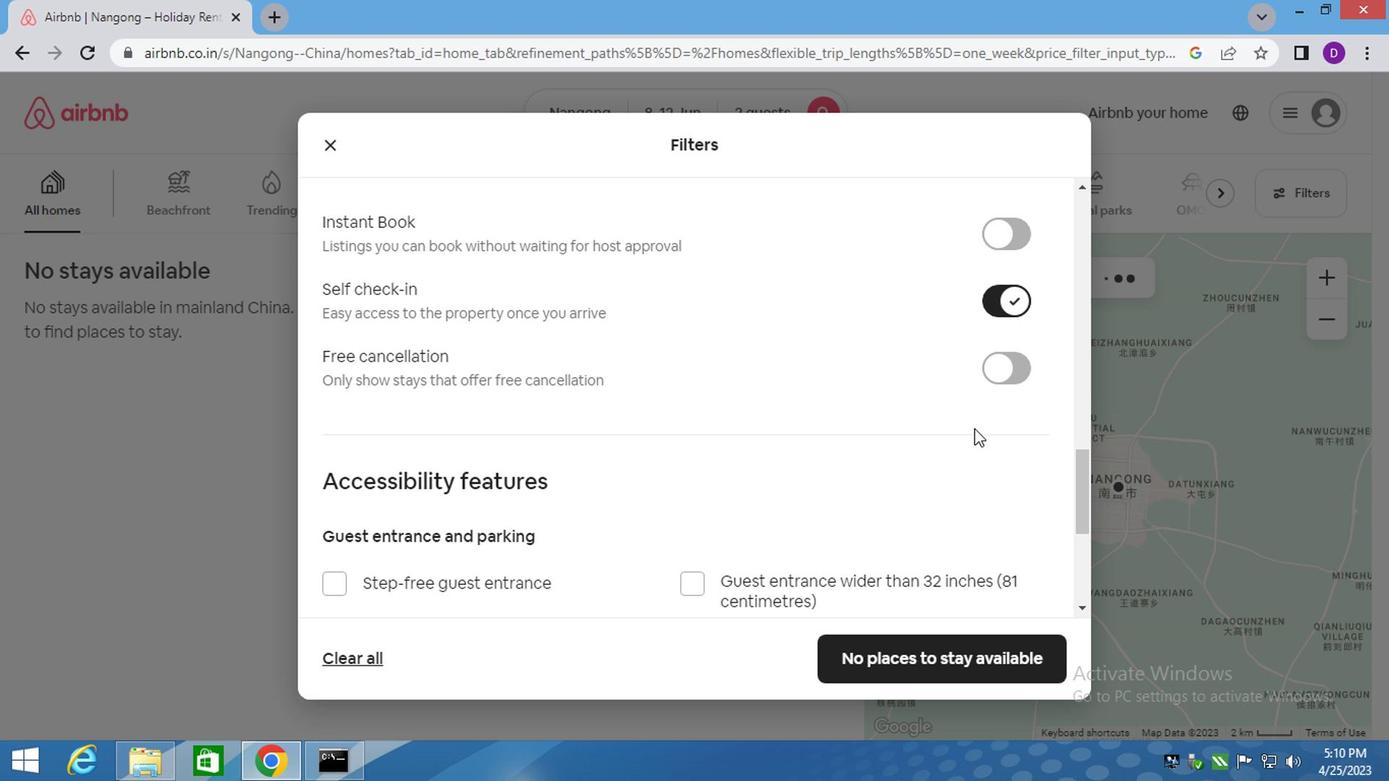 
Action: Mouse scrolled (970, 429) with delta (0, -1)
Screenshot: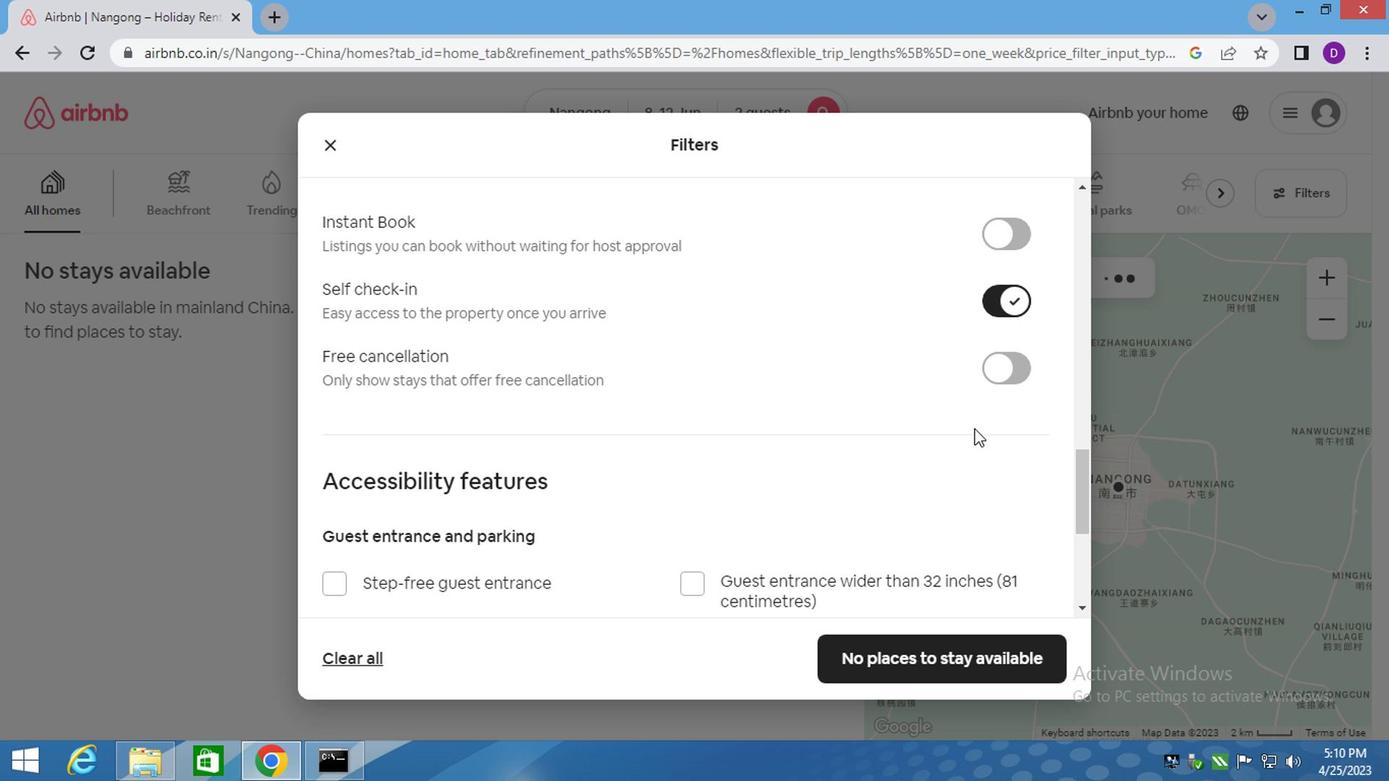 
Action: Mouse moved to (967, 434)
Screenshot: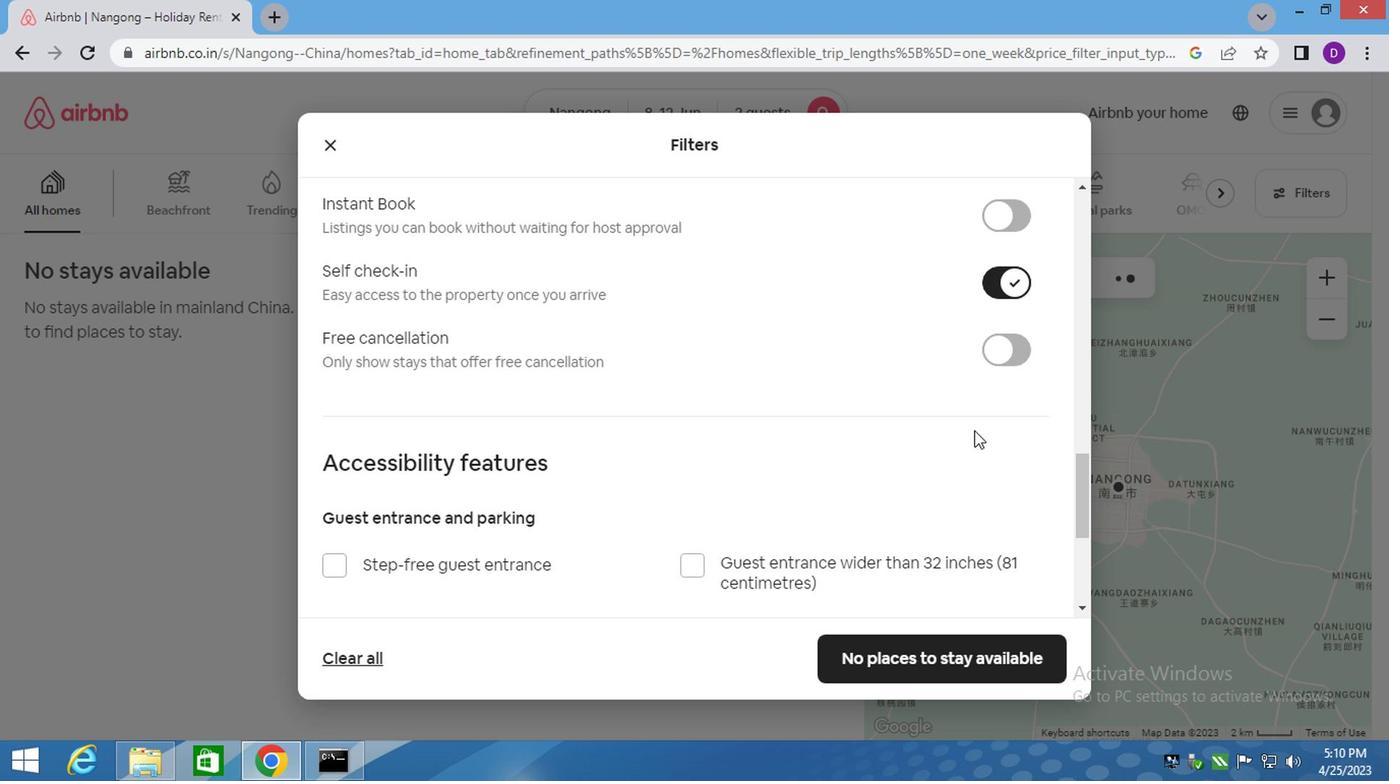 
Action: Mouse scrolled (968, 431) with delta (0, 0)
Screenshot: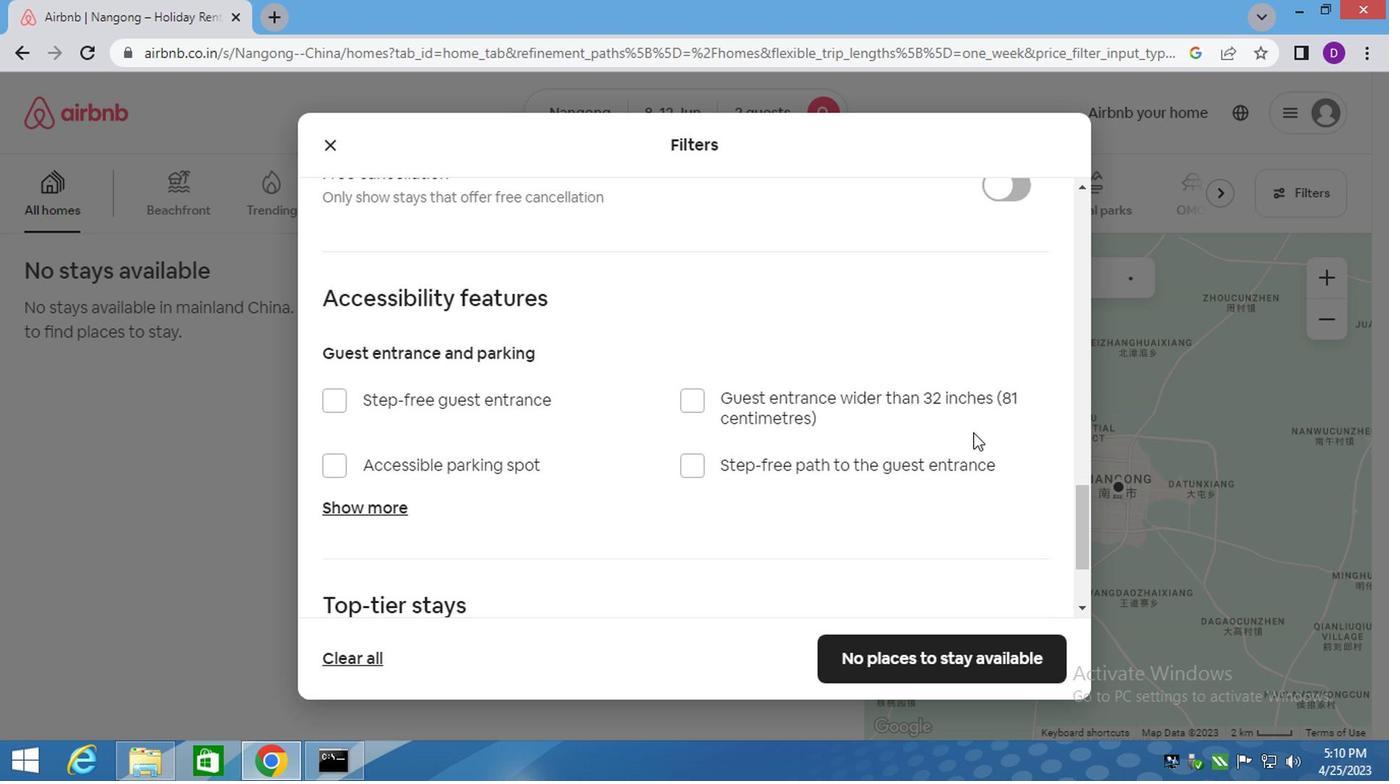 
Action: Mouse moved to (967, 437)
Screenshot: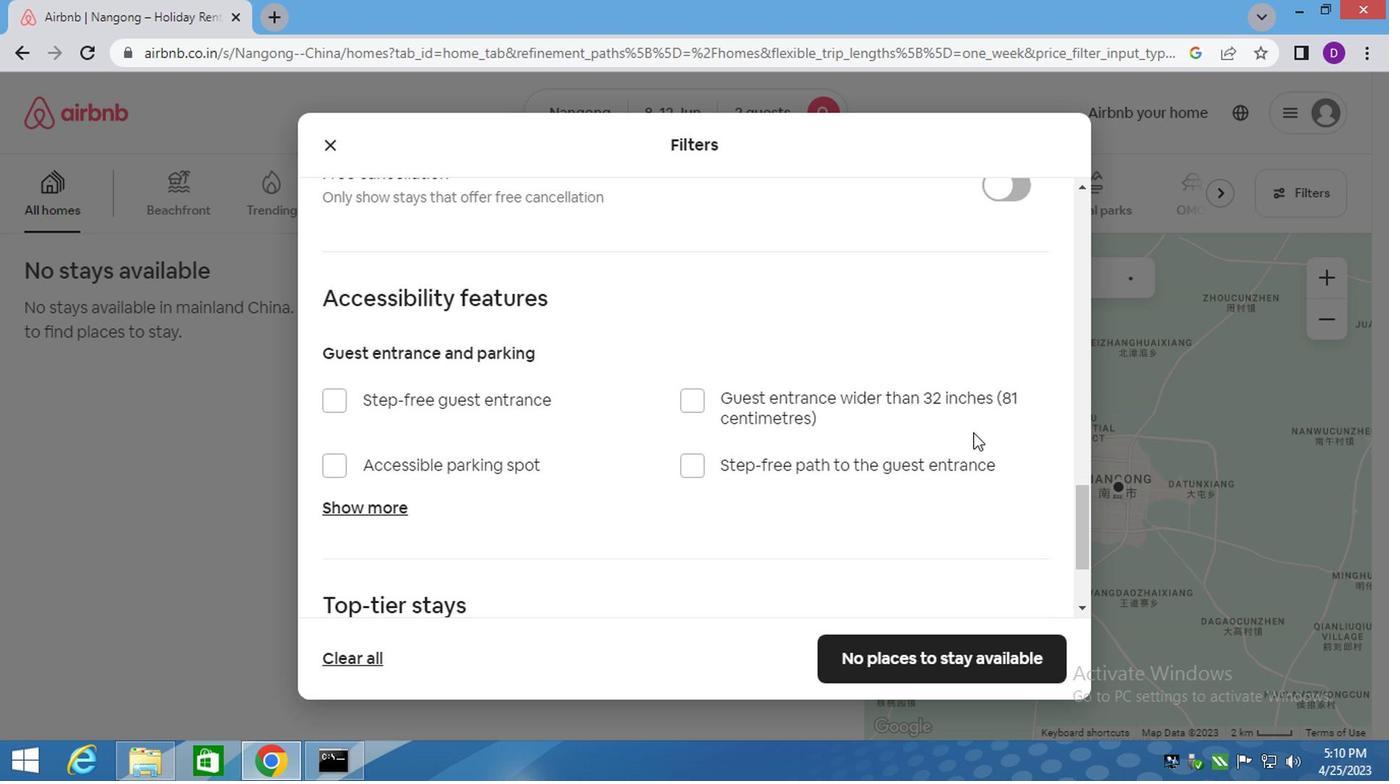 
Action: Mouse scrolled (967, 433) with delta (0, 0)
Screenshot: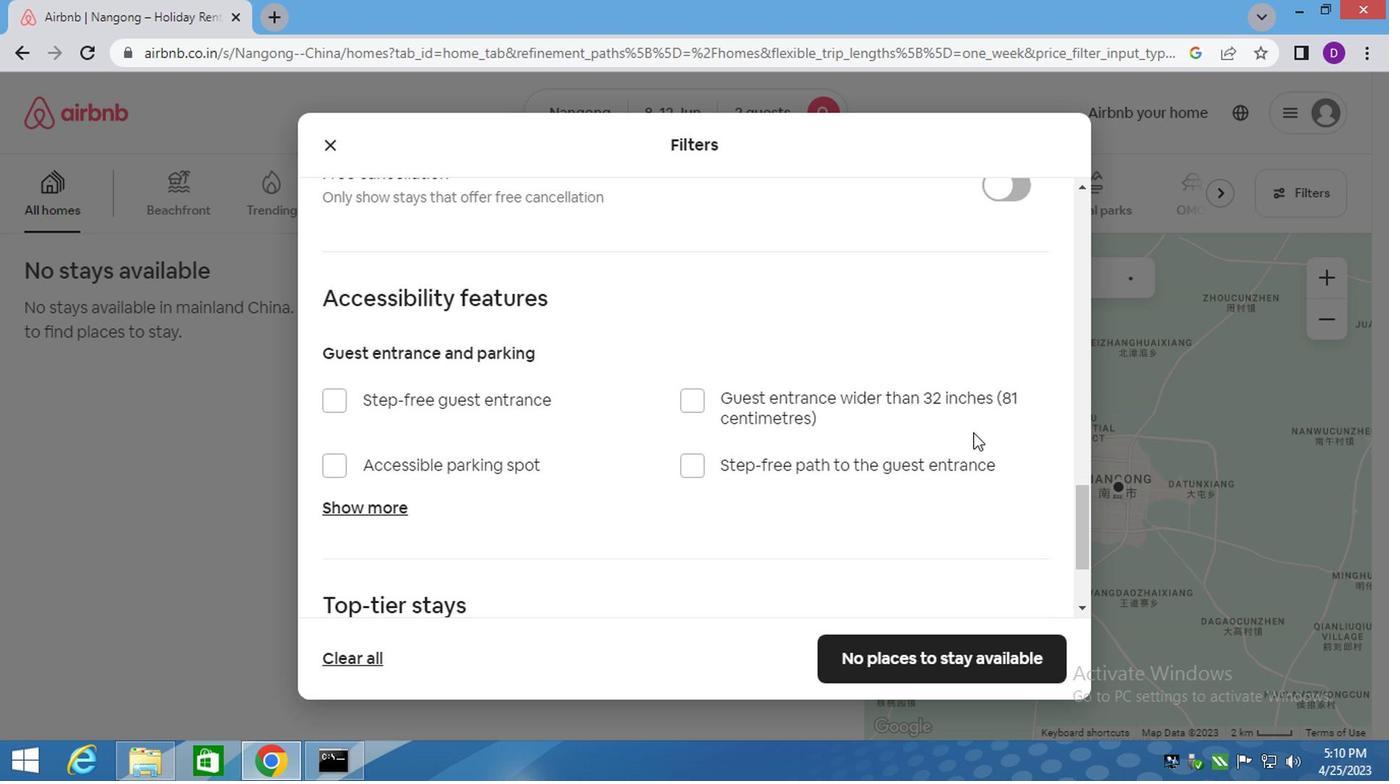
Action: Mouse moved to (938, 577)
Screenshot: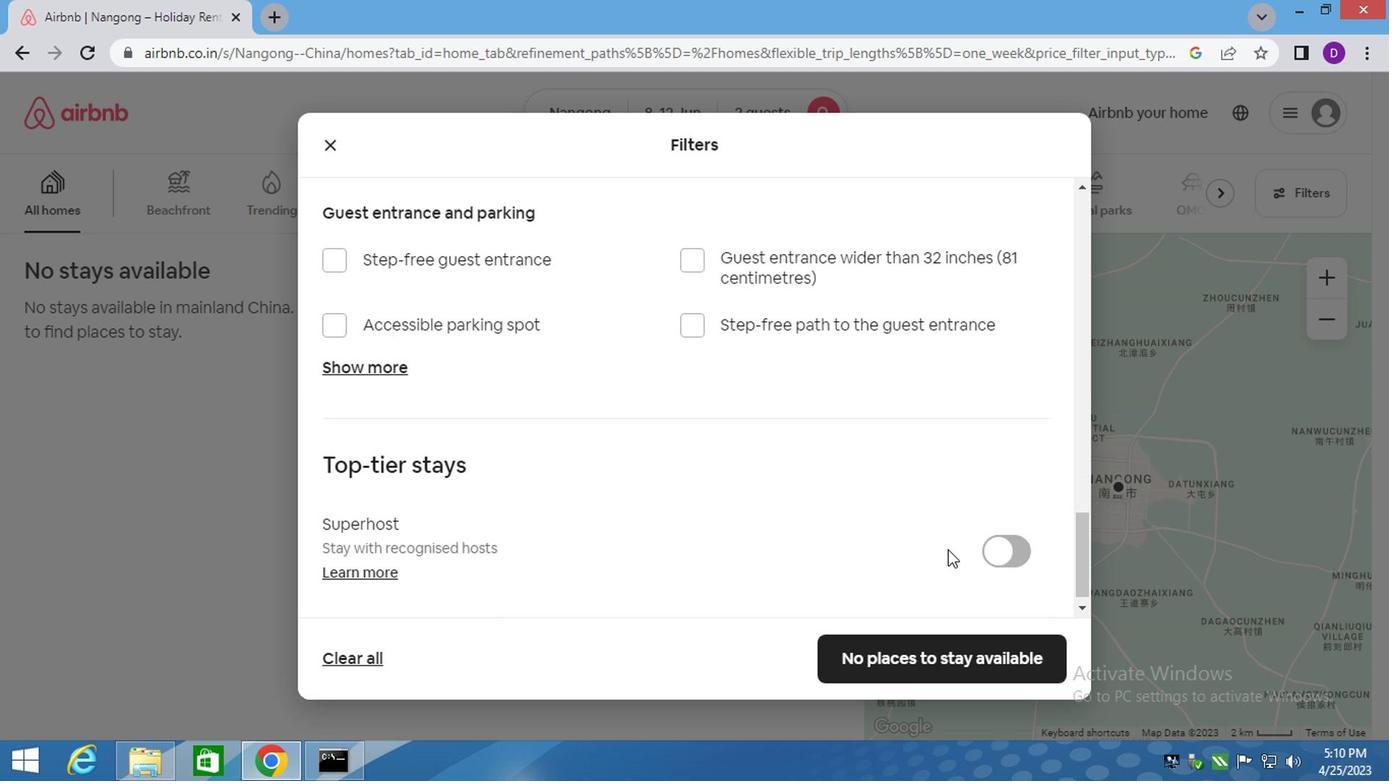 
Action: Mouse scrolled (941, 561) with delta (0, 0)
Screenshot: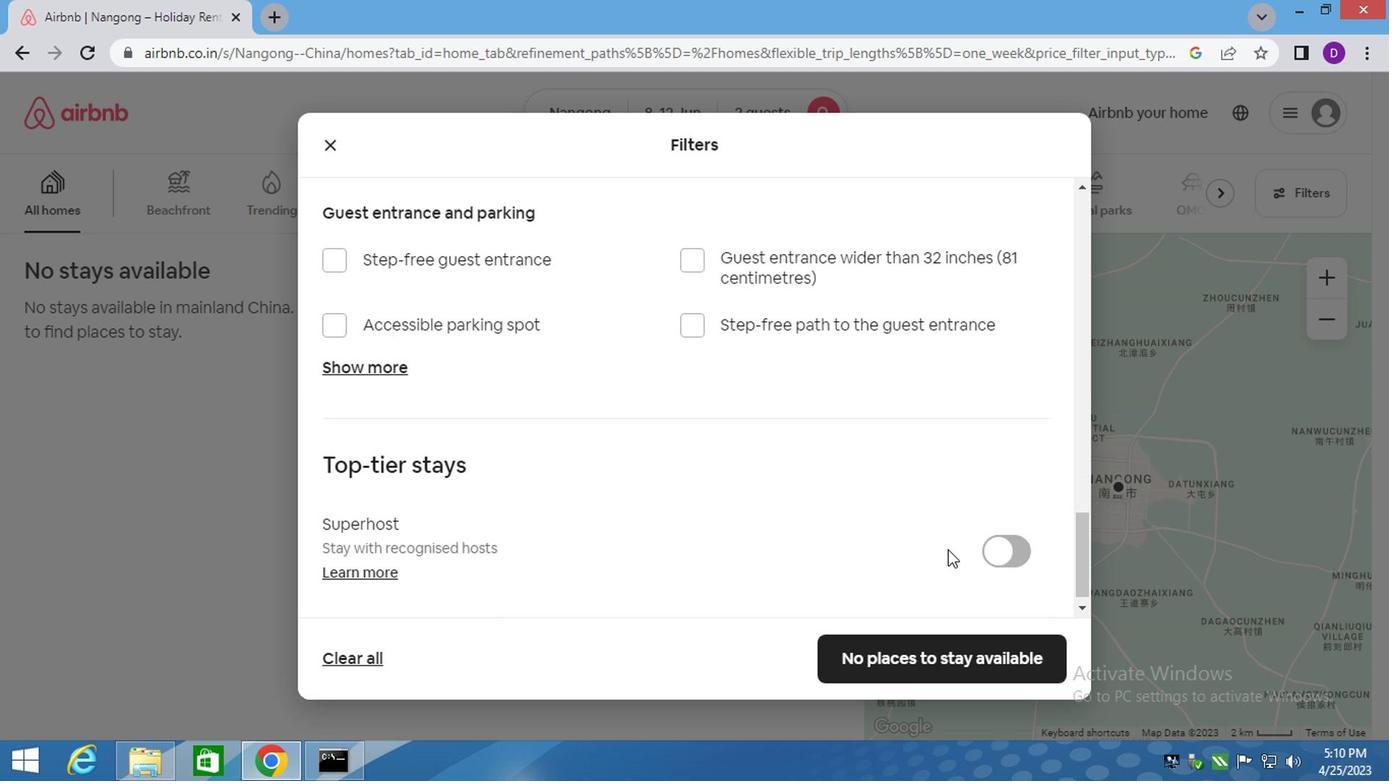
Action: Mouse moved to (938, 578)
Screenshot: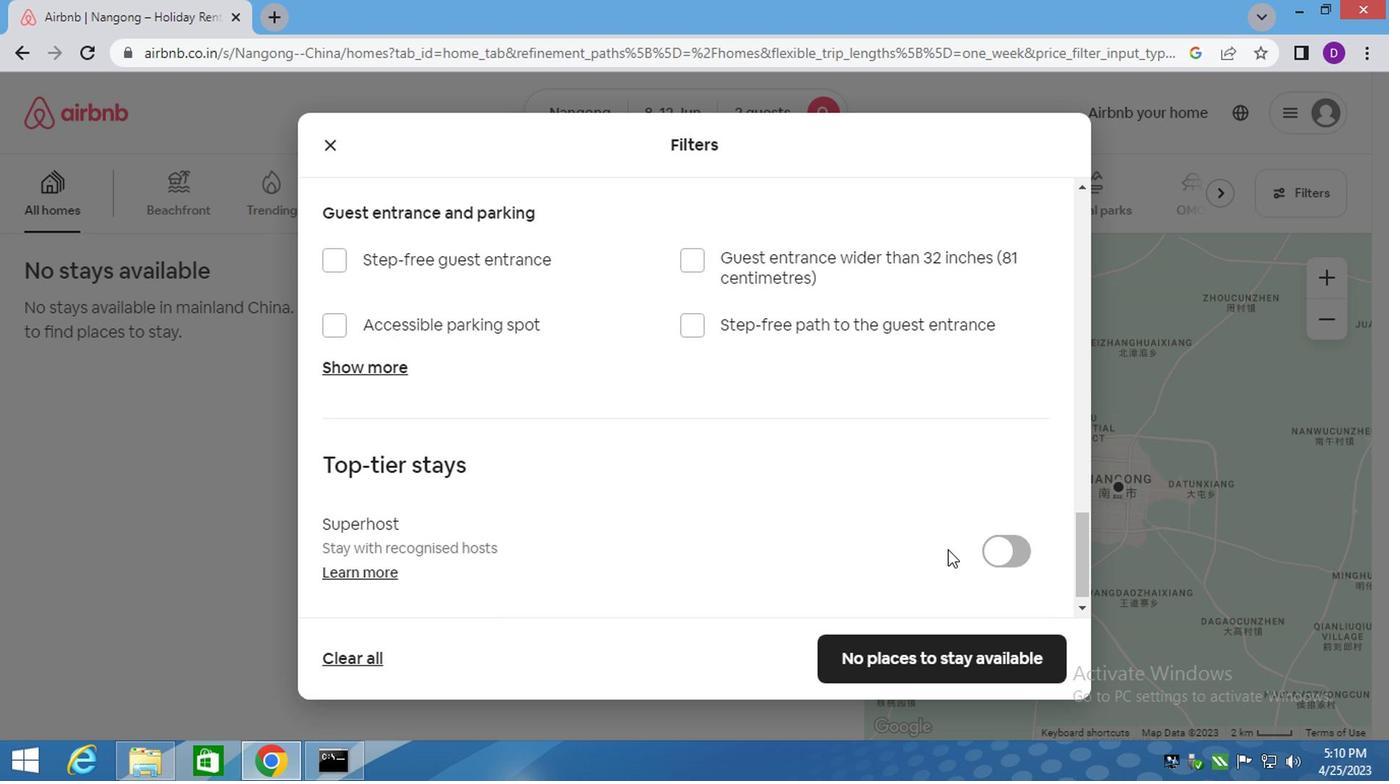 
Action: Mouse scrolled (939, 573) with delta (0, -1)
Screenshot: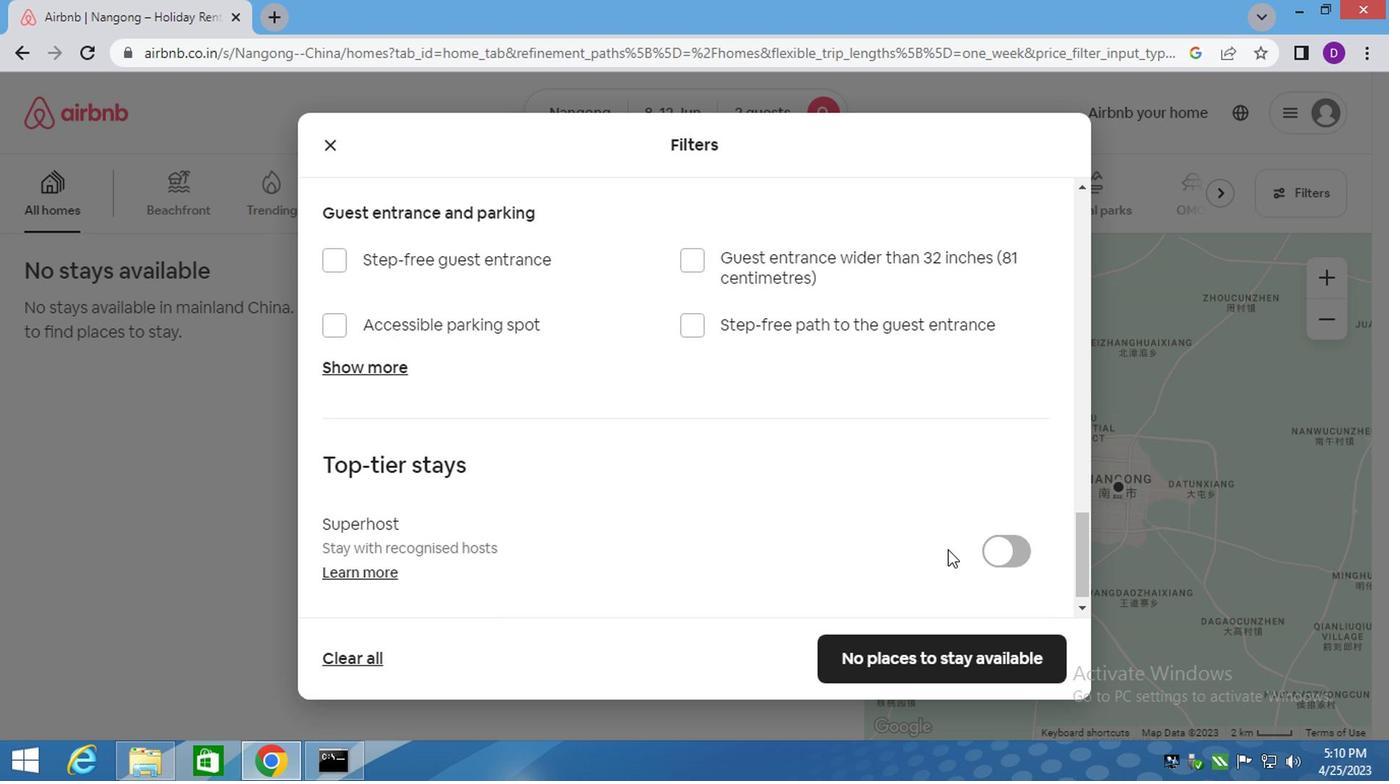 
Action: Mouse moved to (938, 581)
Screenshot: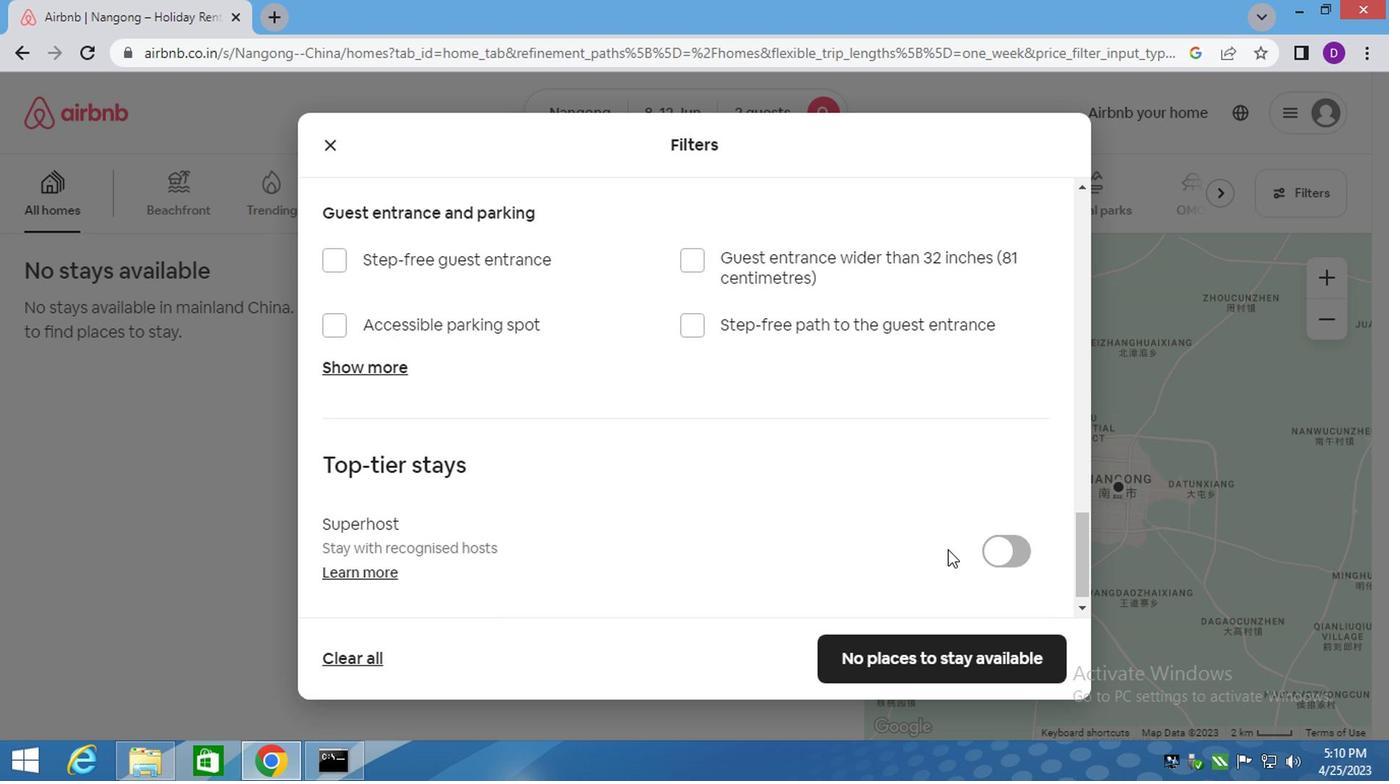 
Action: Mouse scrolled (938, 576) with delta (0, -1)
Screenshot: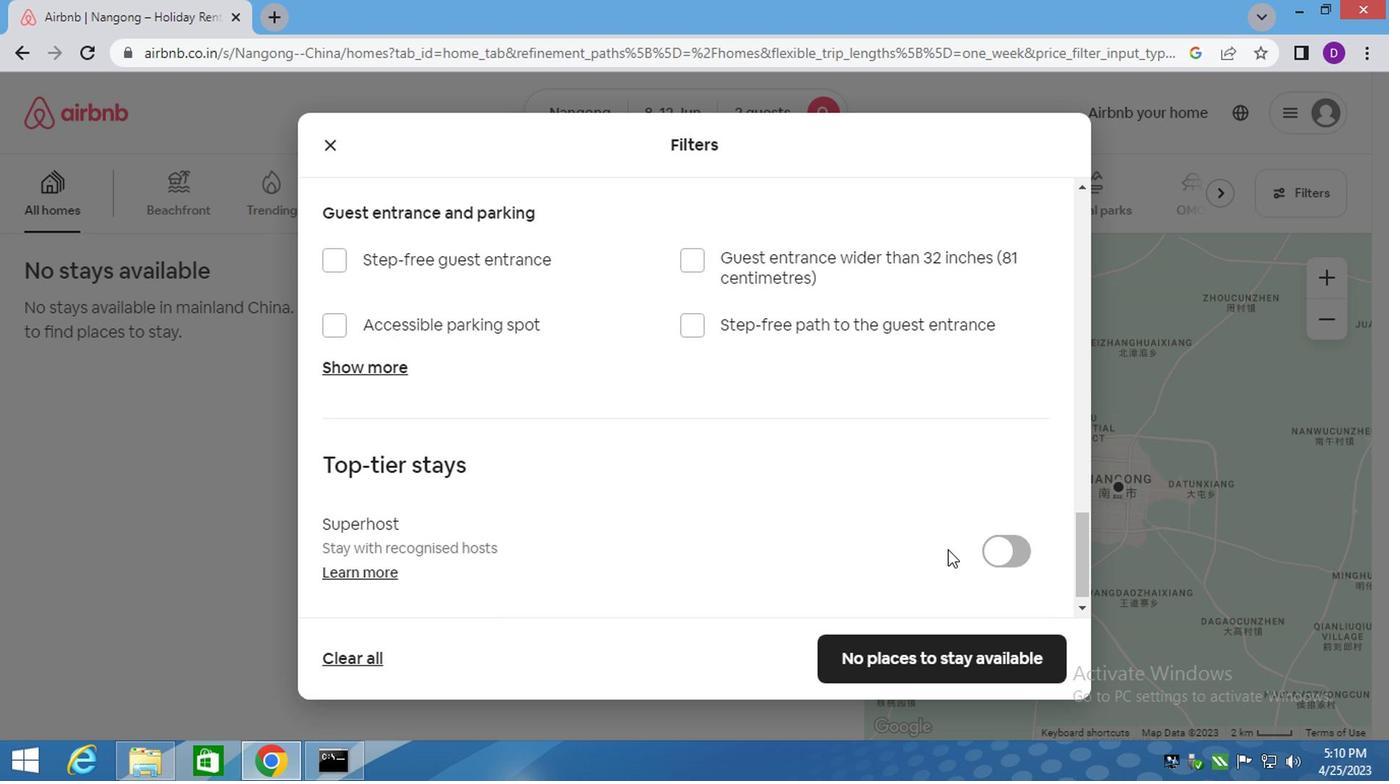 
Action: Mouse scrolled (938, 577) with delta (0, 0)
Screenshot: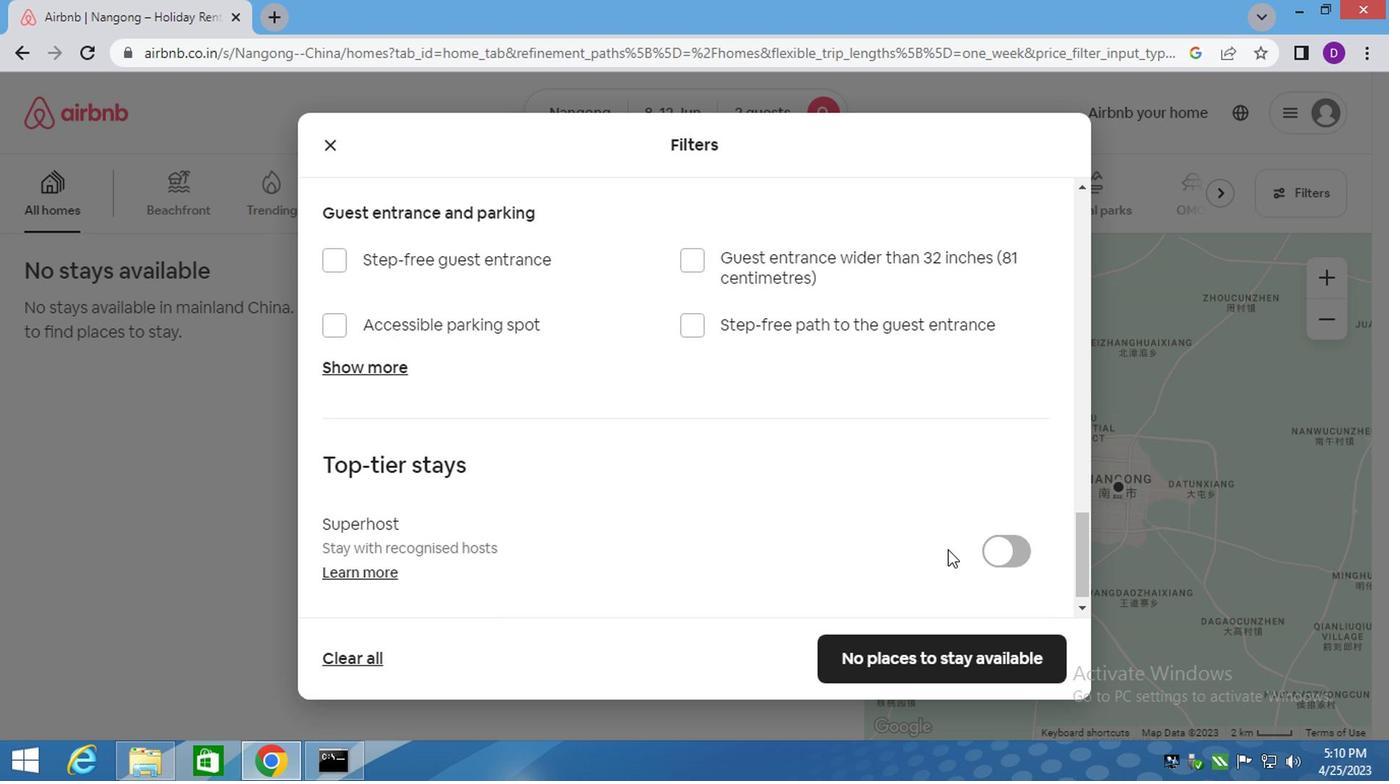 
Action: Mouse moved to (924, 645)
Screenshot: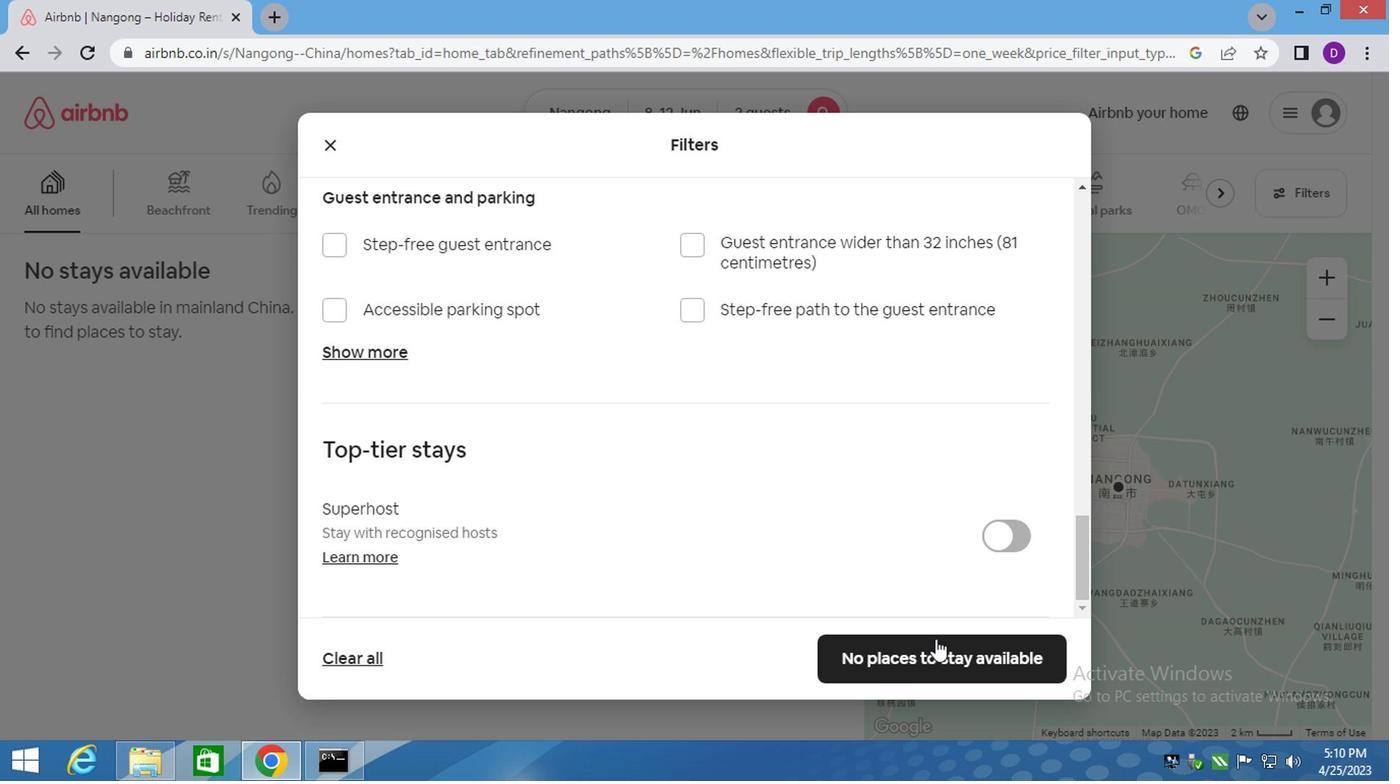 
Action: Mouse pressed left at (924, 645)
Screenshot: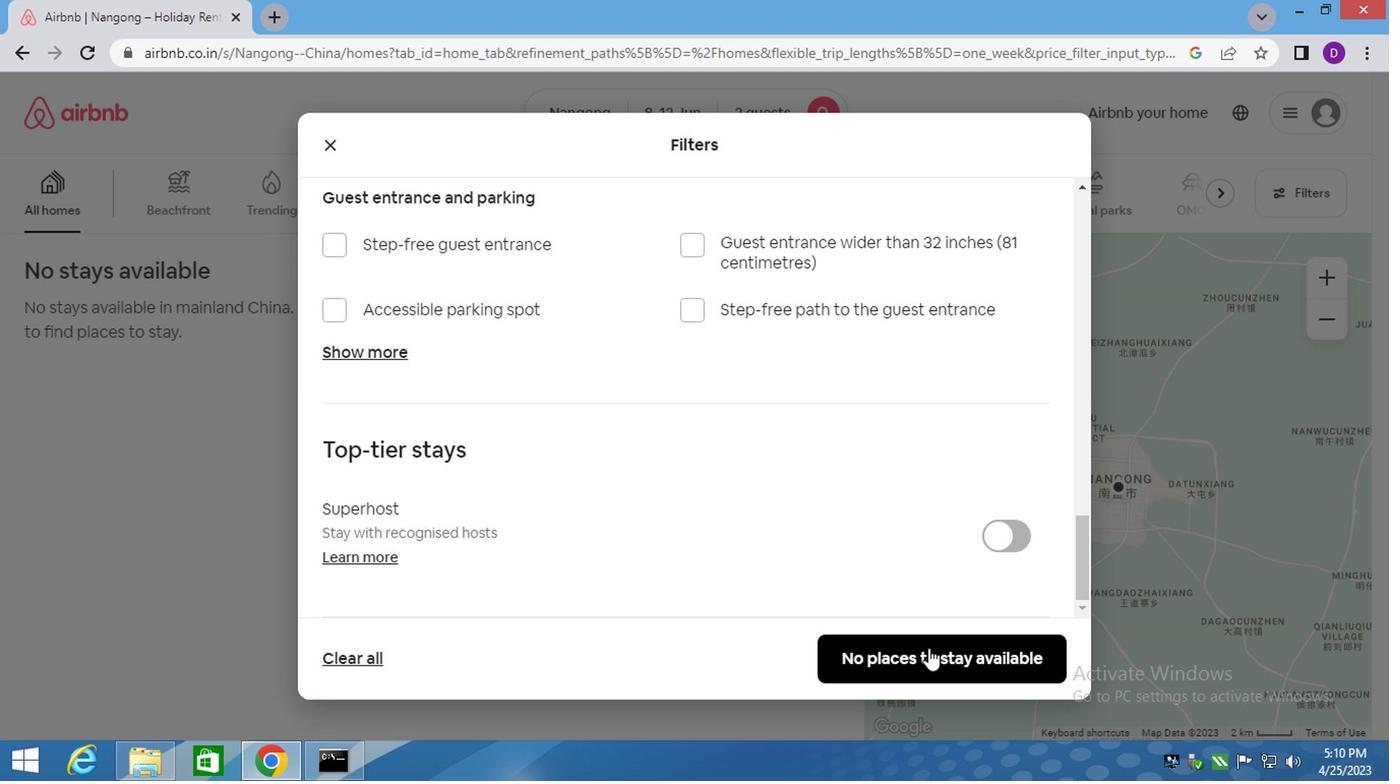 
Action: Mouse moved to (859, 594)
Screenshot: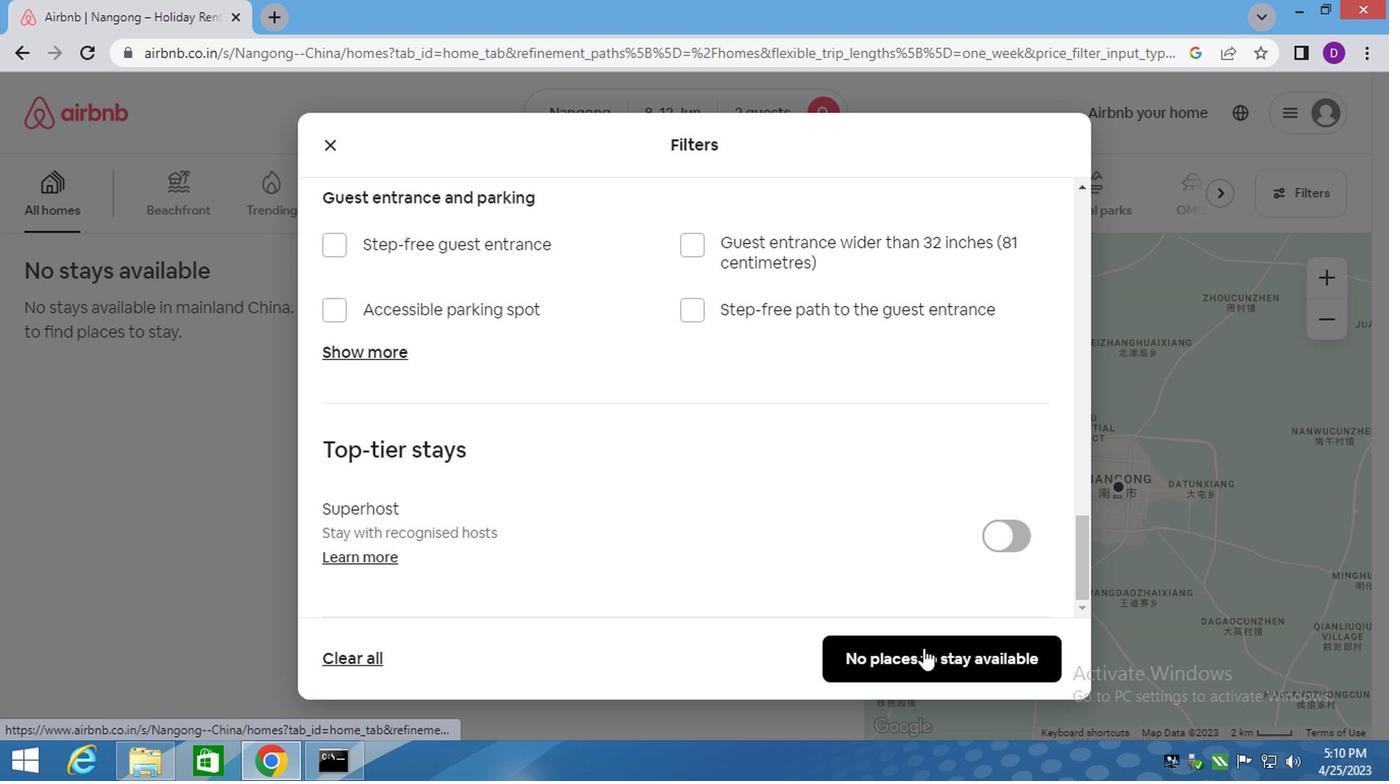 
